 Task: Look for space in Geilenkirchen, Germany from 12th July, 2023 to 16th July, 2023 for 8 adults in price range Rs.10000 to Rs.16000. Place can be private room with 8 bedrooms having 8 beds and 8 bathrooms. Property type can be house, flat, guest house, hotel. Amenities needed are: wifi, TV, free parkinig on premises, gym, breakfast. Booking option can be shelf check-in. Required host language is English.
Action: Mouse pressed left at (465, 108)
Screenshot: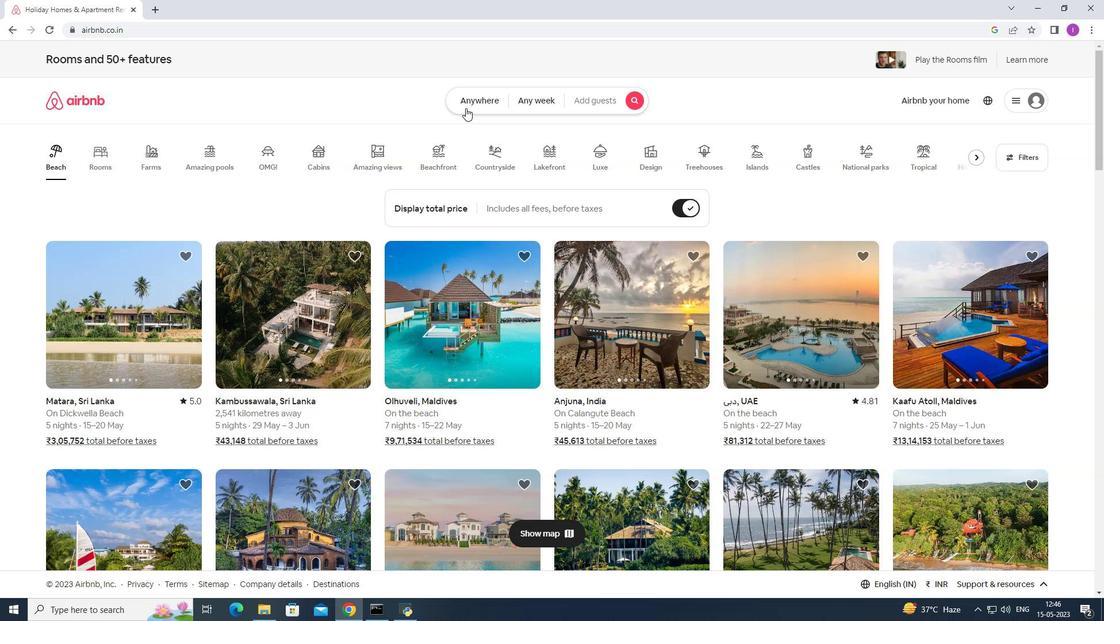 
Action: Mouse moved to (411, 142)
Screenshot: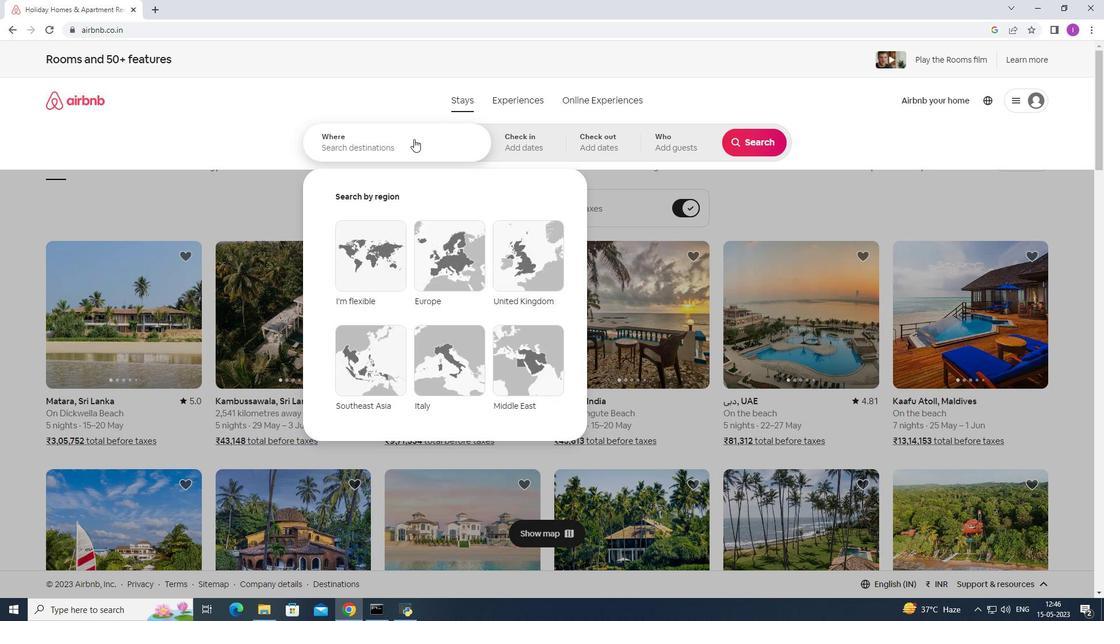
Action: Mouse pressed left at (411, 142)
Screenshot: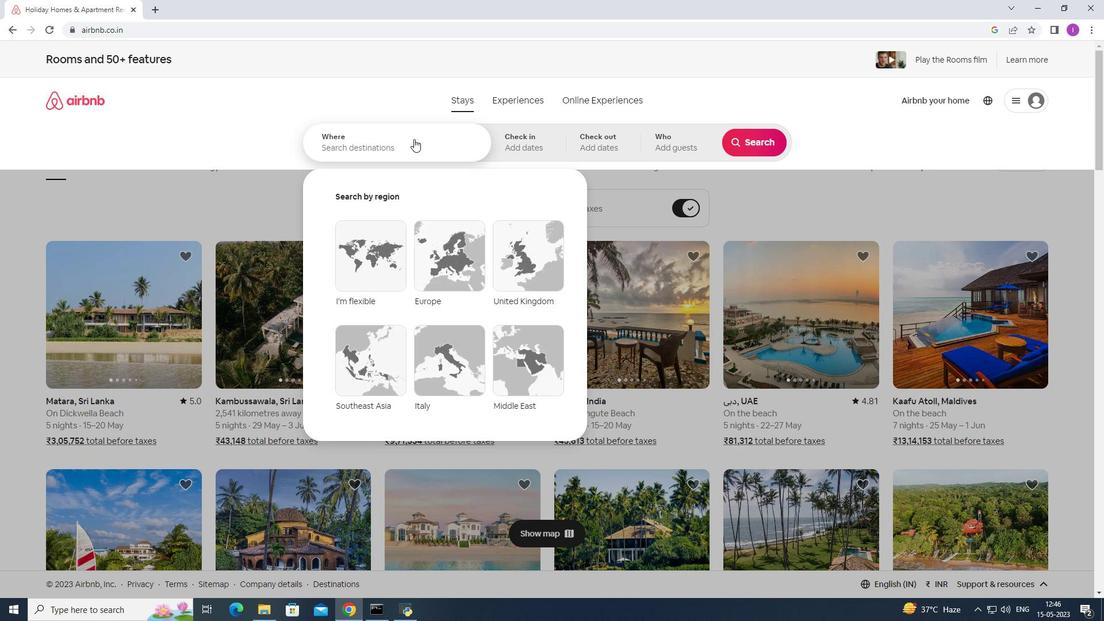 
Action: Mouse moved to (411, 146)
Screenshot: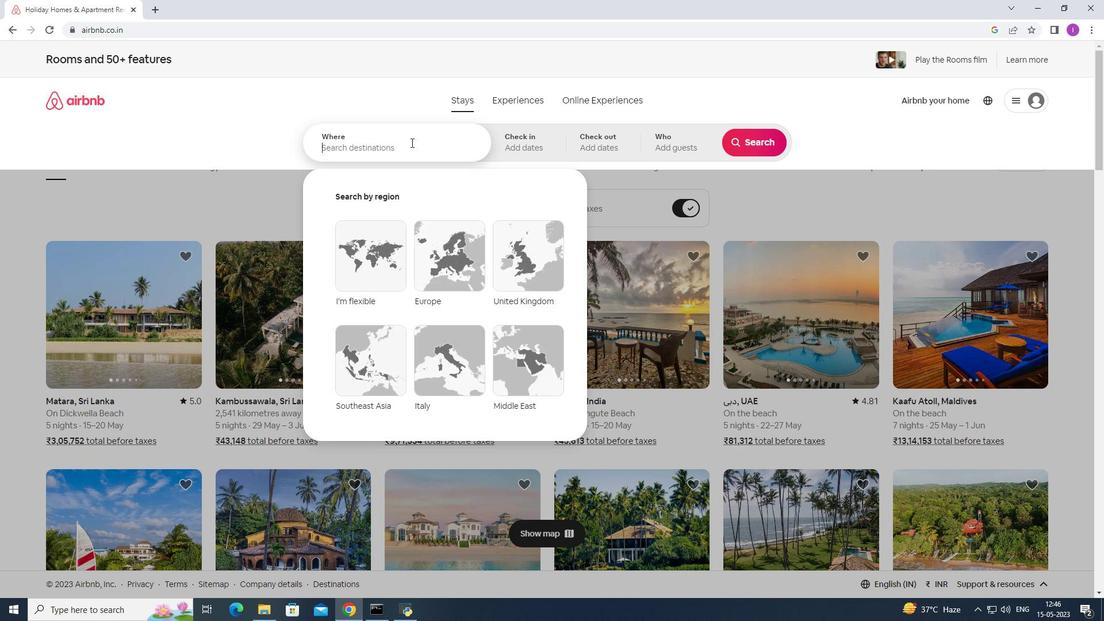 
Action: Key pressed <Key.shift><Key.shift><Key.shift><Key.shift><Key.shift><Key.shift><Key.shift><Key.shift>Geilk<Key.backspace>enkirchen,<Key.shift>Germany
Screenshot: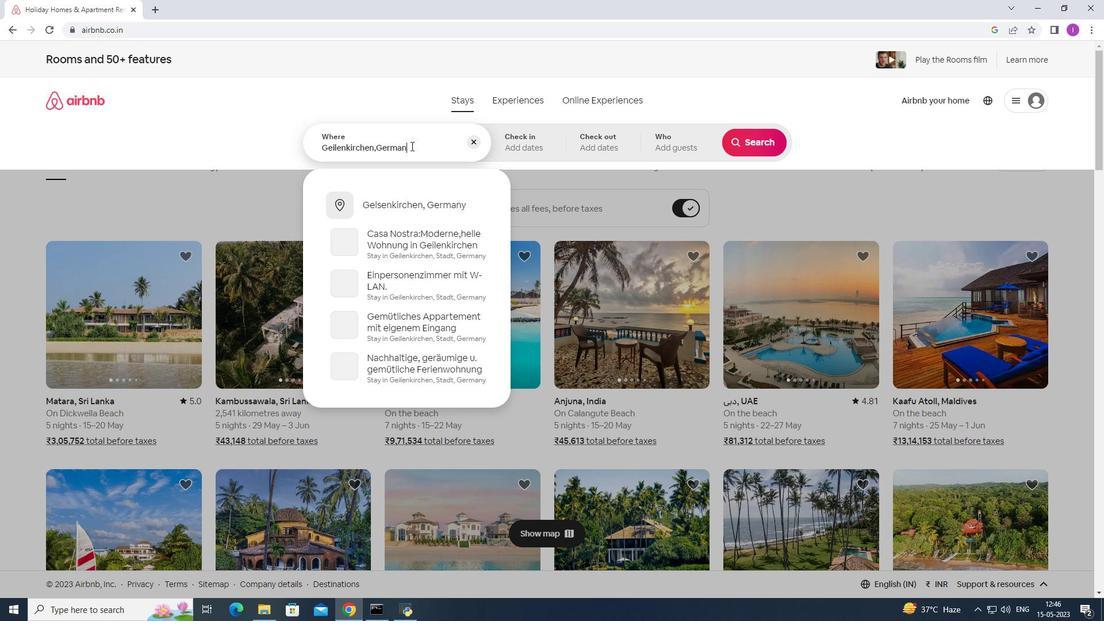 
Action: Mouse moved to (538, 140)
Screenshot: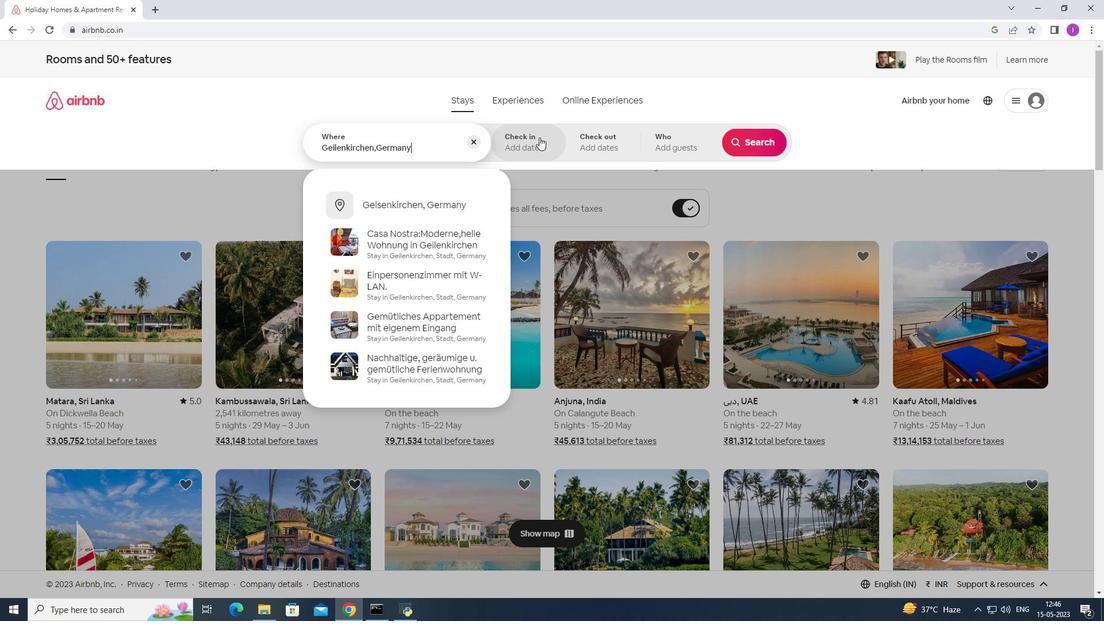 
Action: Mouse pressed left at (538, 140)
Screenshot: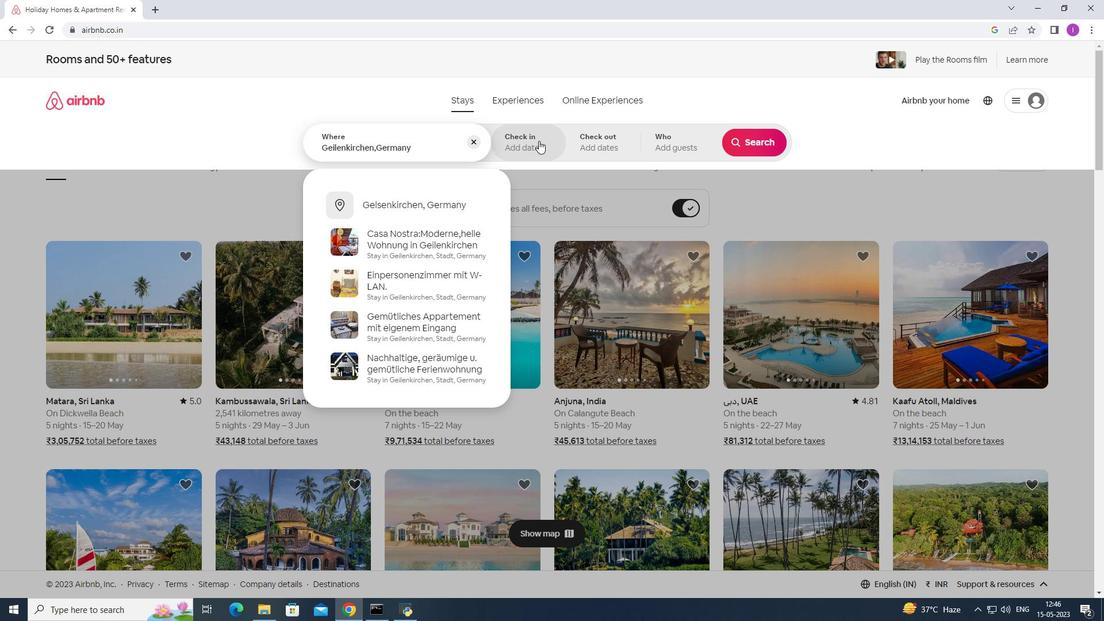
Action: Mouse moved to (756, 233)
Screenshot: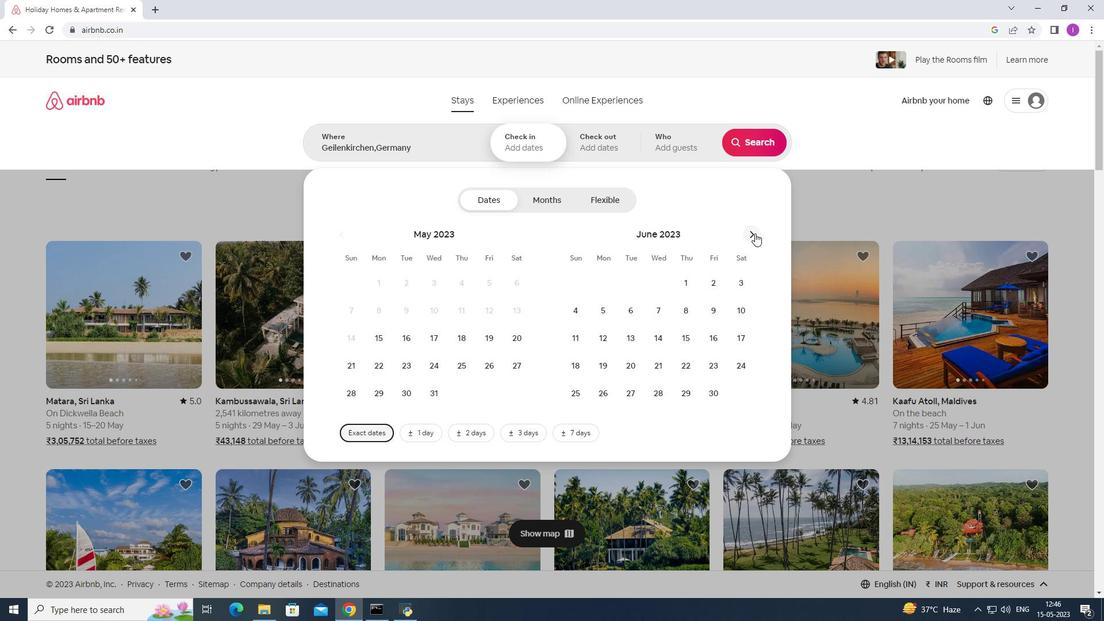 
Action: Mouse pressed left at (756, 233)
Screenshot: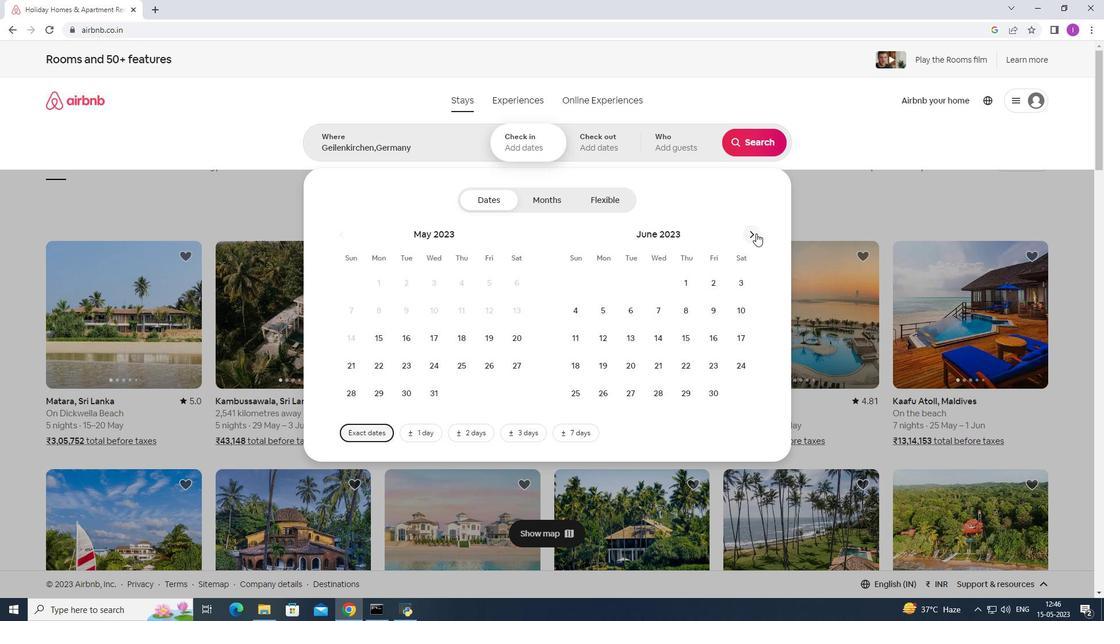 
Action: Mouse moved to (660, 342)
Screenshot: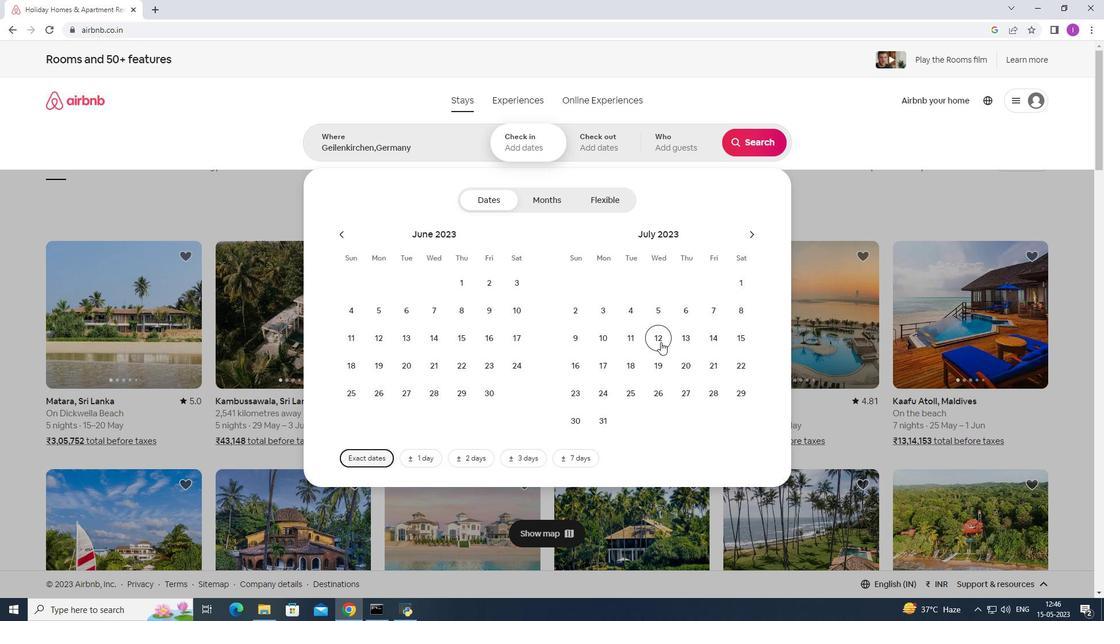 
Action: Mouse pressed left at (660, 342)
Screenshot: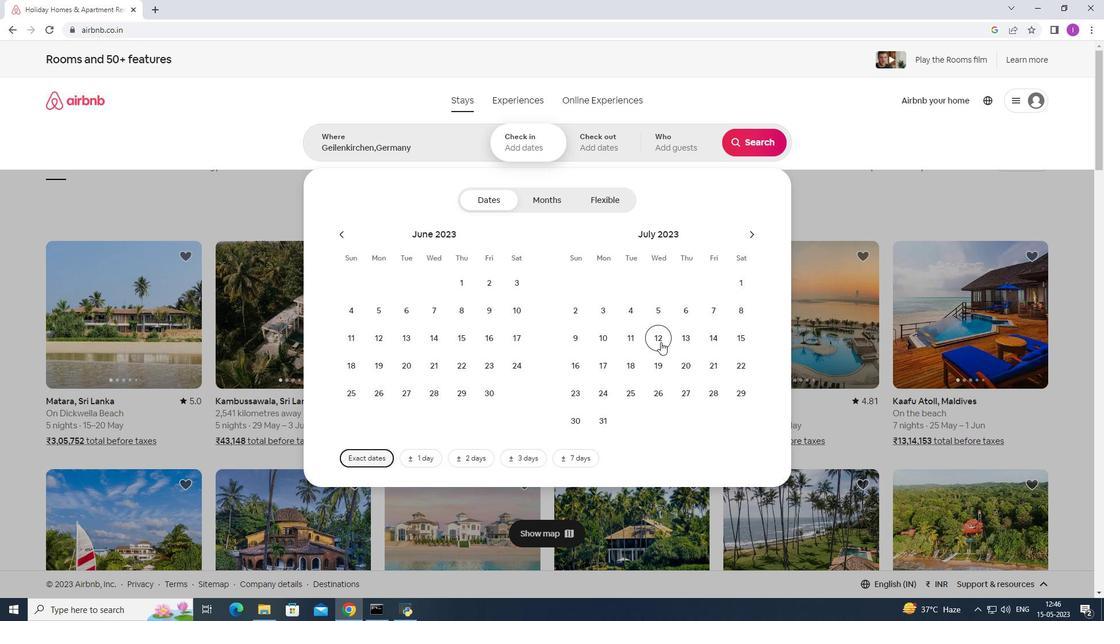 
Action: Mouse moved to (571, 366)
Screenshot: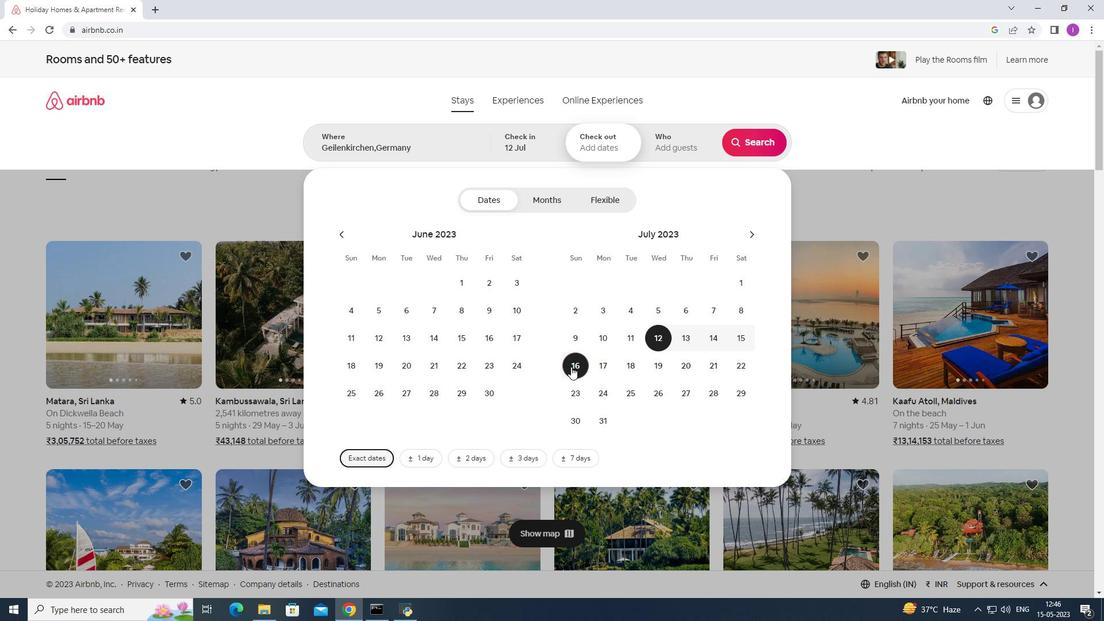 
Action: Mouse pressed left at (571, 366)
Screenshot: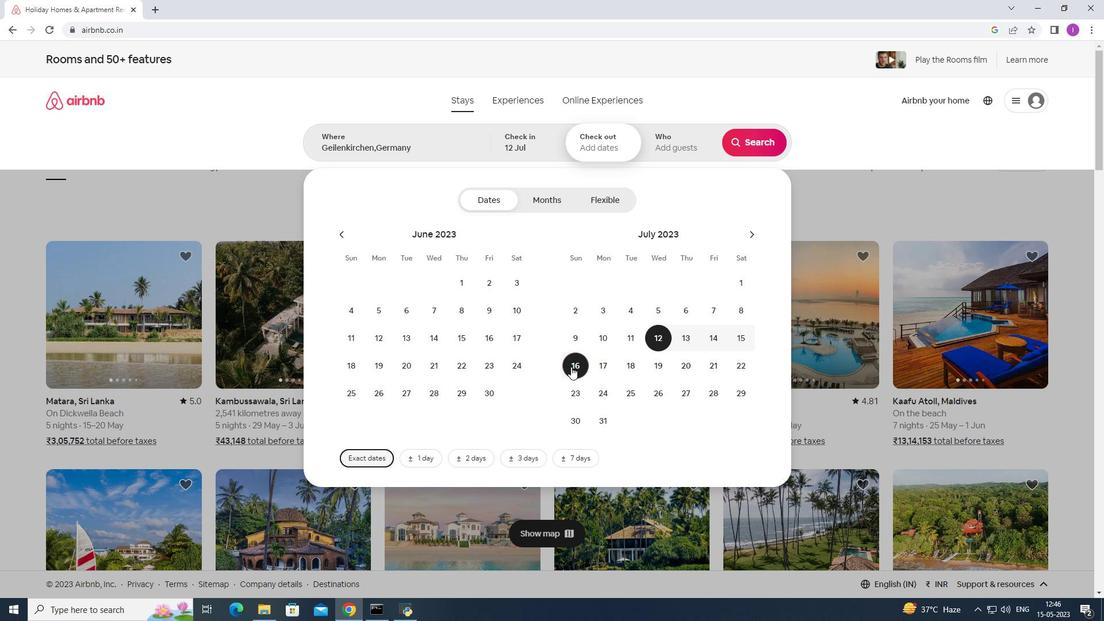
Action: Mouse moved to (685, 151)
Screenshot: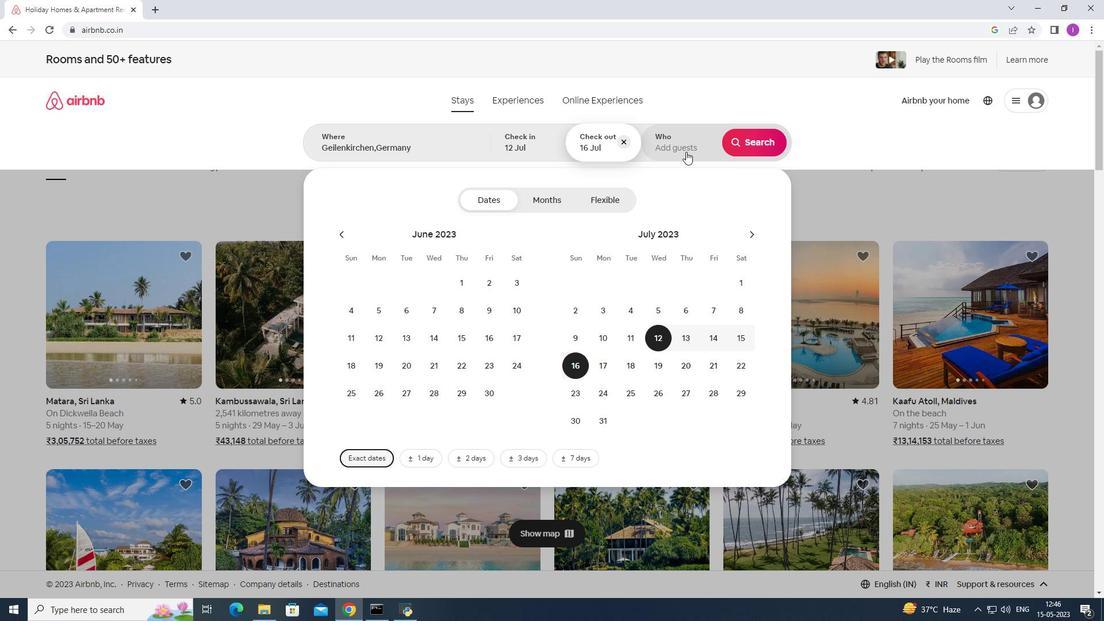 
Action: Mouse pressed left at (685, 151)
Screenshot: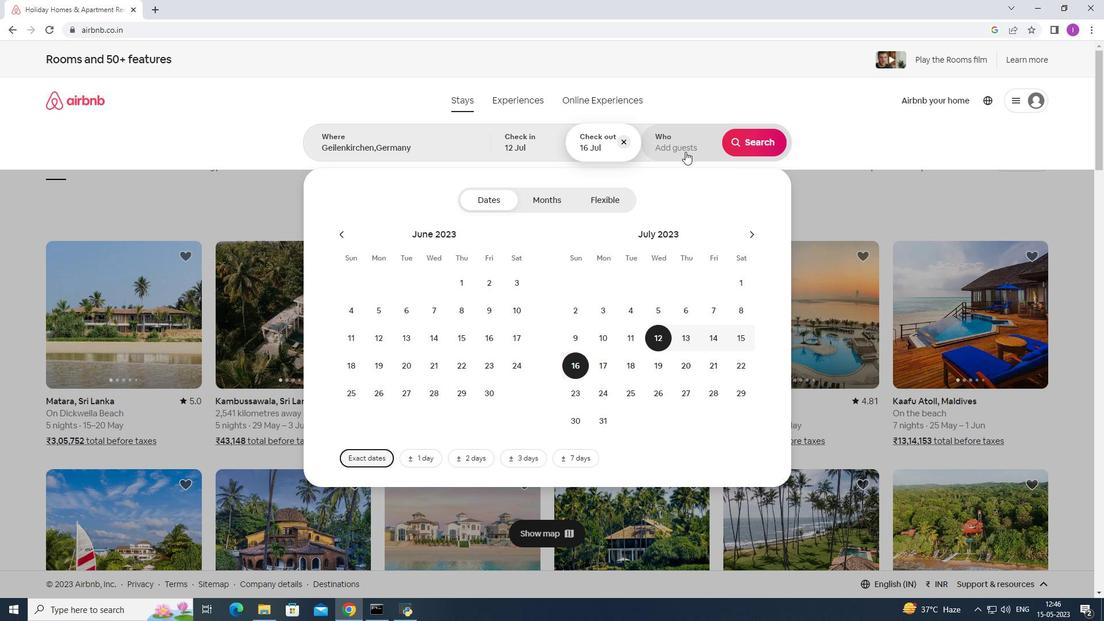 
Action: Mouse moved to (756, 200)
Screenshot: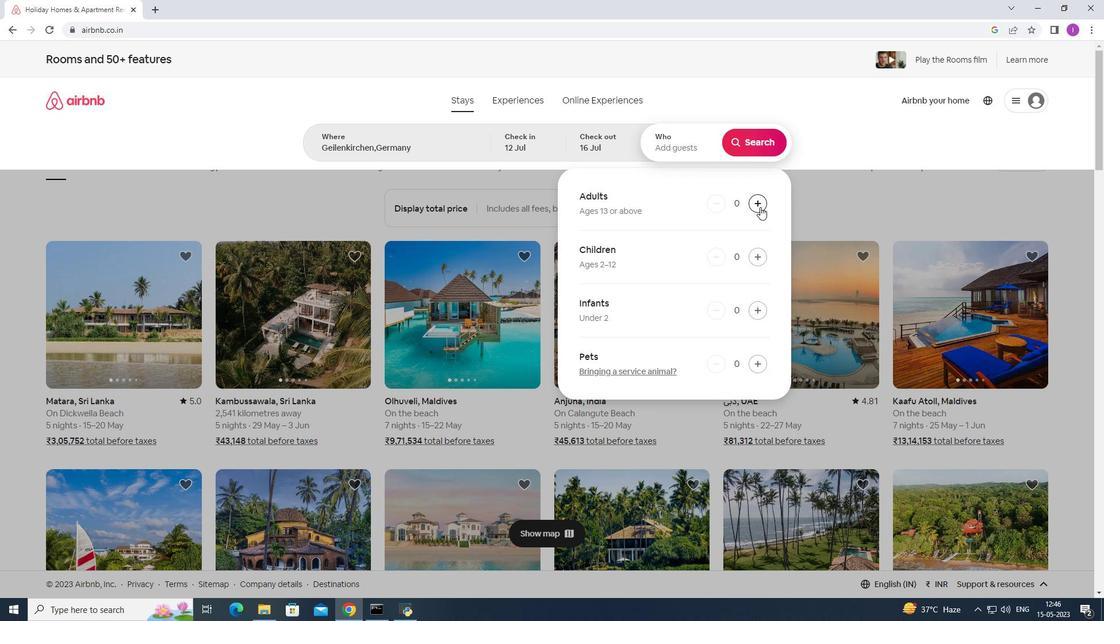 
Action: Mouse pressed left at (756, 200)
Screenshot: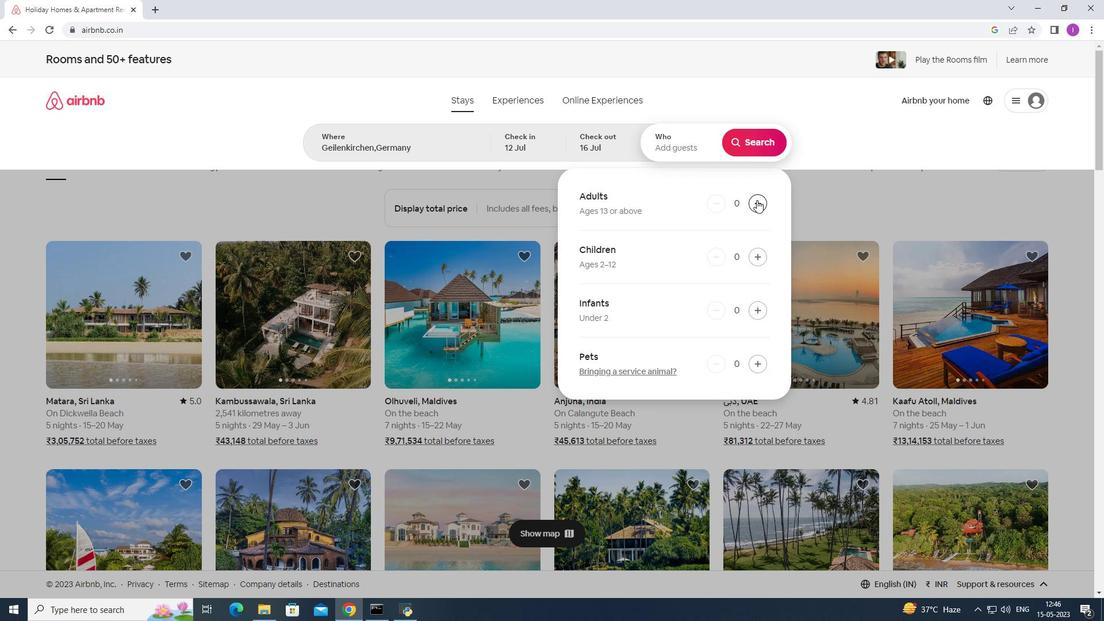 
Action: Mouse pressed left at (756, 200)
Screenshot: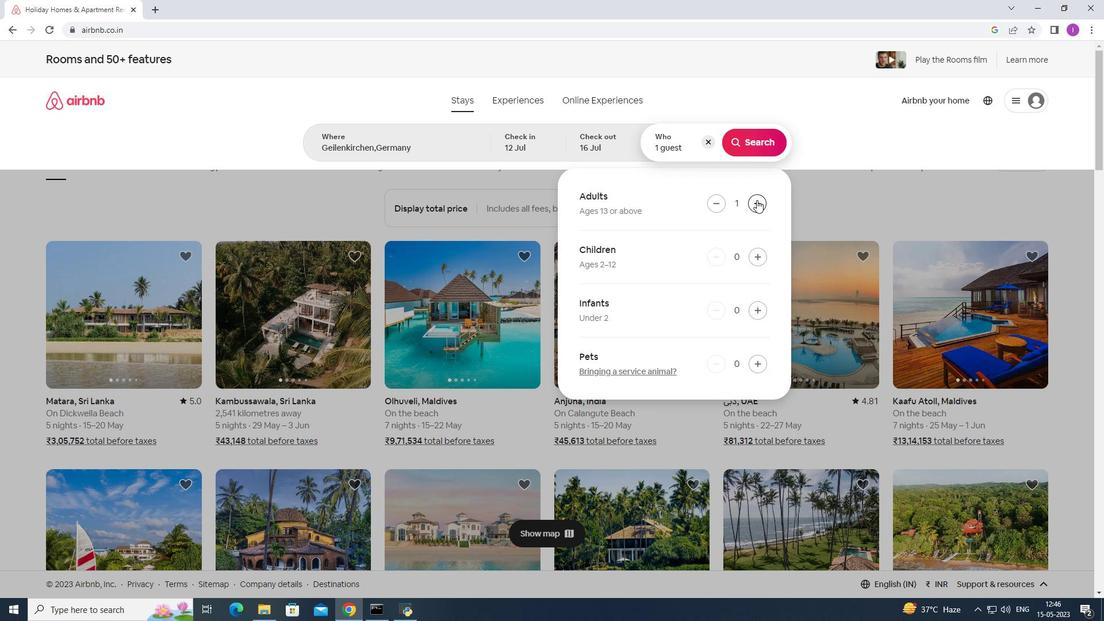 
Action: Mouse moved to (756, 200)
Screenshot: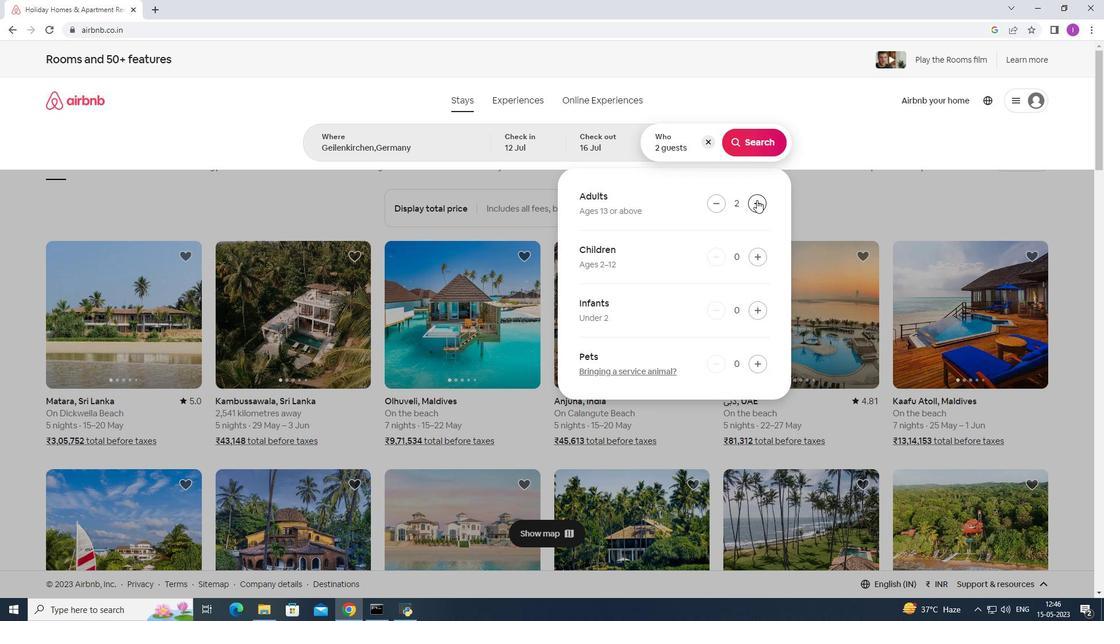 
Action: Mouse pressed left at (756, 200)
Screenshot: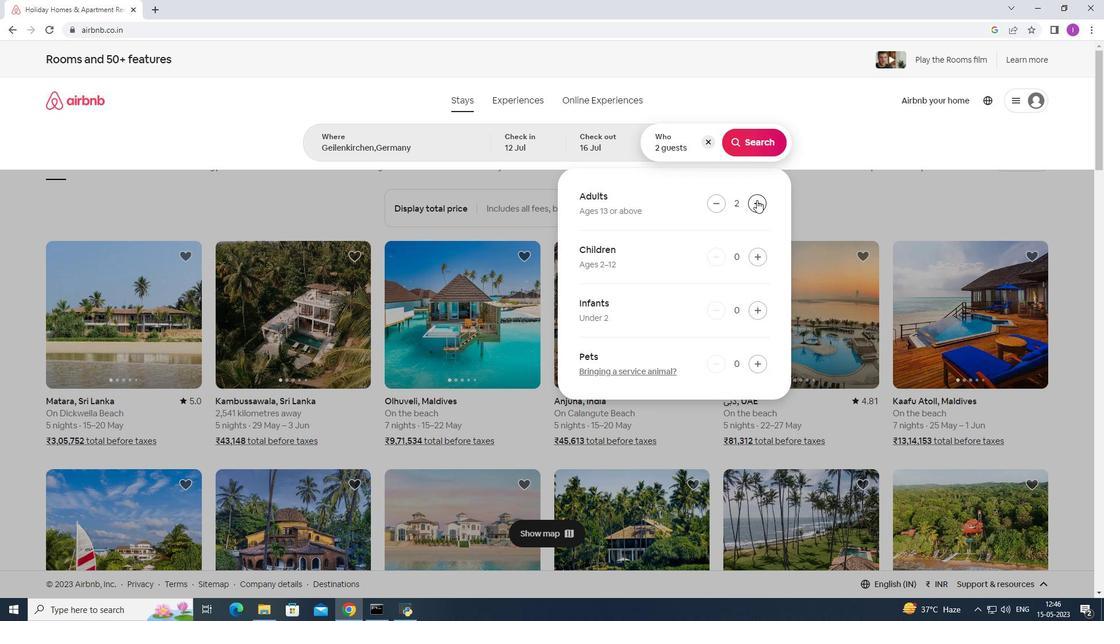 
Action: Mouse pressed left at (756, 200)
Screenshot: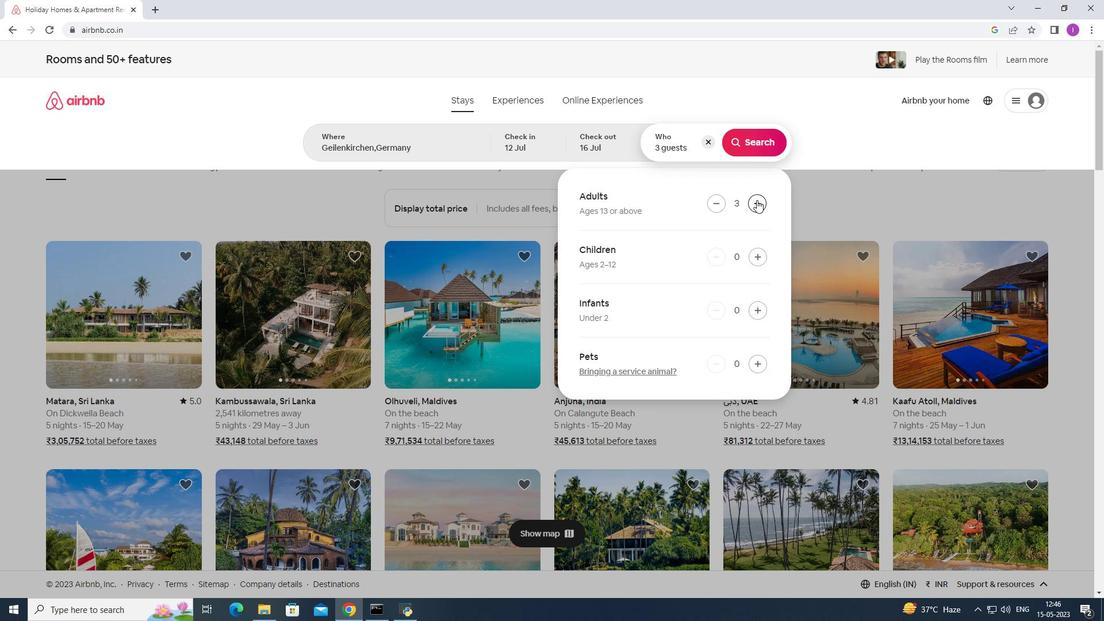 
Action: Mouse moved to (756, 200)
Screenshot: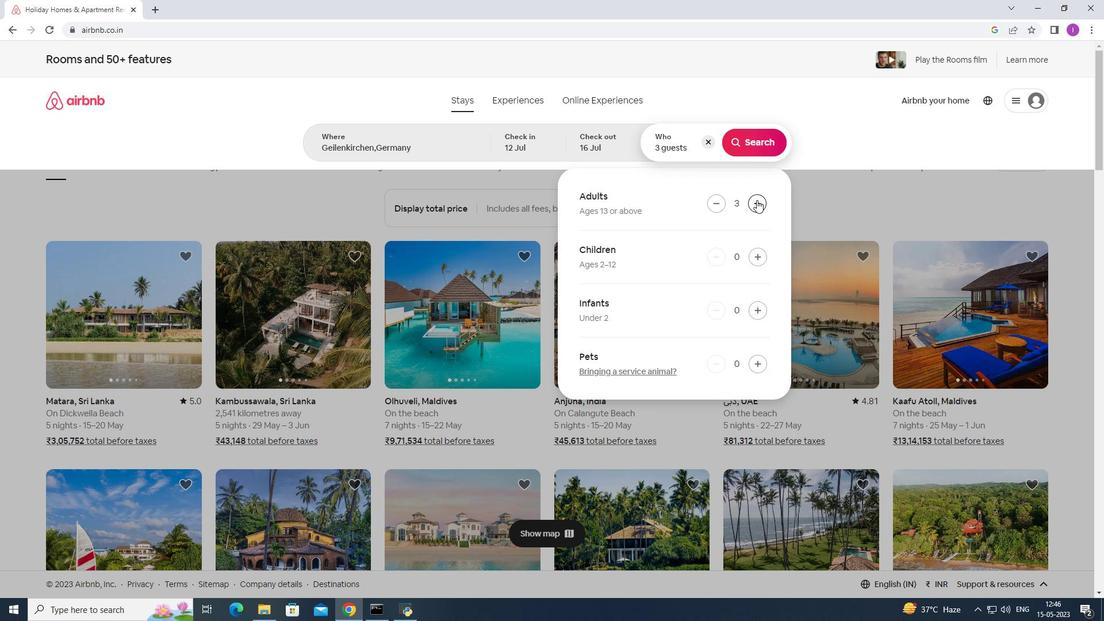 
Action: Mouse pressed left at (756, 200)
Screenshot: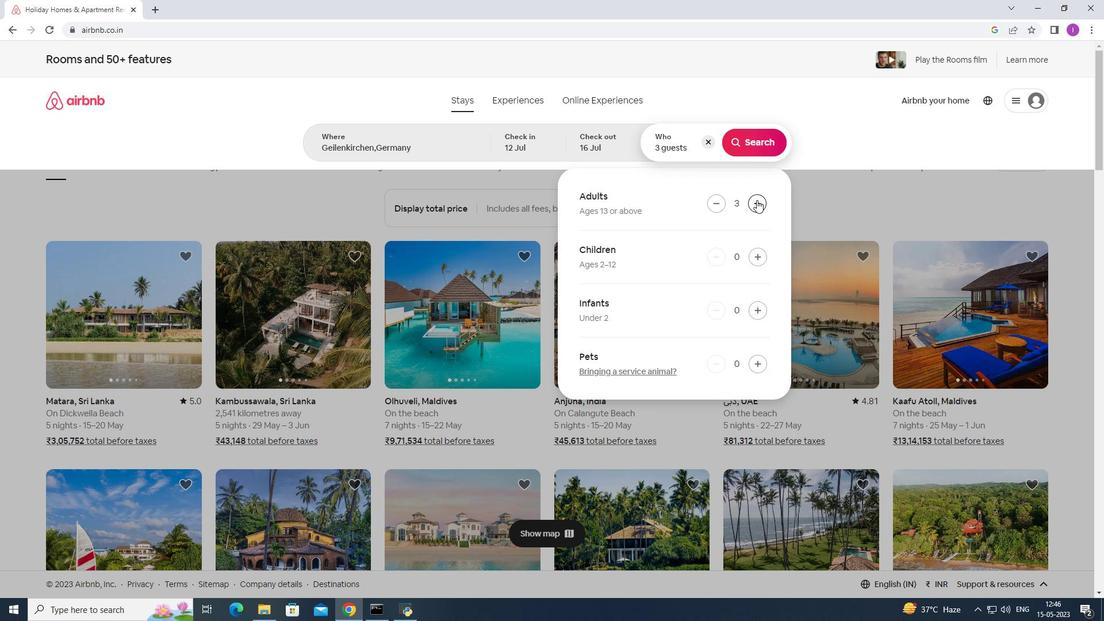 
Action: Mouse moved to (757, 201)
Screenshot: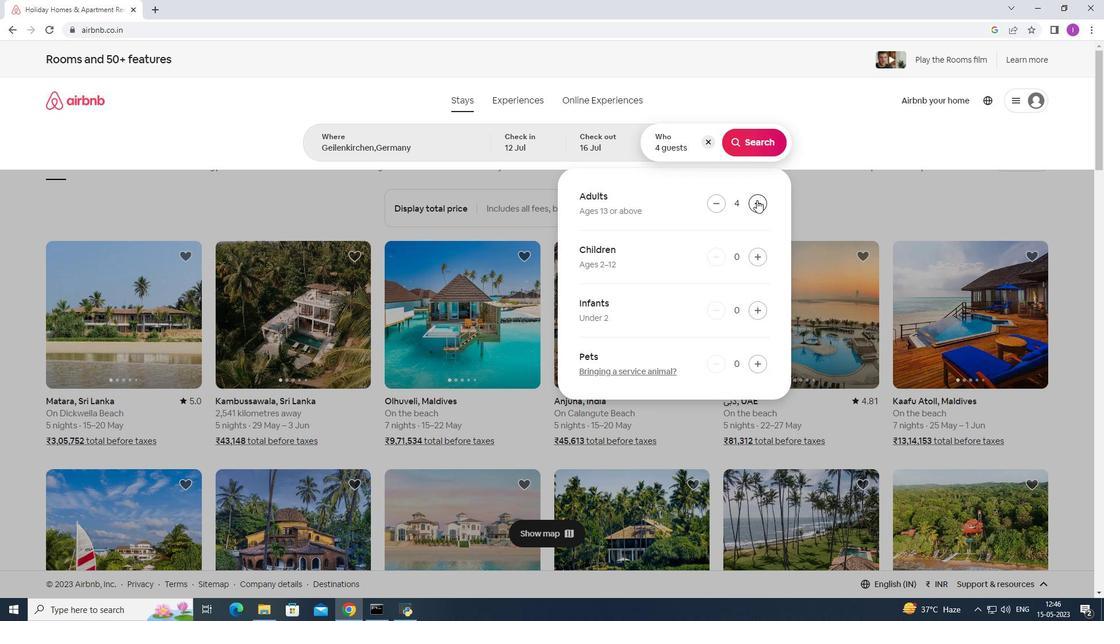 
Action: Mouse pressed left at (757, 201)
Screenshot: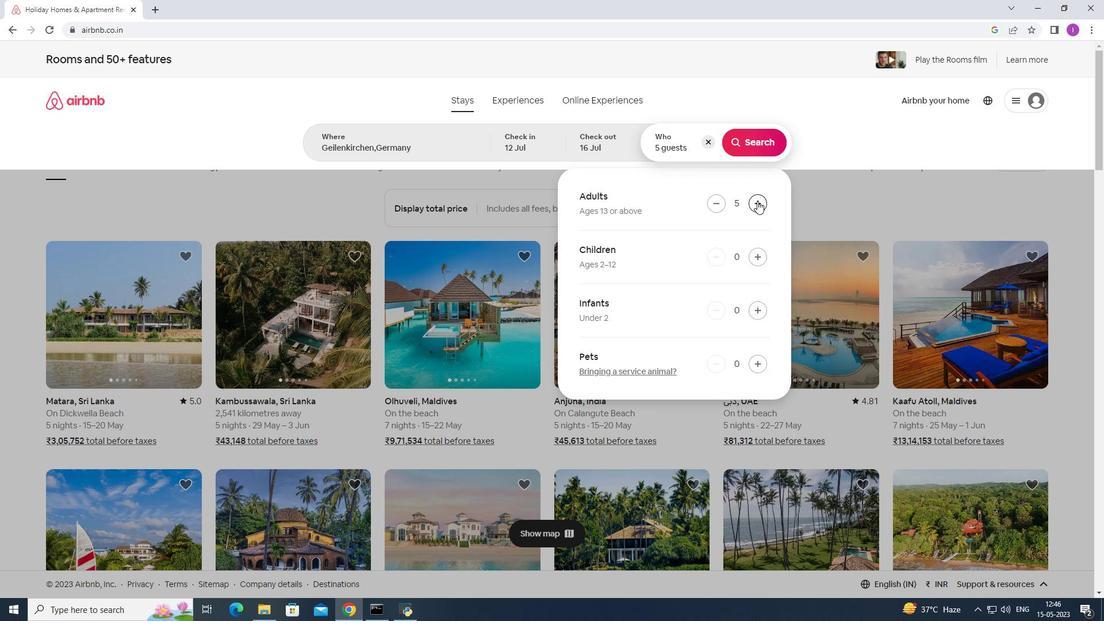 
Action: Mouse pressed left at (757, 201)
Screenshot: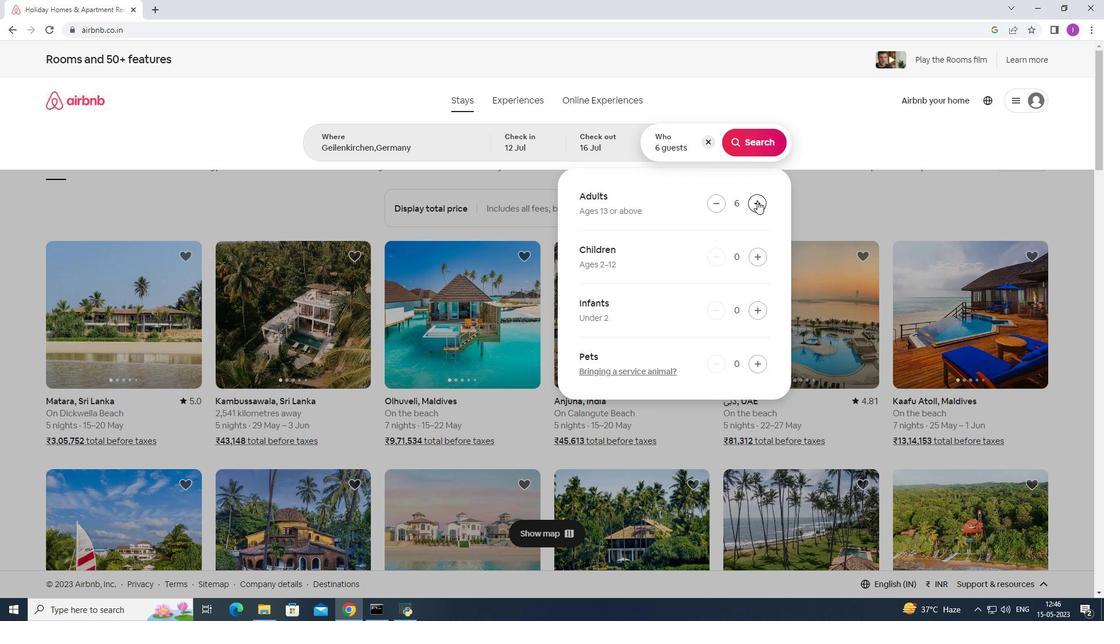 
Action: Mouse moved to (757, 200)
Screenshot: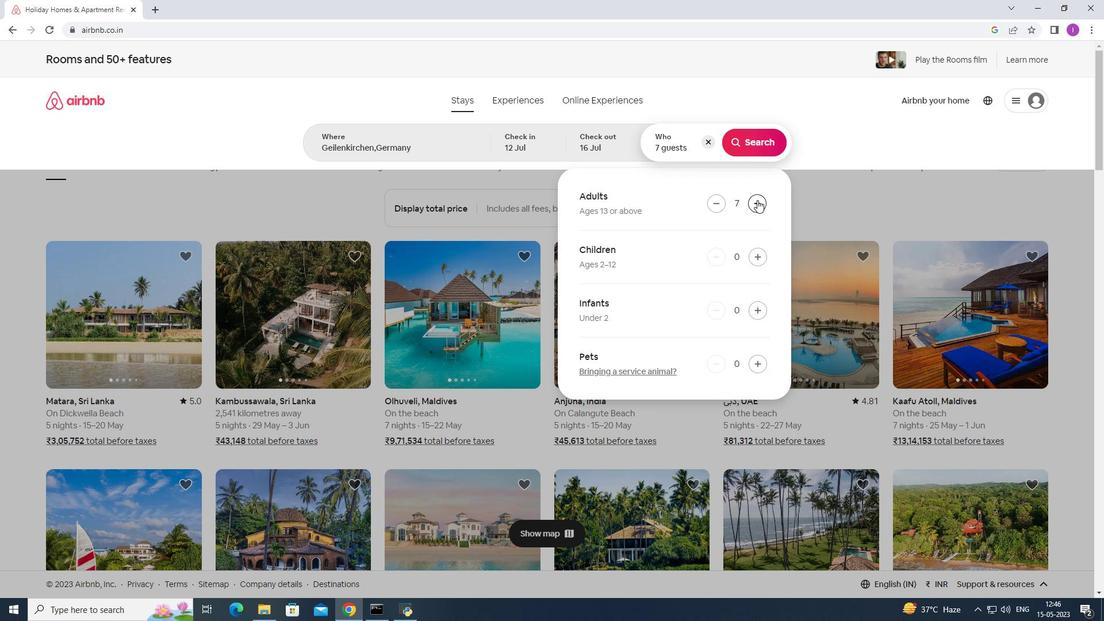 
Action: Mouse pressed left at (757, 200)
Screenshot: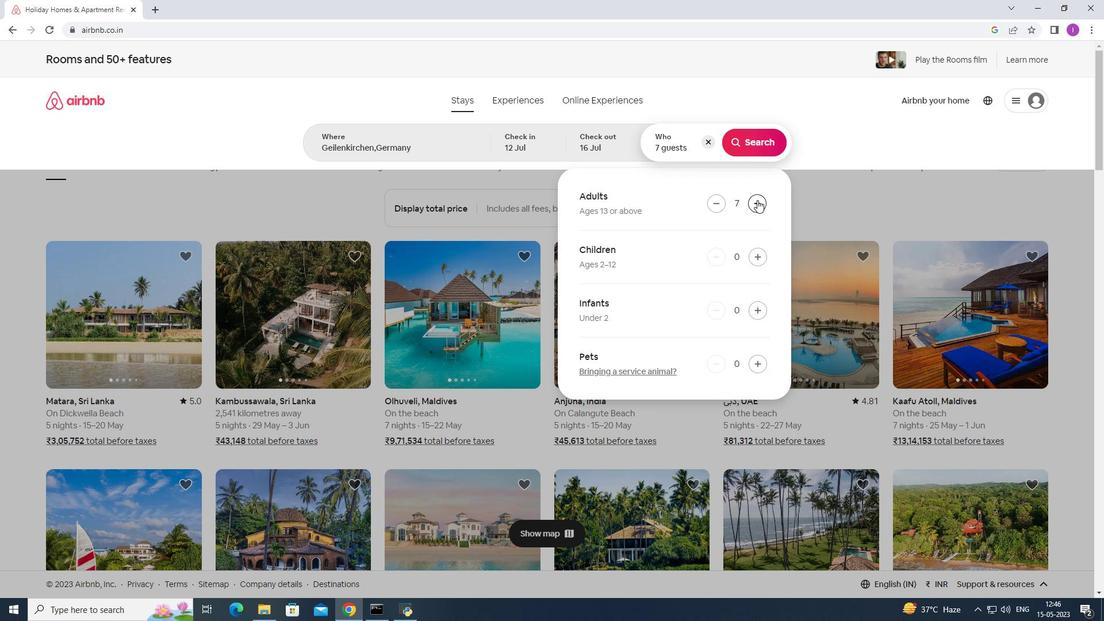 
Action: Mouse moved to (751, 149)
Screenshot: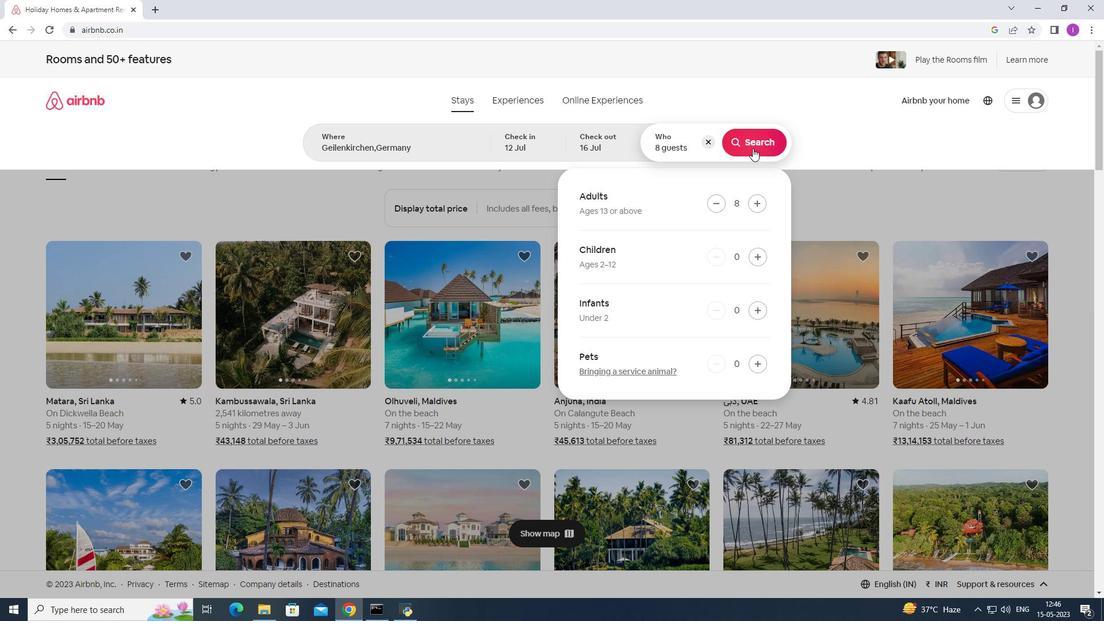 
Action: Mouse pressed left at (751, 149)
Screenshot: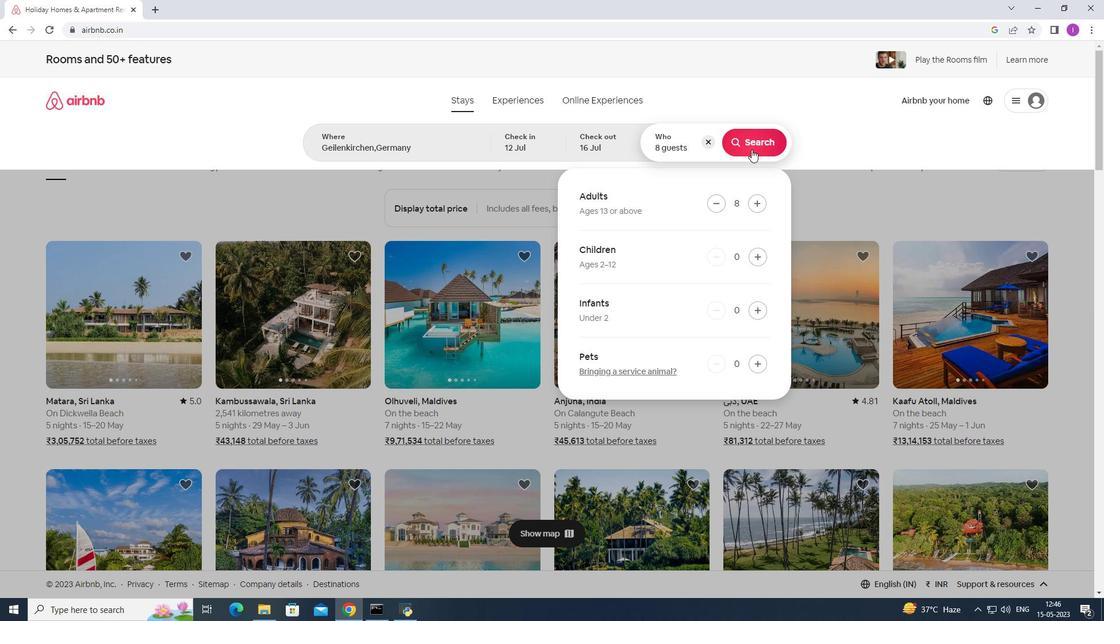 
Action: Mouse moved to (1063, 110)
Screenshot: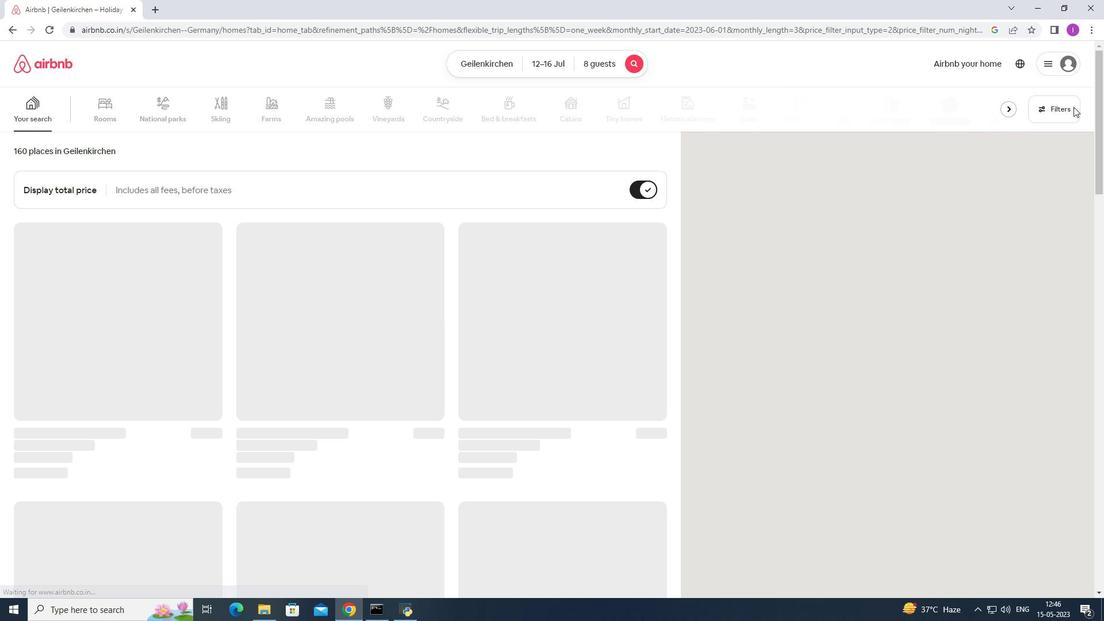 
Action: Mouse pressed left at (1063, 110)
Screenshot: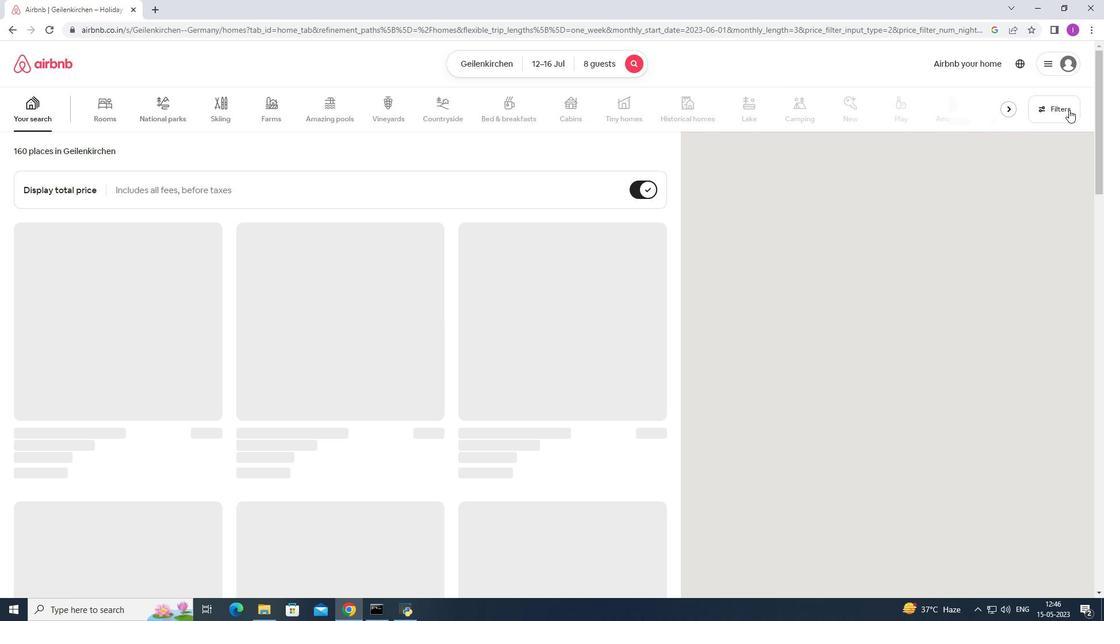 
Action: Mouse moved to (625, 386)
Screenshot: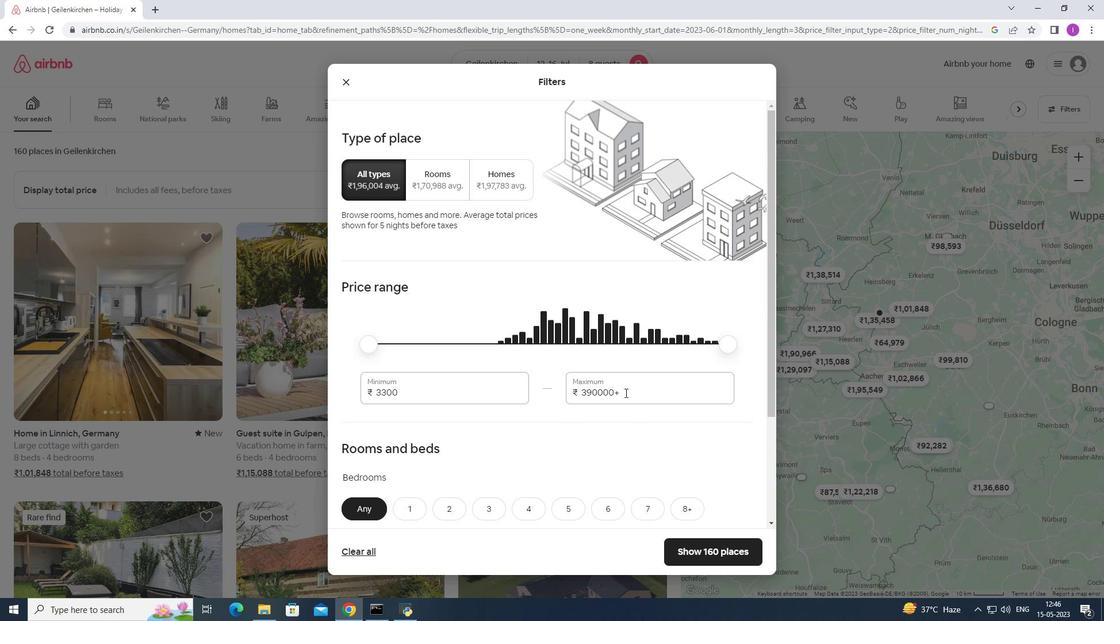 
Action: Mouse pressed left at (625, 386)
Screenshot: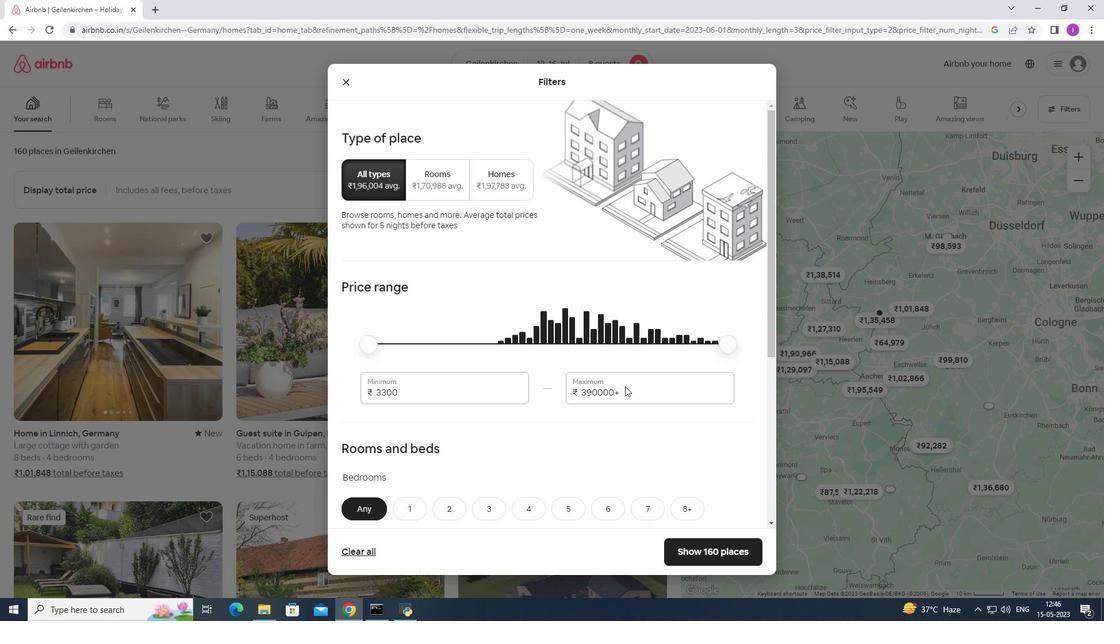 
Action: Mouse moved to (621, 391)
Screenshot: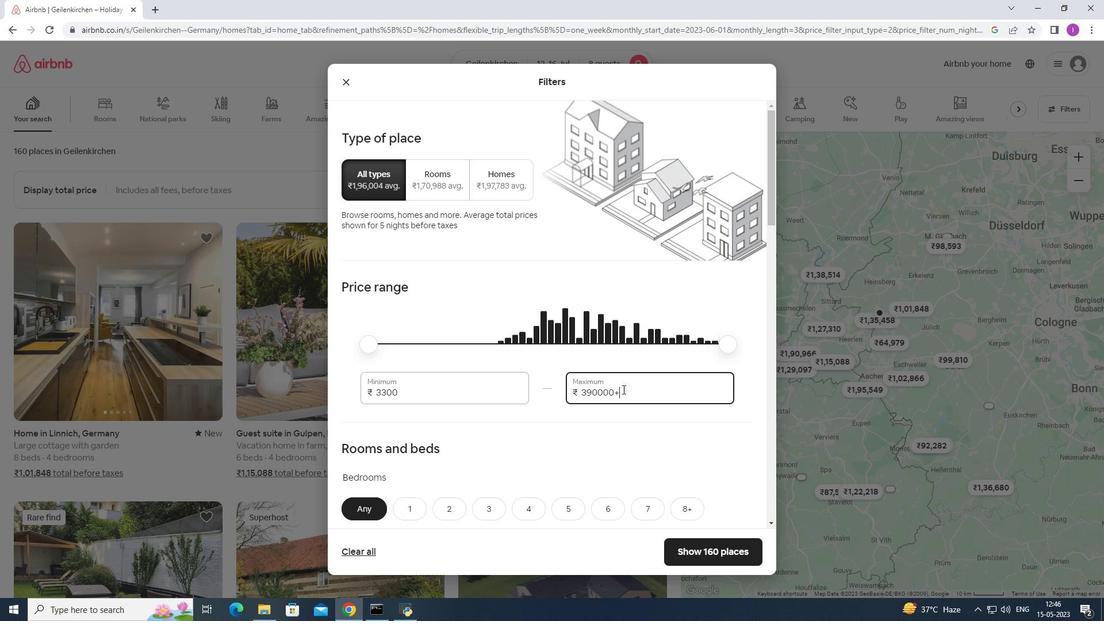 
Action: Mouse pressed left at (621, 391)
Screenshot: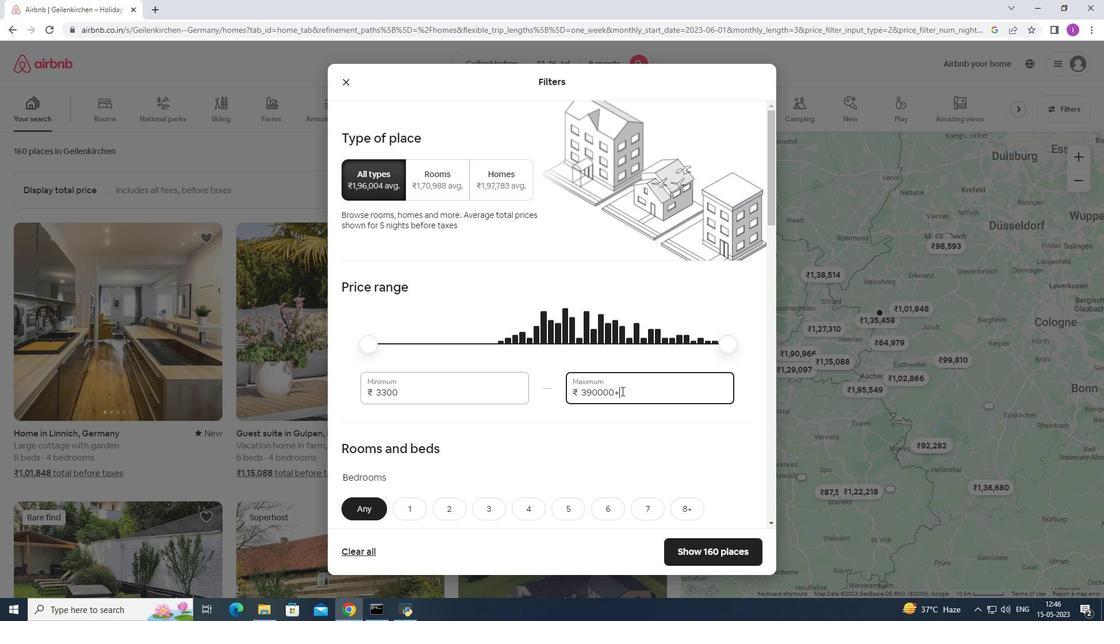 
Action: Mouse moved to (580, 396)
Screenshot: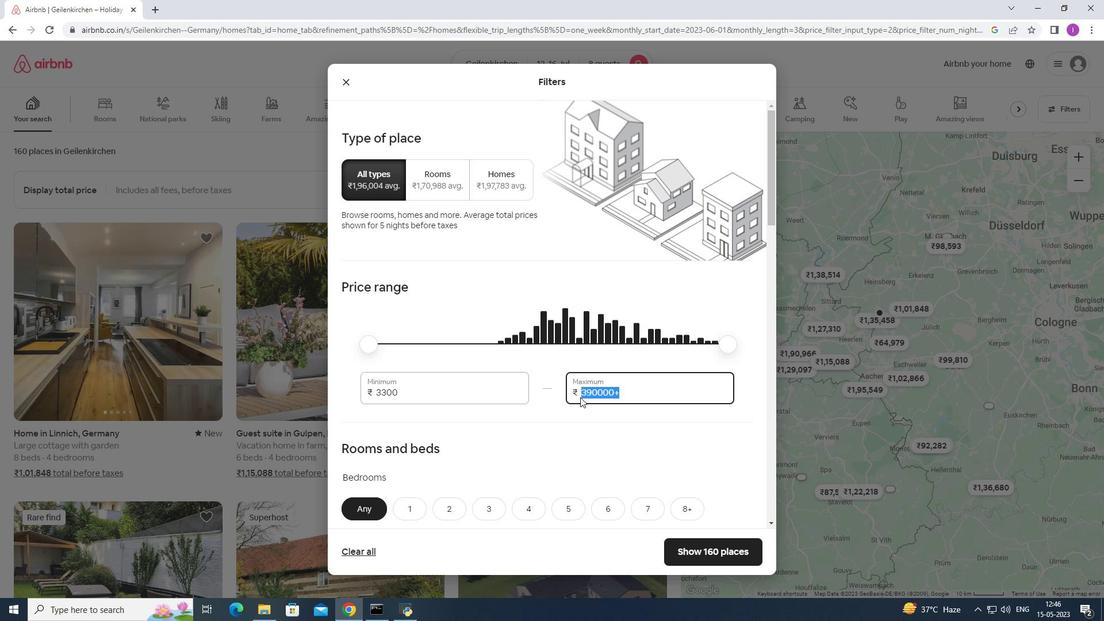 
Action: Key pressed 1
Screenshot: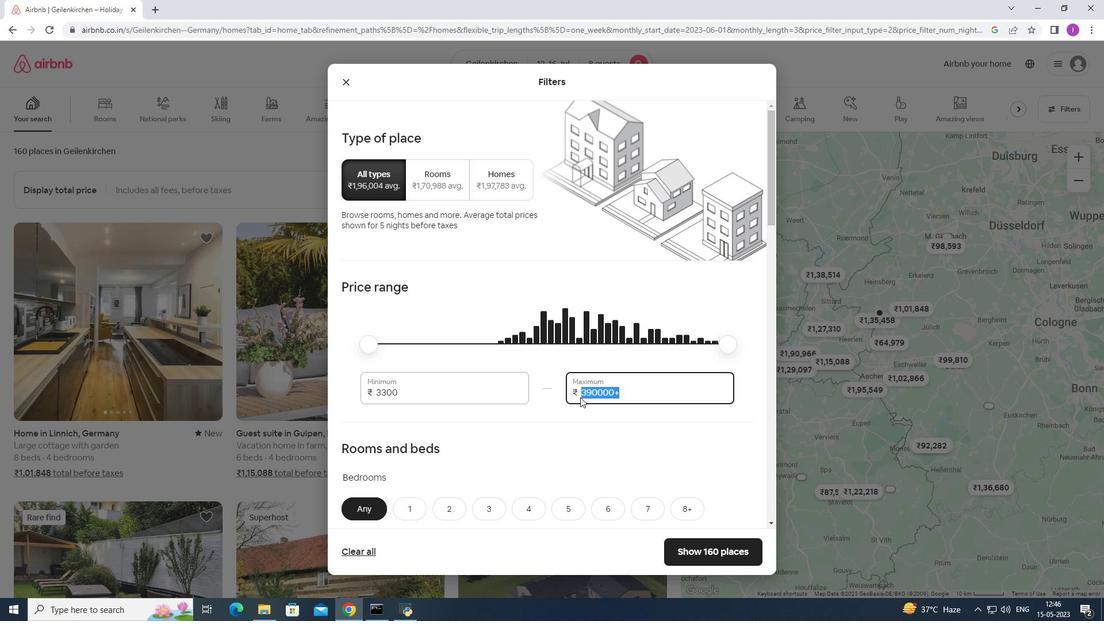 
Action: Mouse moved to (582, 395)
Screenshot: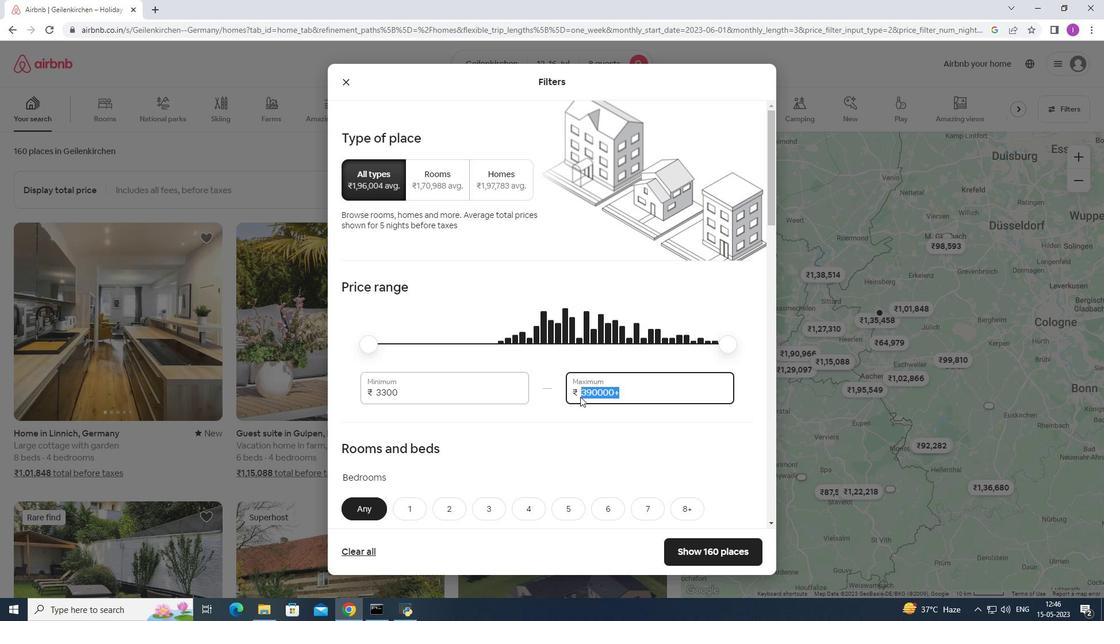 
Action: Key pressed 6
Screenshot: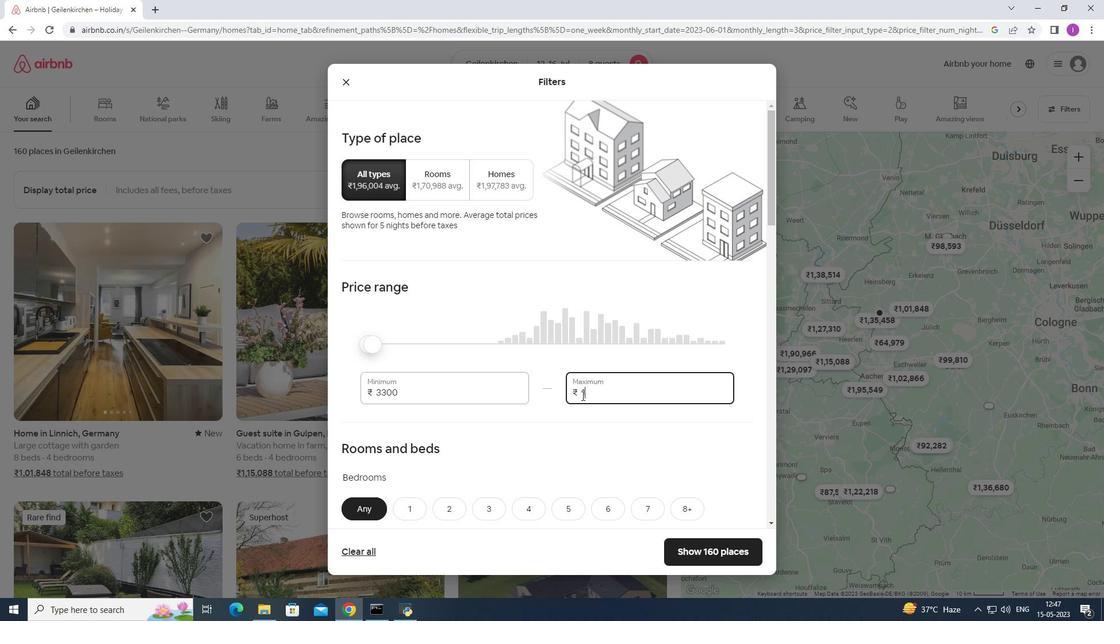 
Action: Mouse moved to (582, 394)
Screenshot: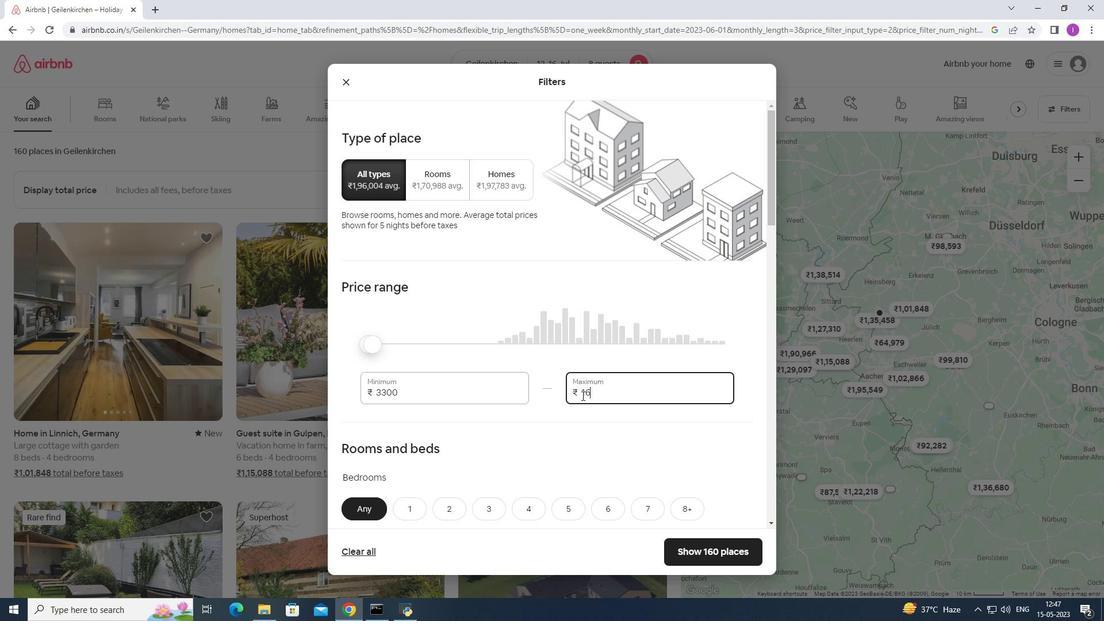 
Action: Key pressed 000
Screenshot: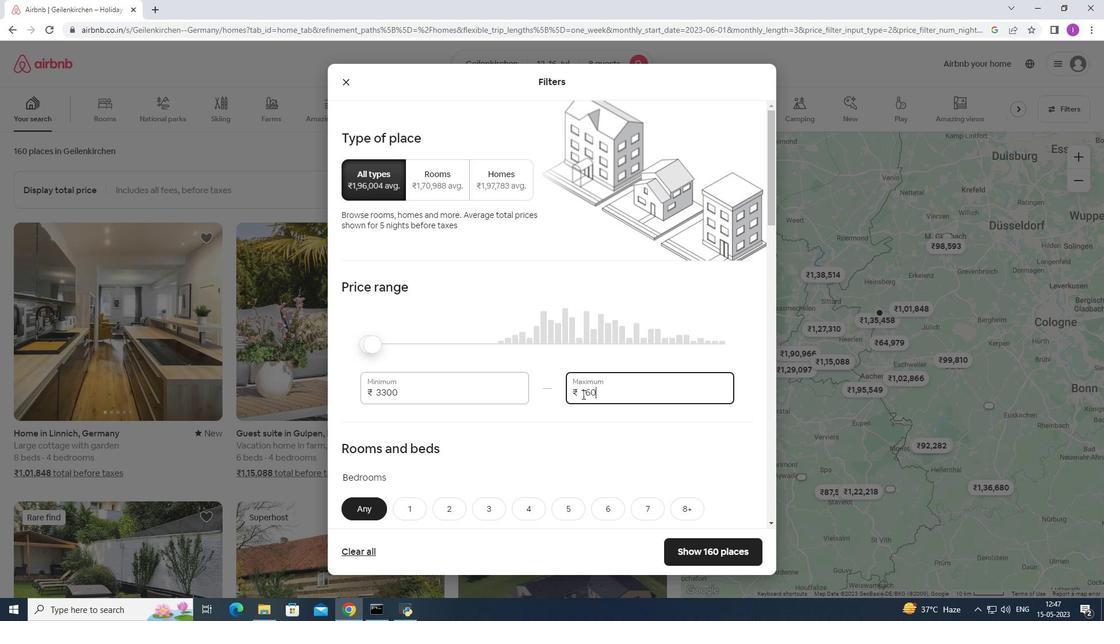 
Action: Mouse moved to (406, 389)
Screenshot: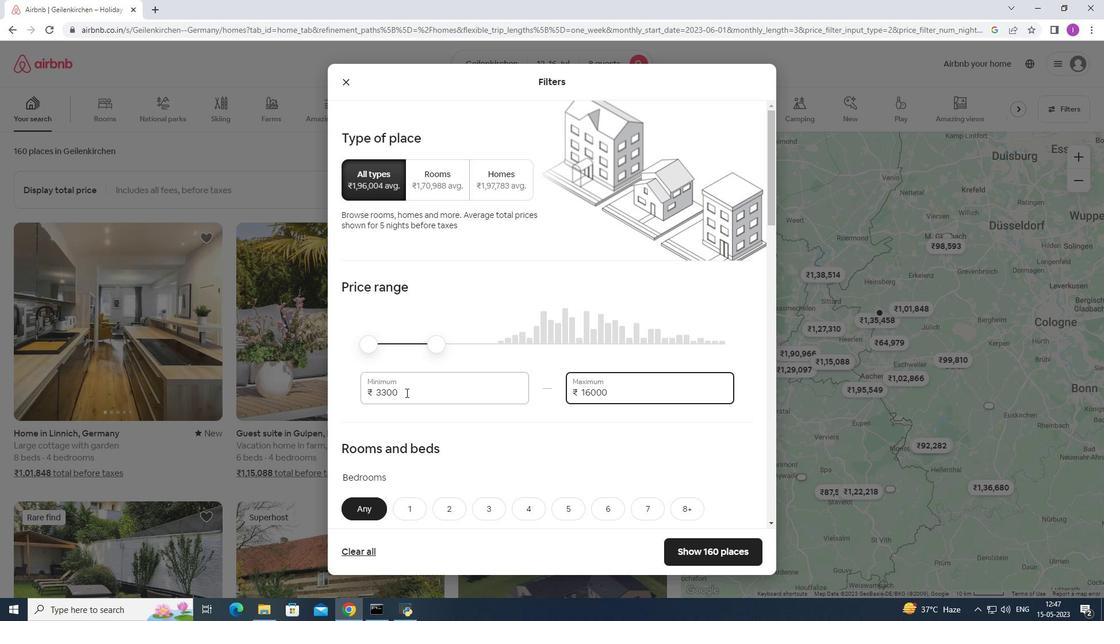
Action: Mouse pressed left at (406, 389)
Screenshot: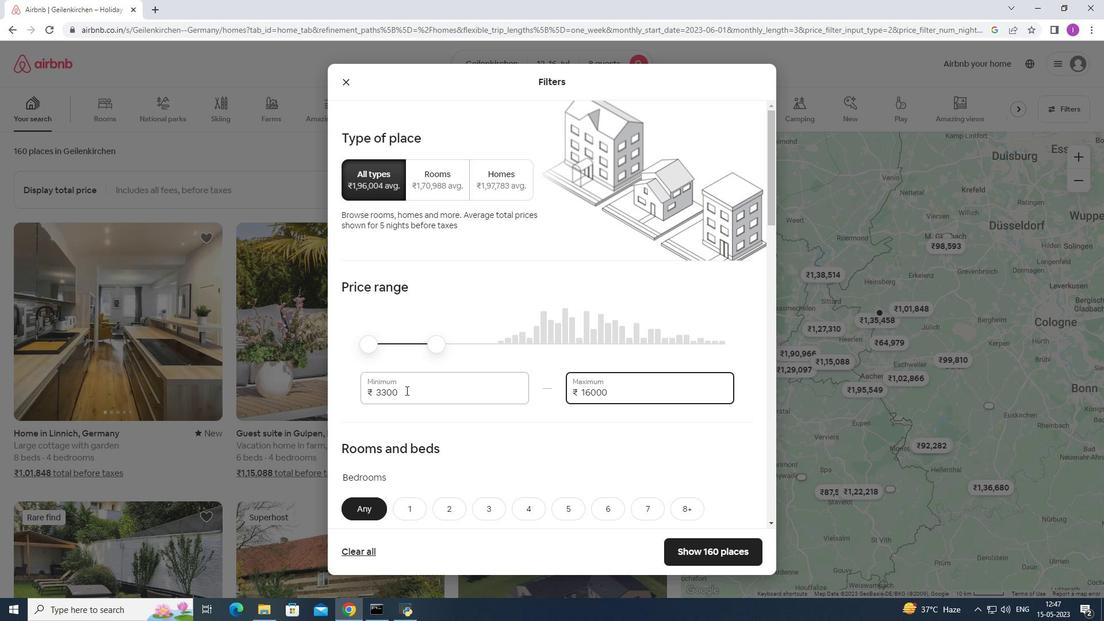 
Action: Mouse moved to (525, 414)
Screenshot: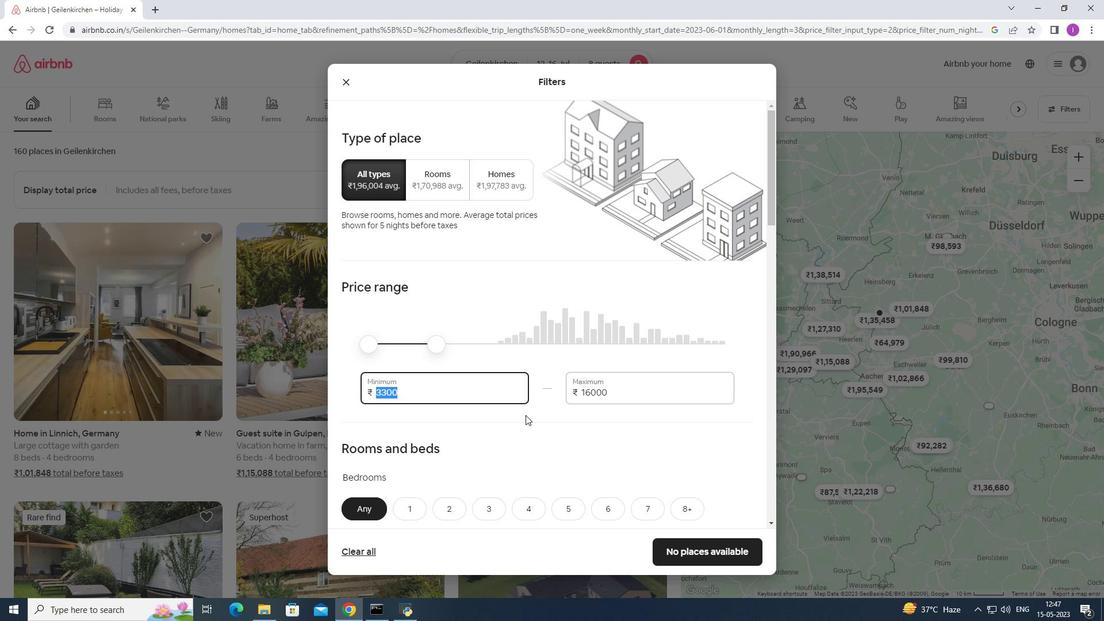 
Action: Key pressed 1
Screenshot: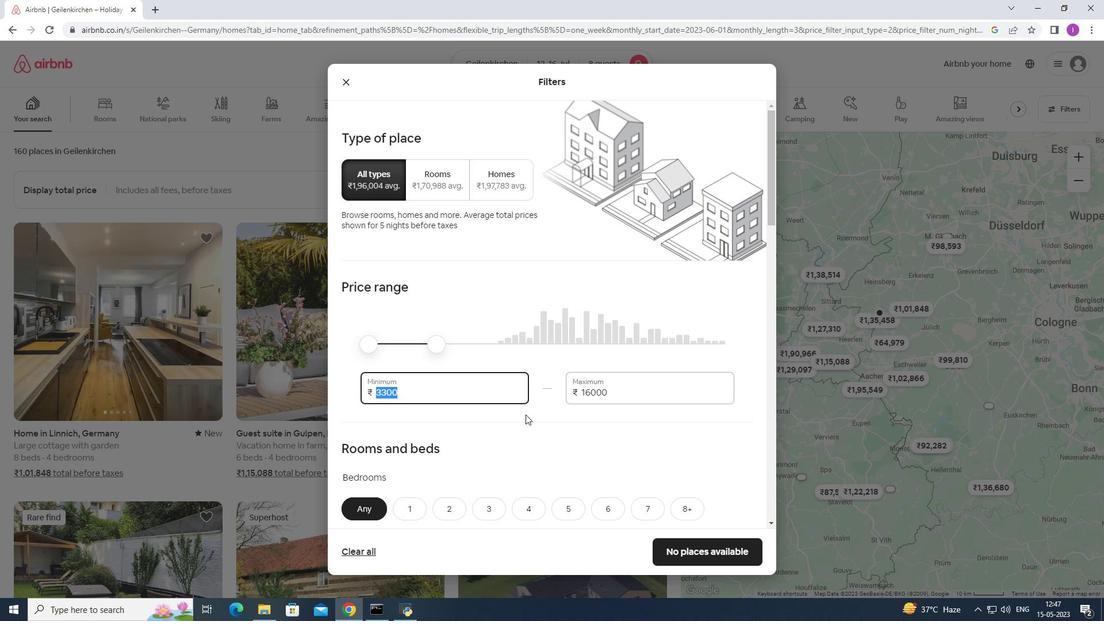 
Action: Mouse moved to (526, 413)
Screenshot: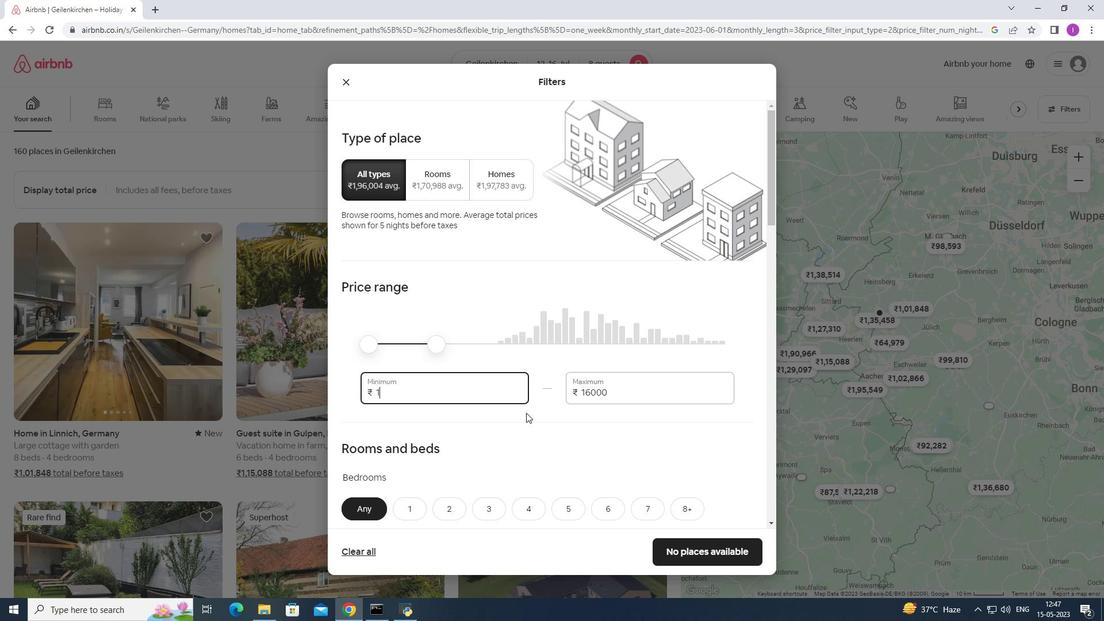 
Action: Key pressed 0
Screenshot: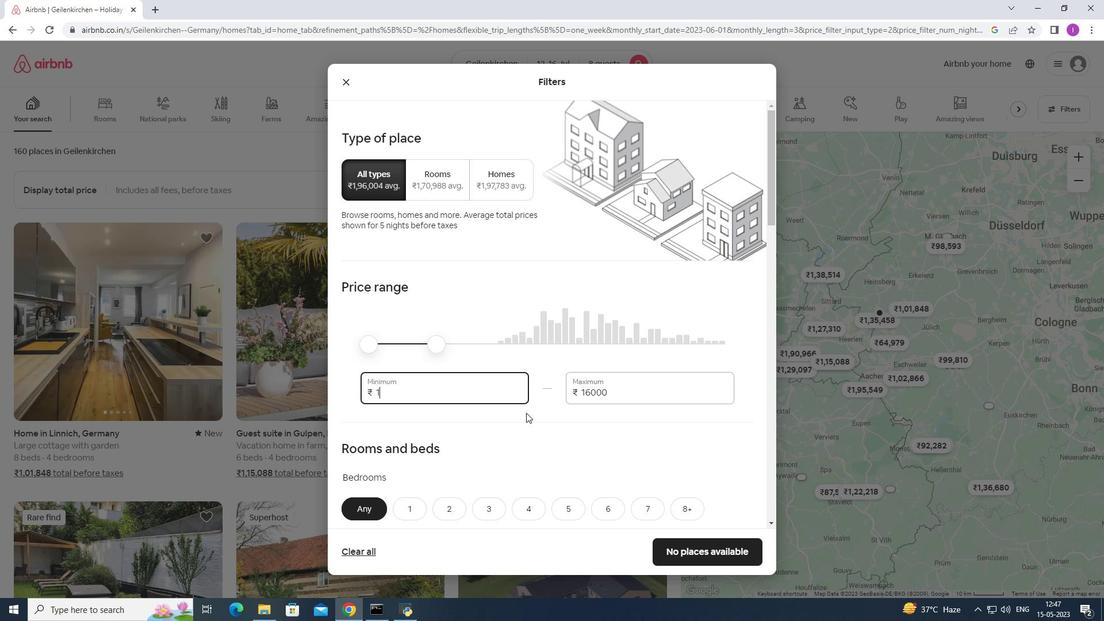 
Action: Mouse moved to (526, 412)
Screenshot: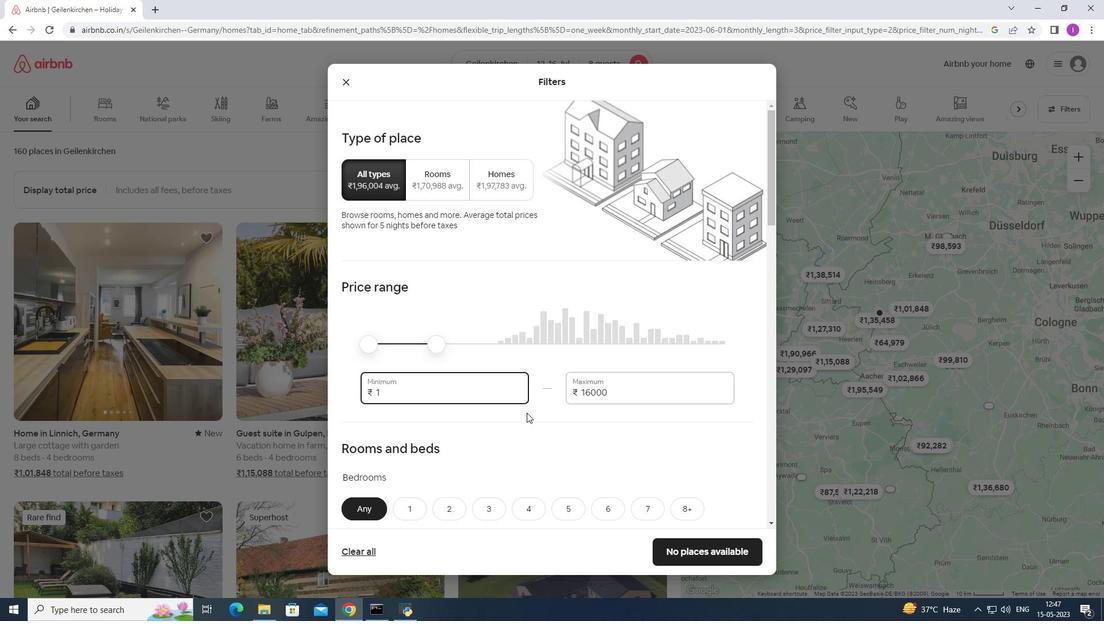 
Action: Key pressed 0
Screenshot: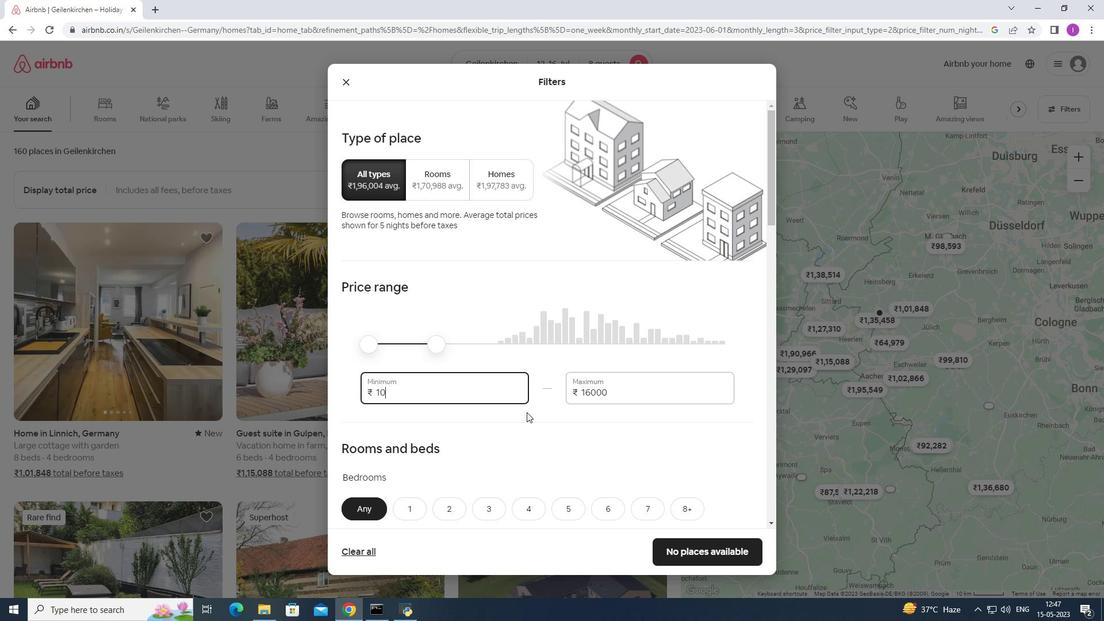 
Action: Mouse moved to (526, 411)
Screenshot: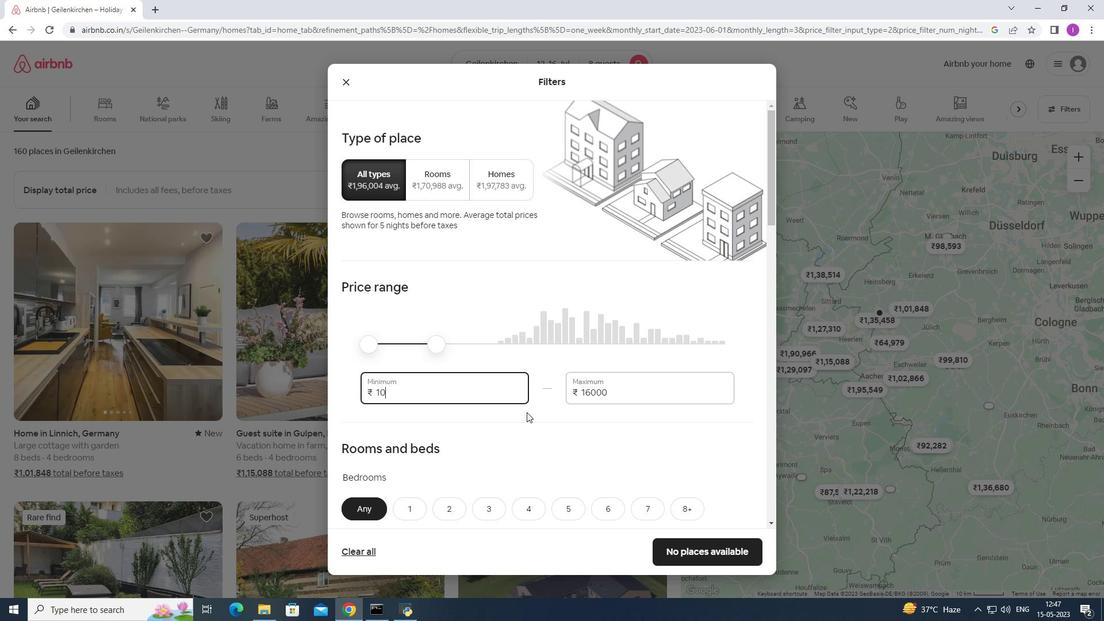 
Action: Key pressed 0
Screenshot: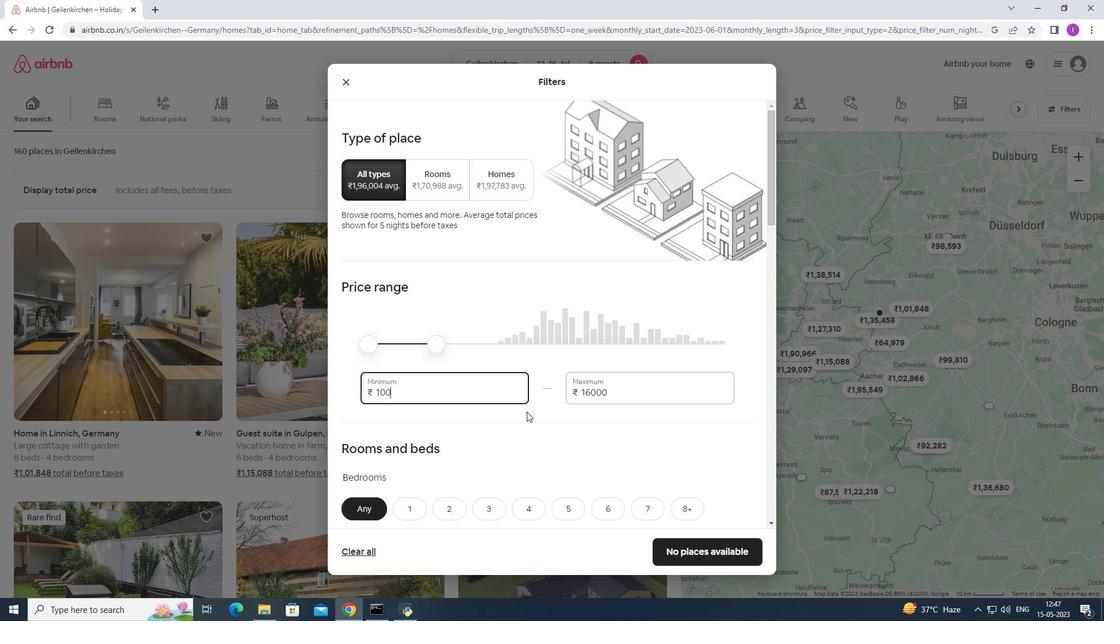 
Action: Mouse moved to (526, 410)
Screenshot: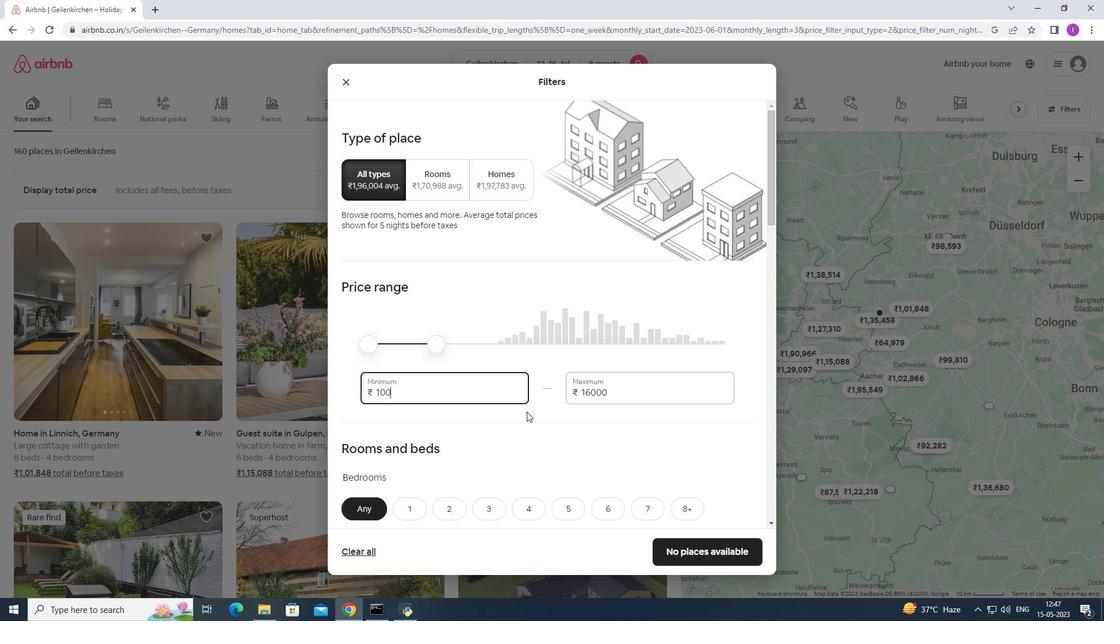 
Action: Key pressed 0
Screenshot: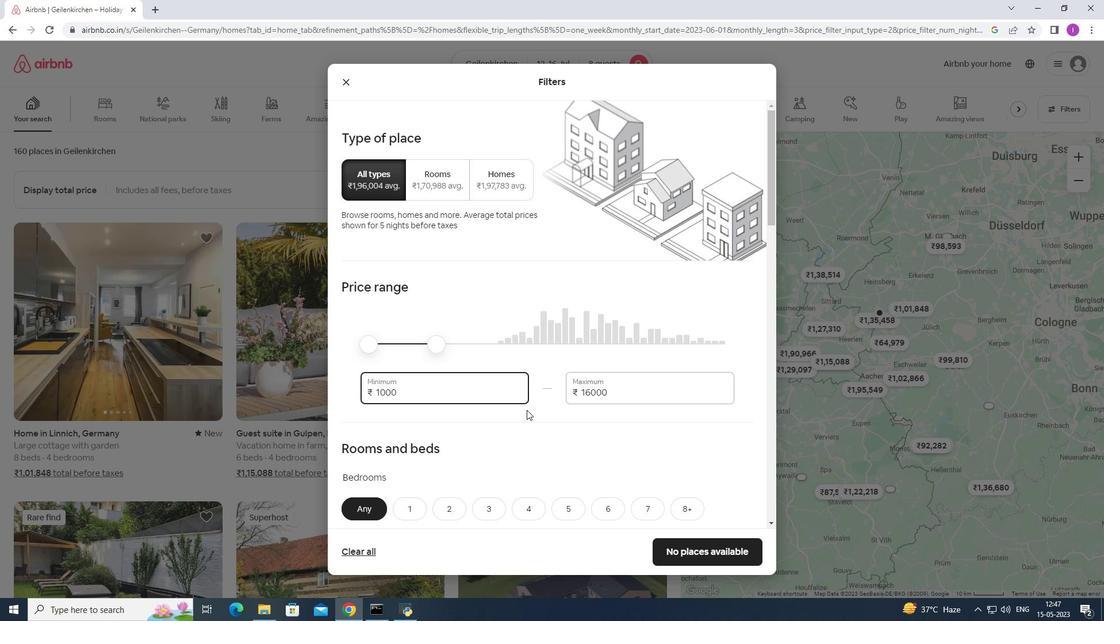 
Action: Mouse moved to (496, 414)
Screenshot: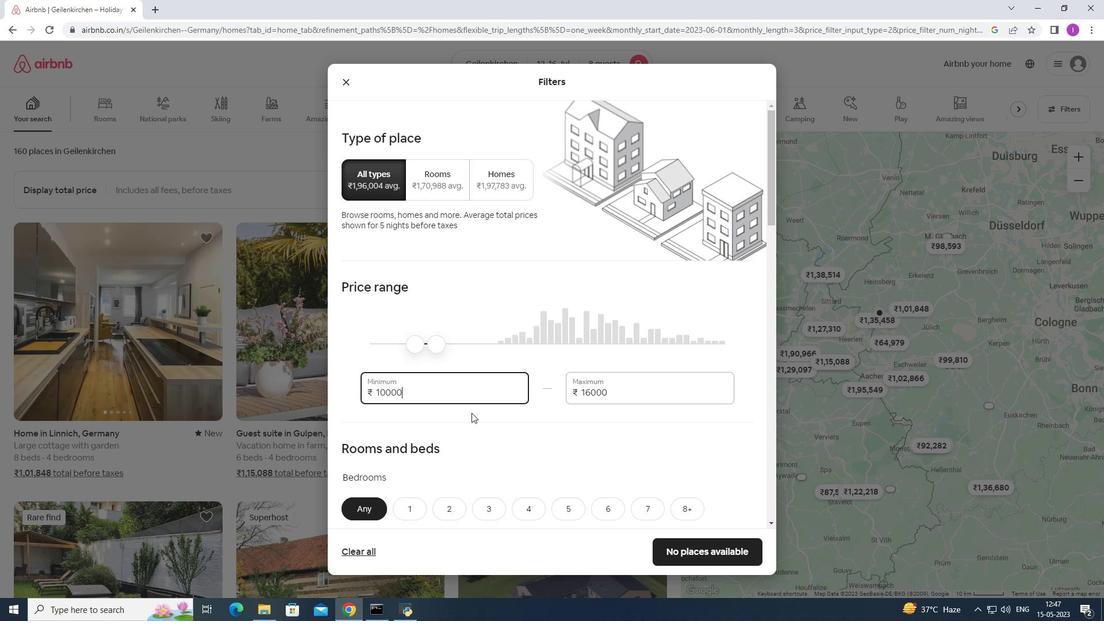 
Action: Mouse scrolled (496, 414) with delta (0, 0)
Screenshot: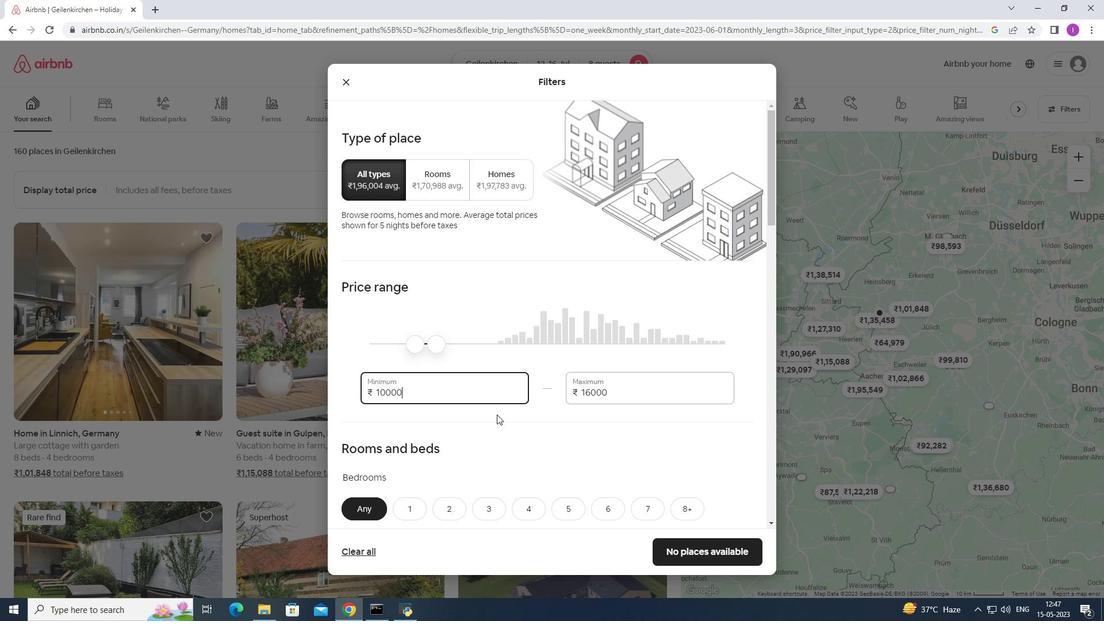 
Action: Mouse moved to (501, 407)
Screenshot: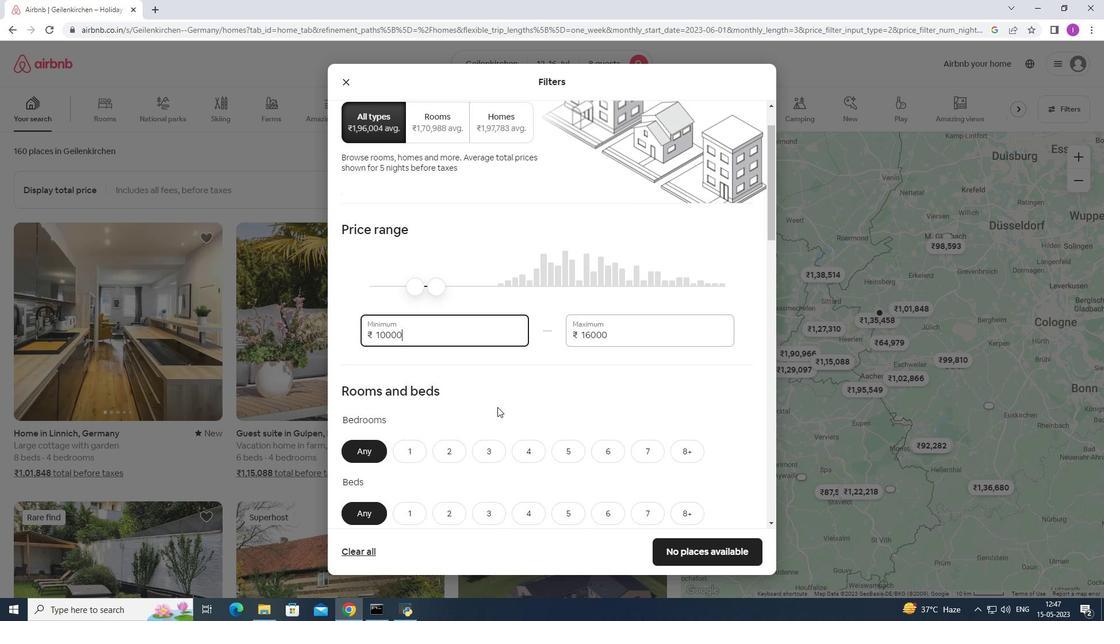 
Action: Mouse scrolled (501, 406) with delta (0, 0)
Screenshot: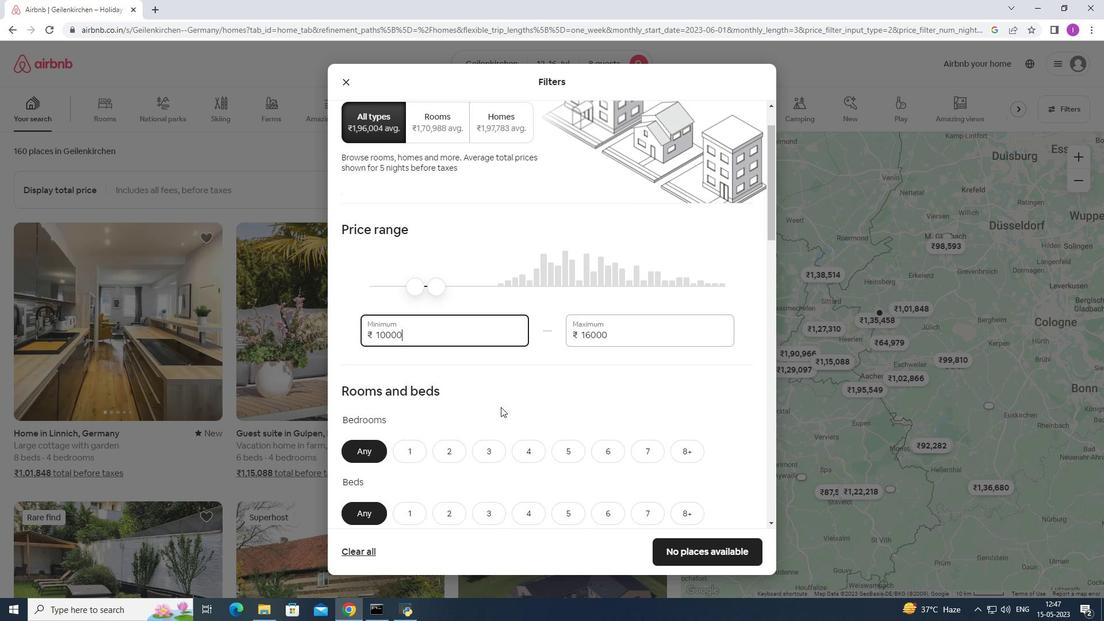
Action: Mouse scrolled (501, 406) with delta (0, 0)
Screenshot: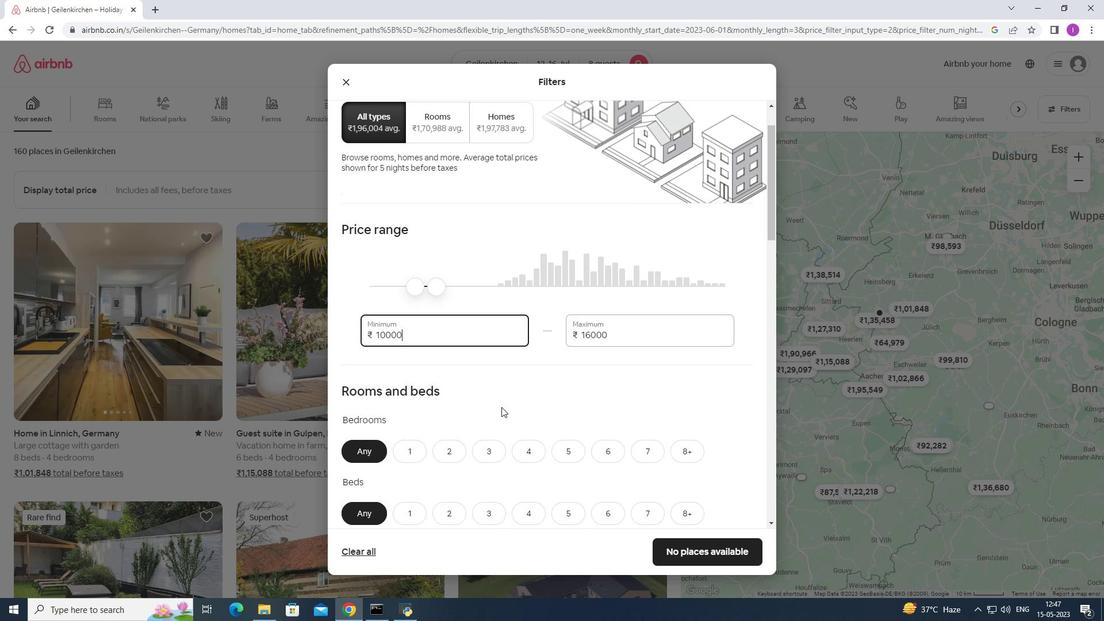 
Action: Mouse scrolled (501, 406) with delta (0, 0)
Screenshot: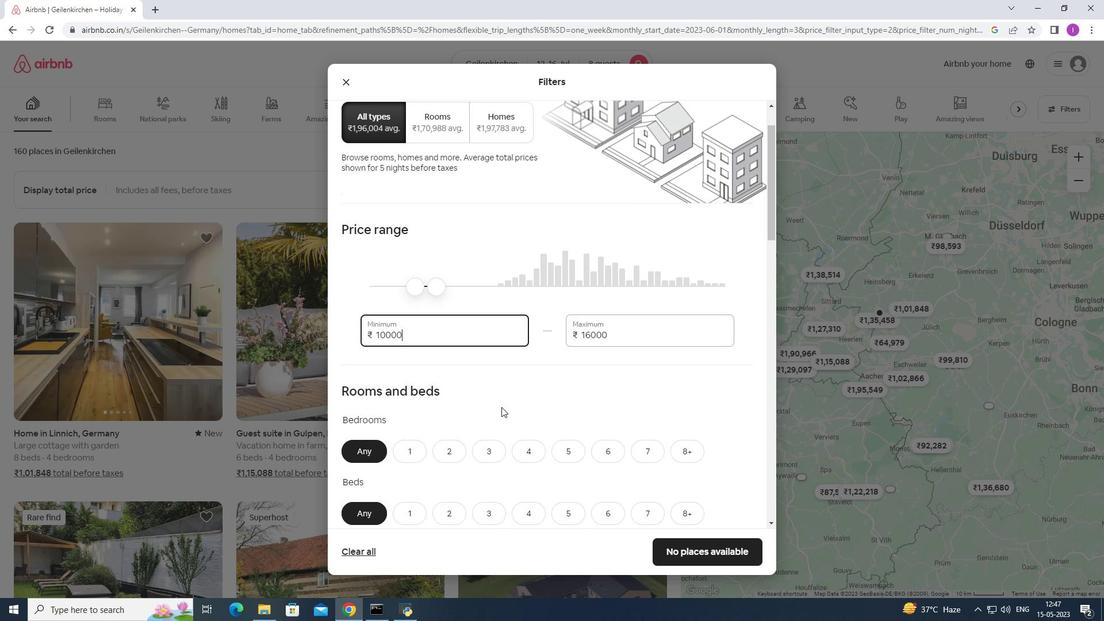 
Action: Mouse moved to (685, 276)
Screenshot: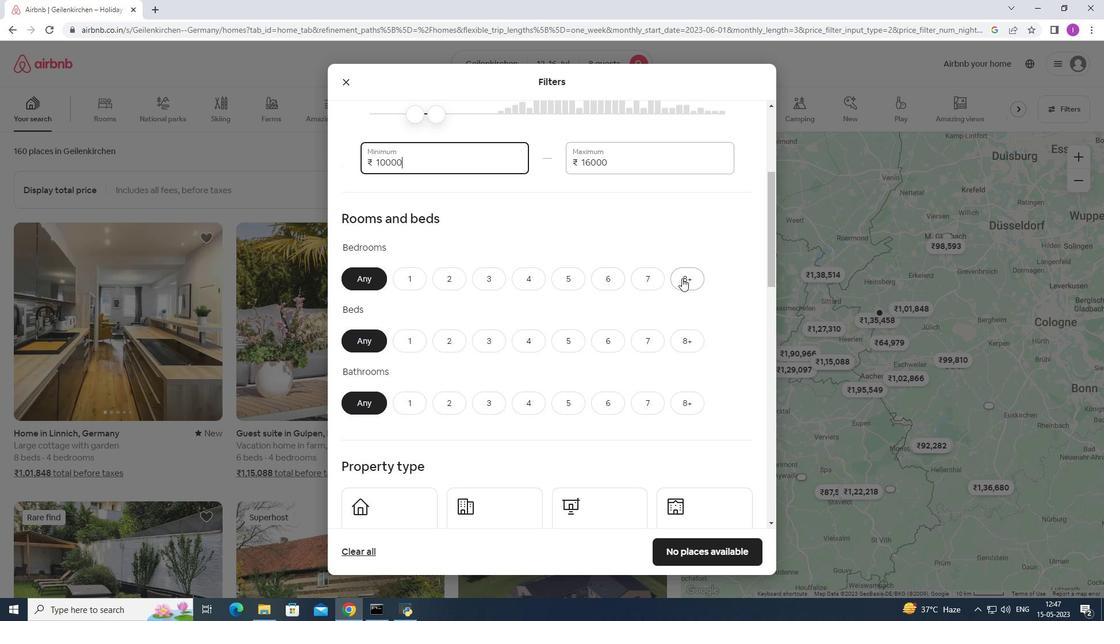 
Action: Mouse pressed left at (685, 276)
Screenshot: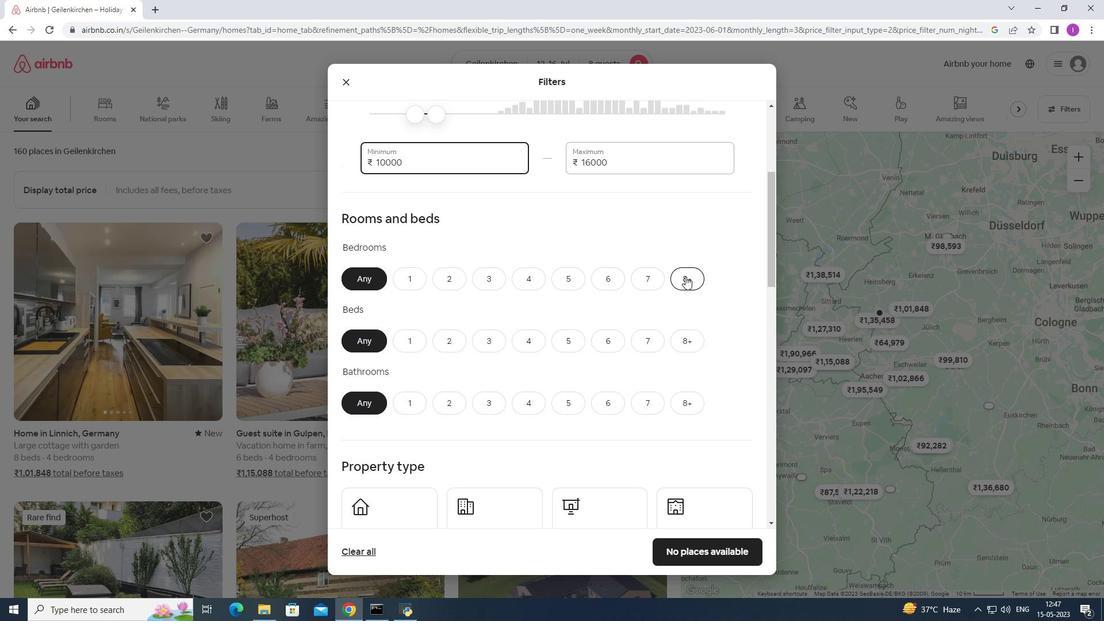
Action: Mouse moved to (682, 340)
Screenshot: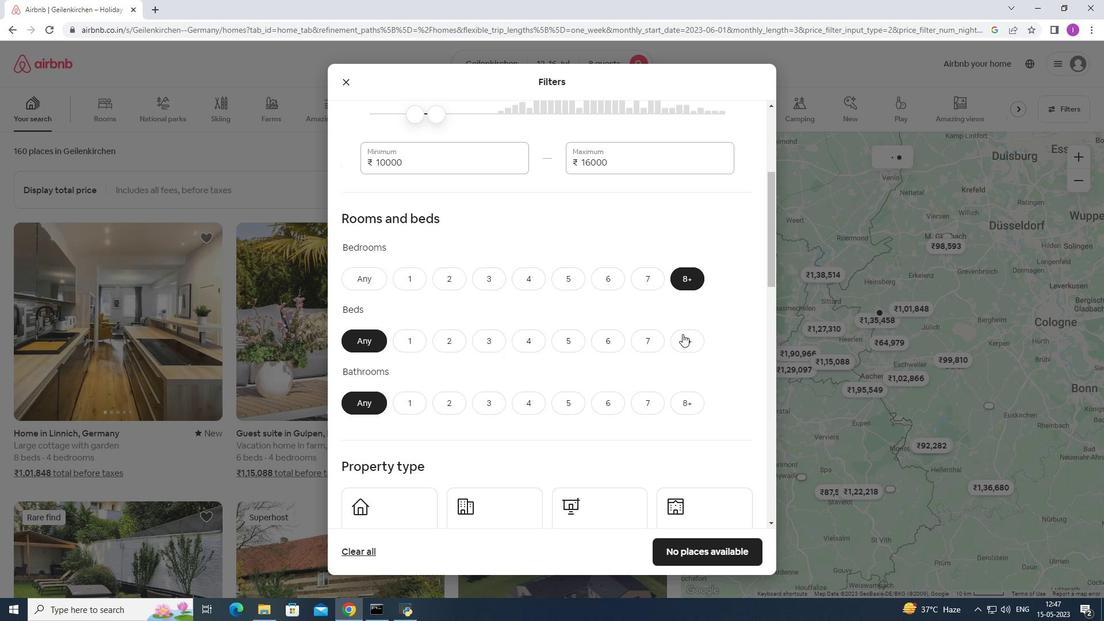 
Action: Mouse pressed left at (682, 340)
Screenshot: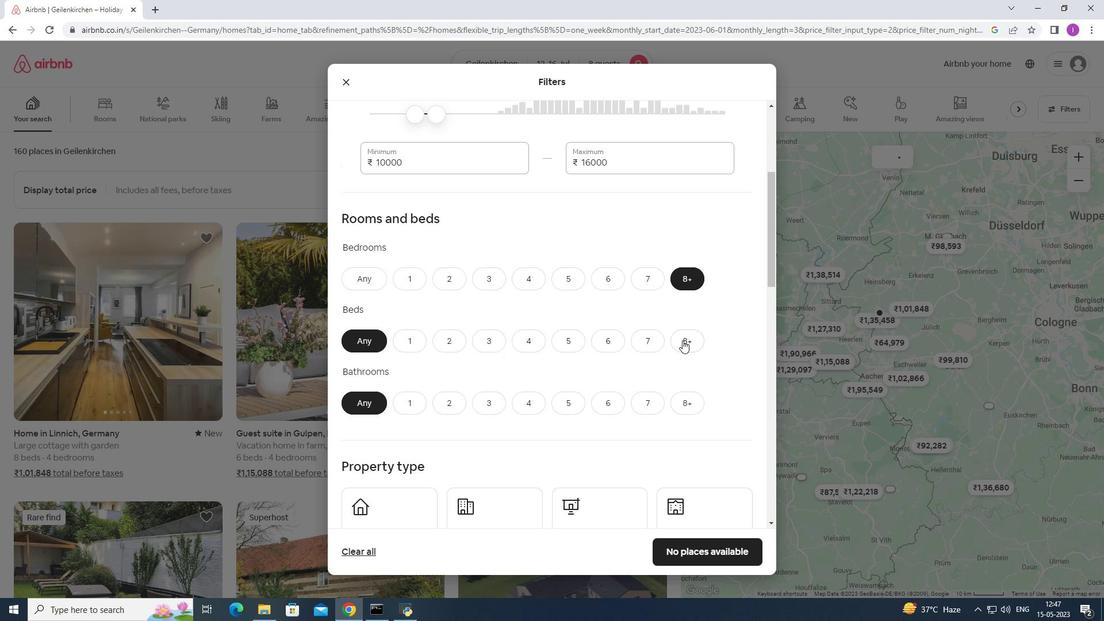 
Action: Mouse moved to (686, 400)
Screenshot: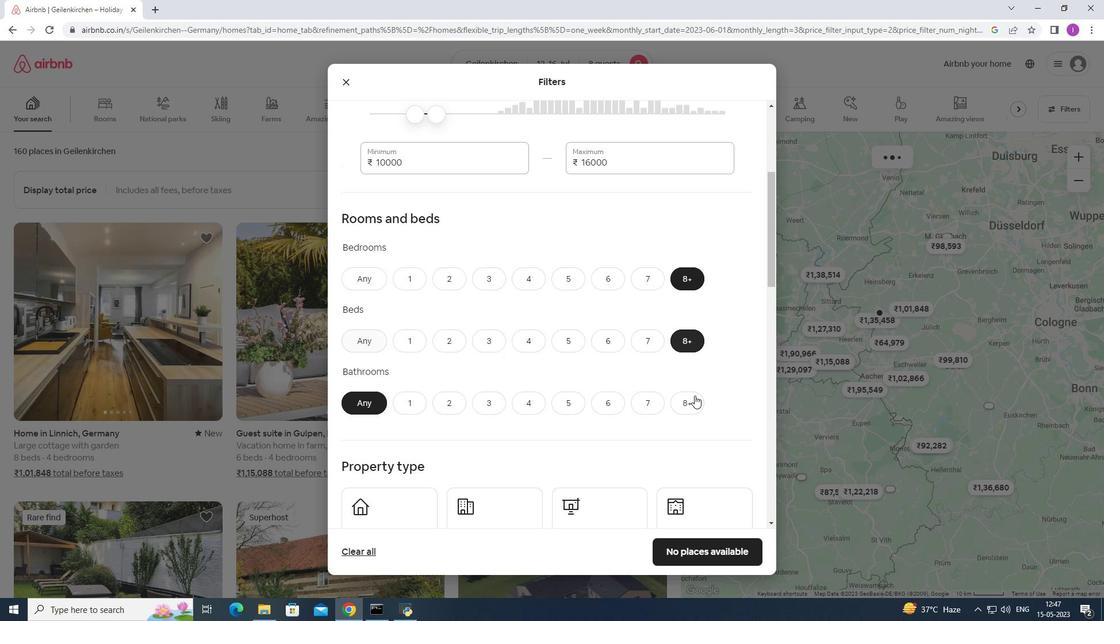
Action: Mouse pressed left at (686, 400)
Screenshot: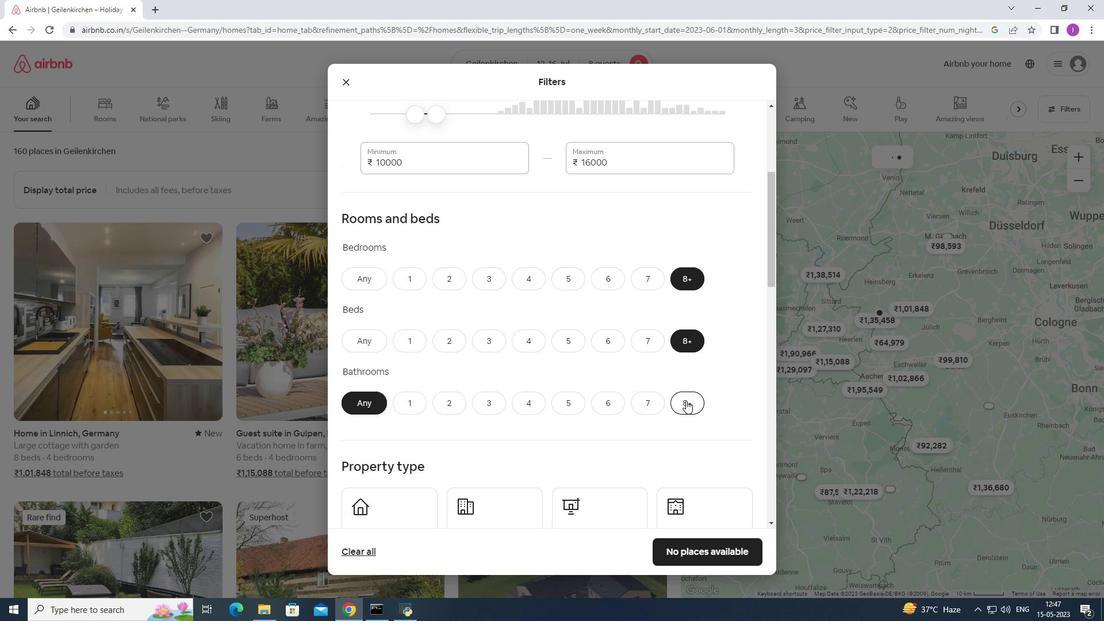
Action: Mouse moved to (515, 388)
Screenshot: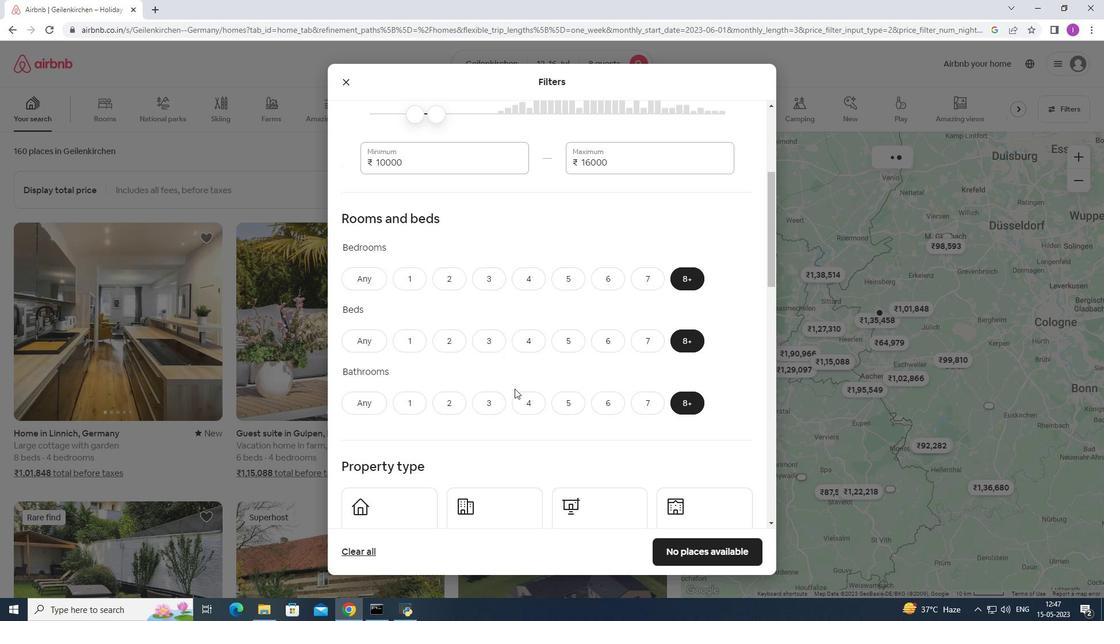 
Action: Mouse scrolled (515, 387) with delta (0, 0)
Screenshot: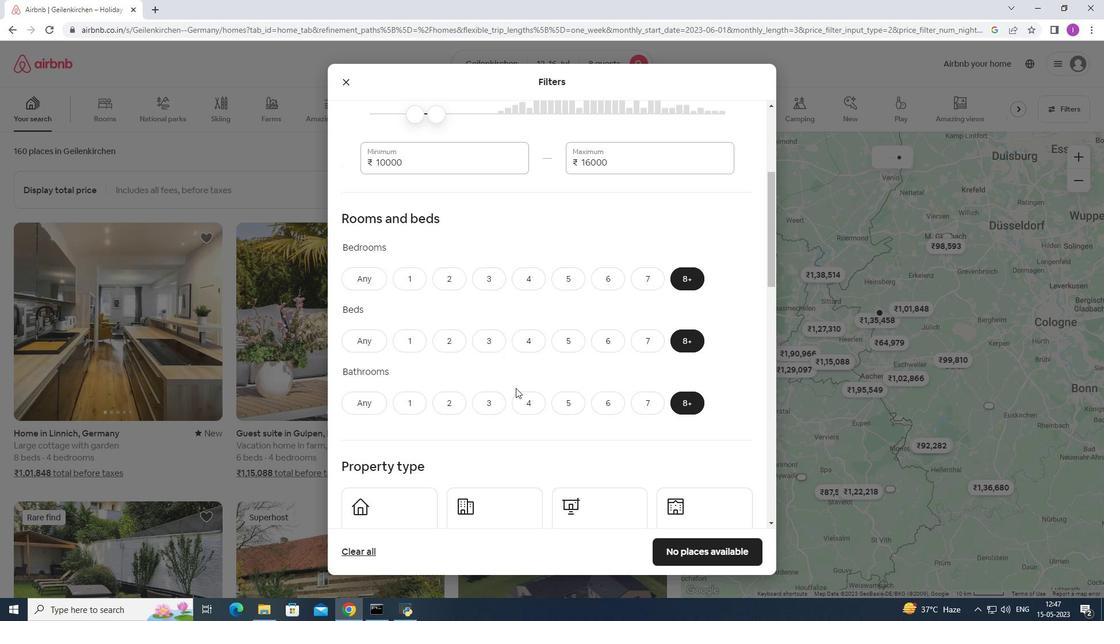 
Action: Mouse scrolled (515, 387) with delta (0, 0)
Screenshot: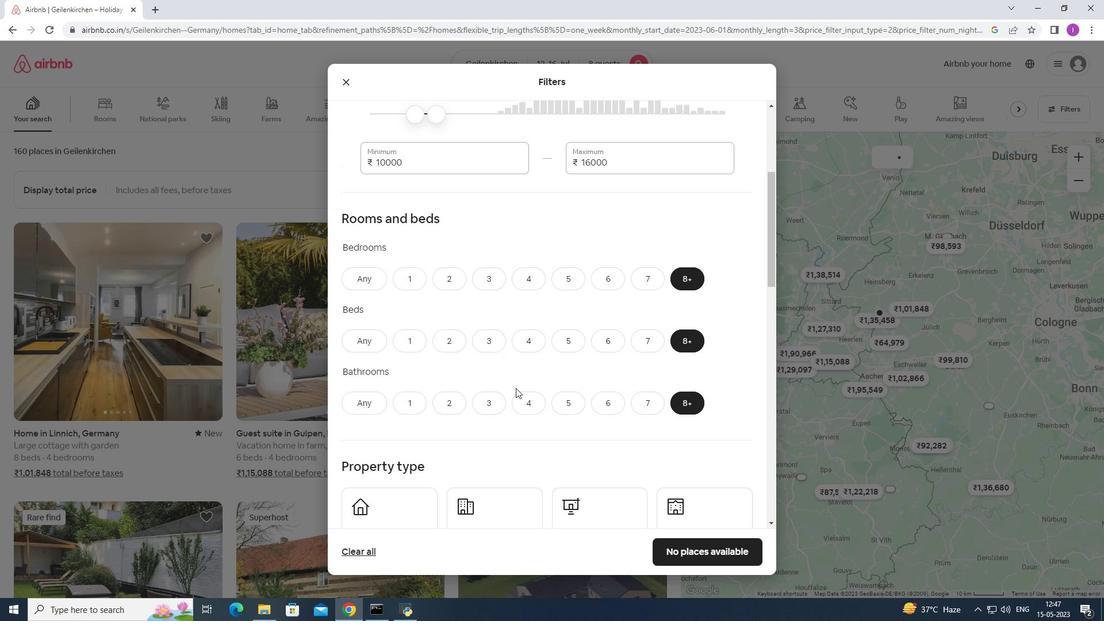 
Action: Mouse scrolled (515, 387) with delta (0, 0)
Screenshot: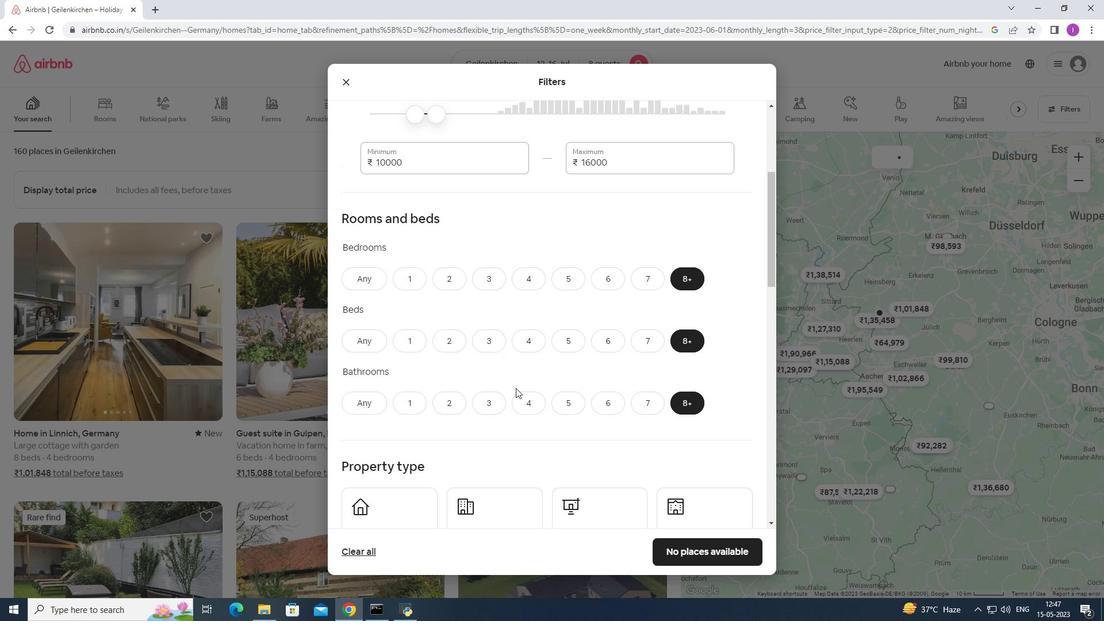 
Action: Mouse moved to (413, 375)
Screenshot: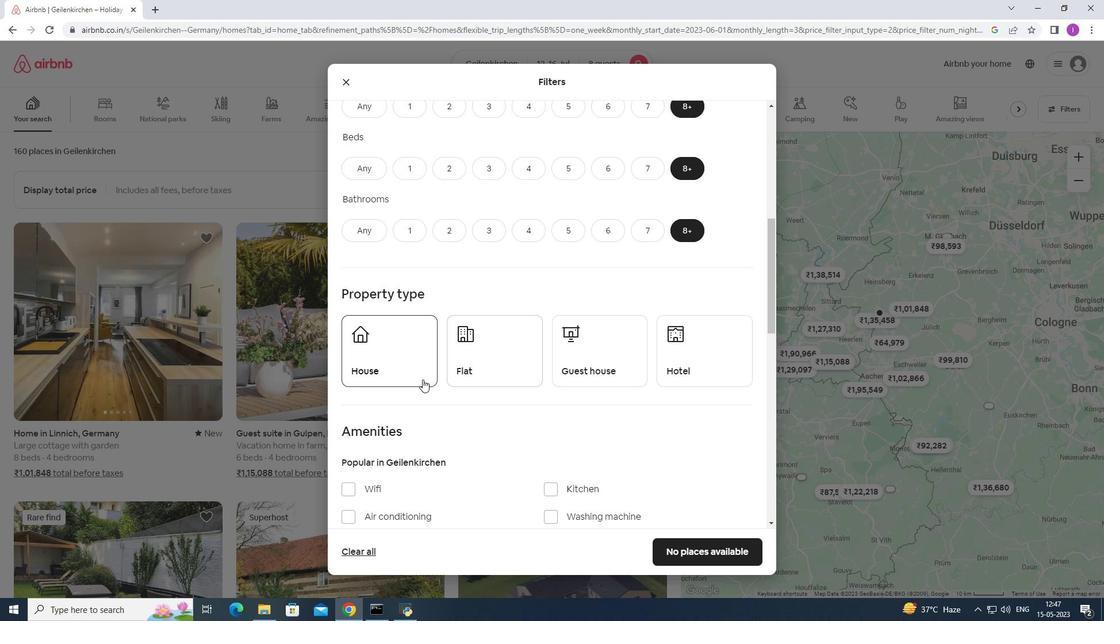 
Action: Mouse pressed left at (413, 375)
Screenshot: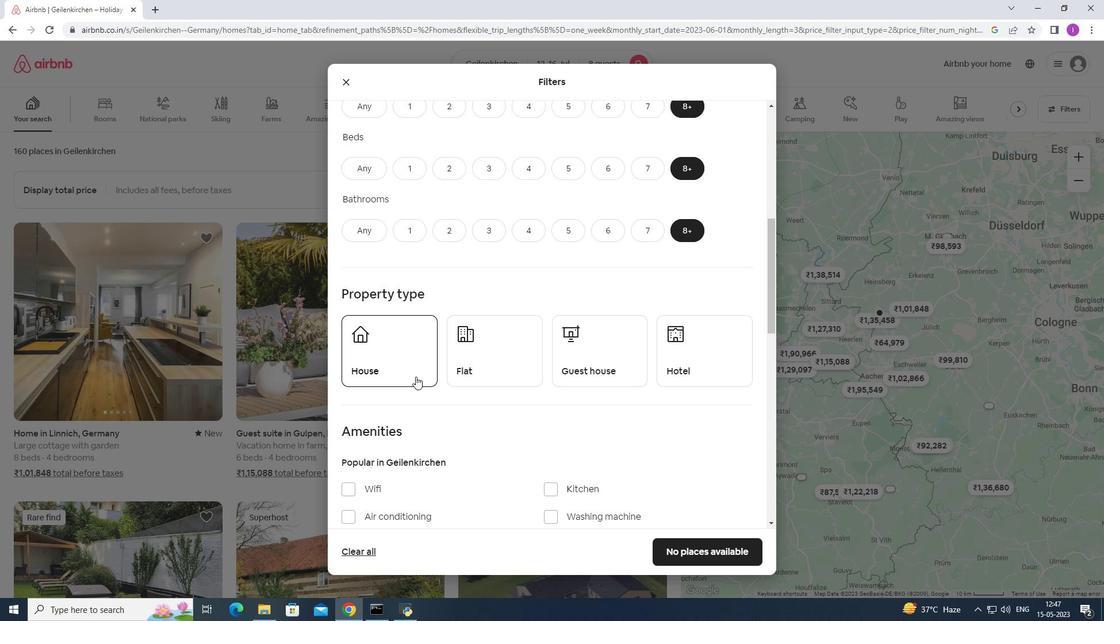 
Action: Mouse moved to (509, 374)
Screenshot: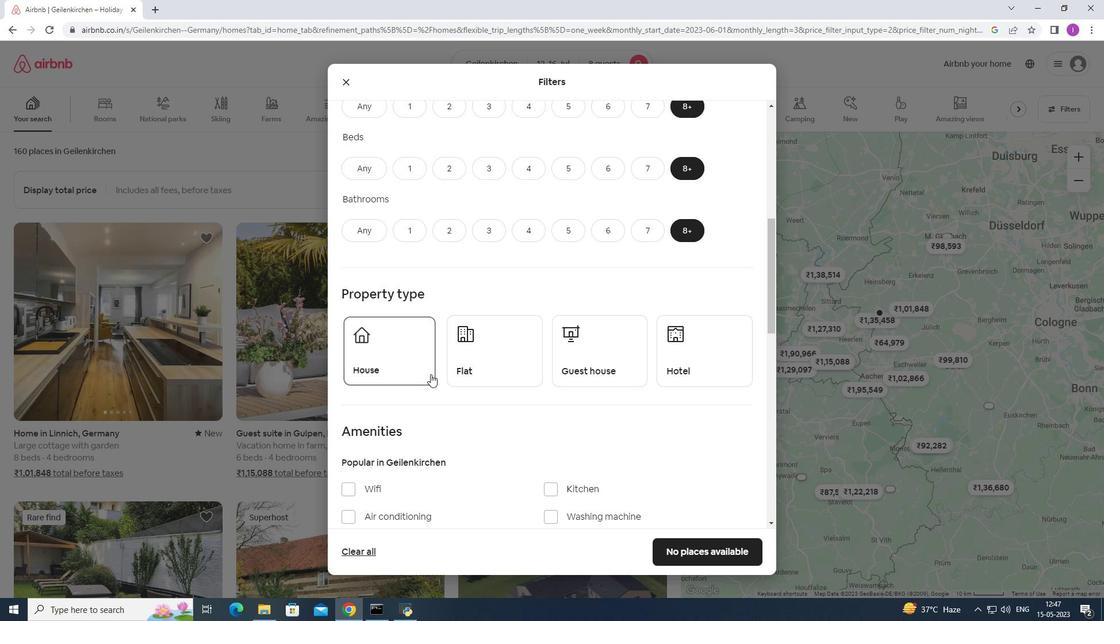 
Action: Mouse pressed left at (509, 374)
Screenshot: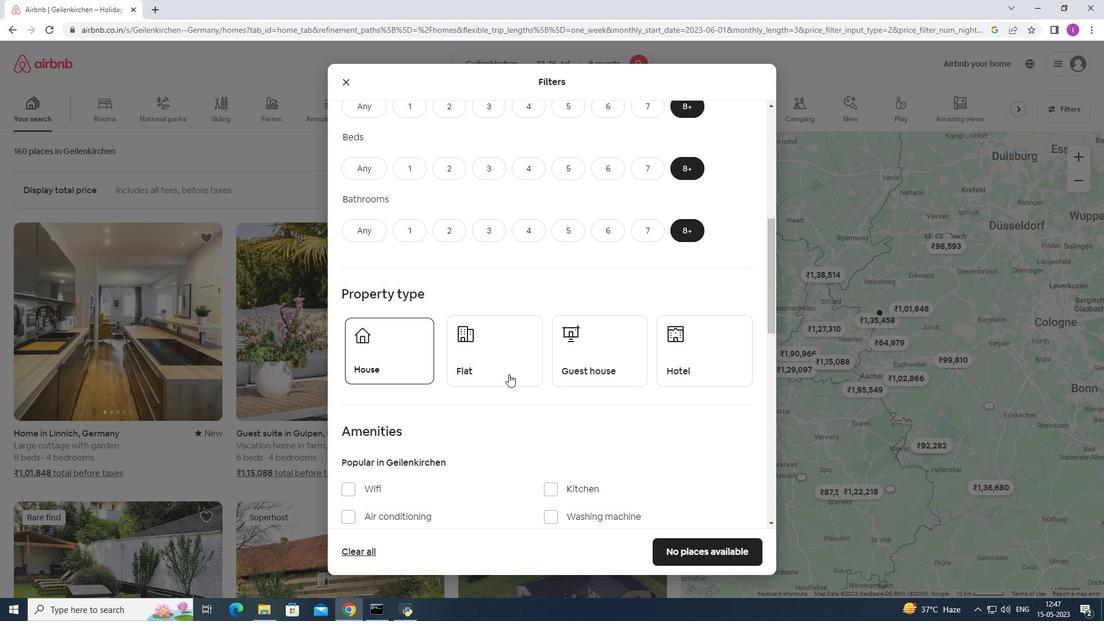 
Action: Mouse moved to (625, 366)
Screenshot: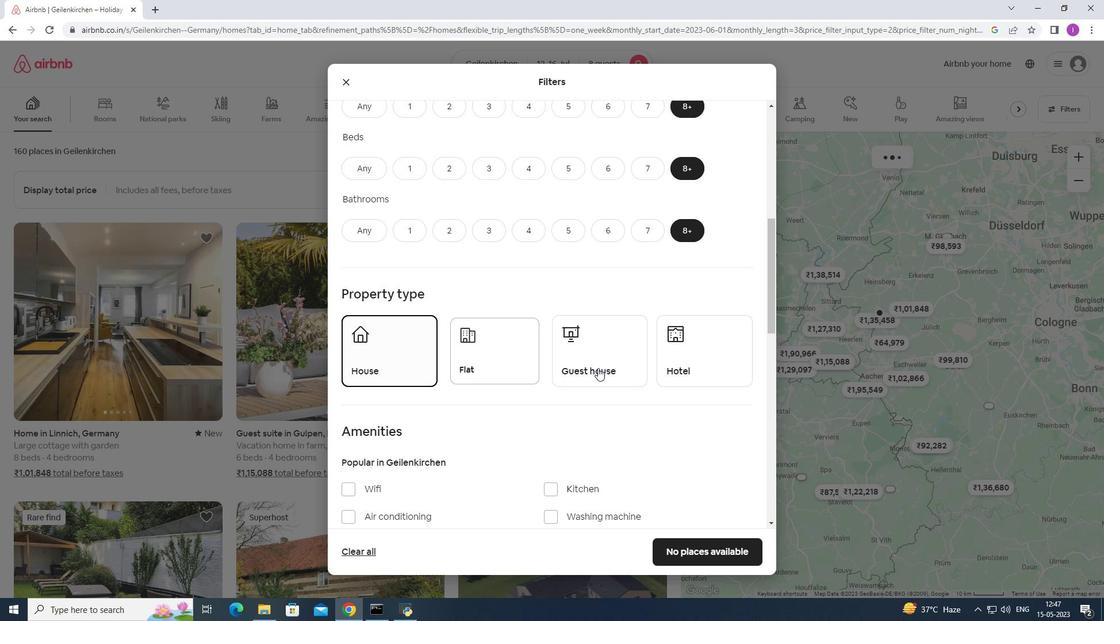 
Action: Mouse pressed left at (625, 366)
Screenshot: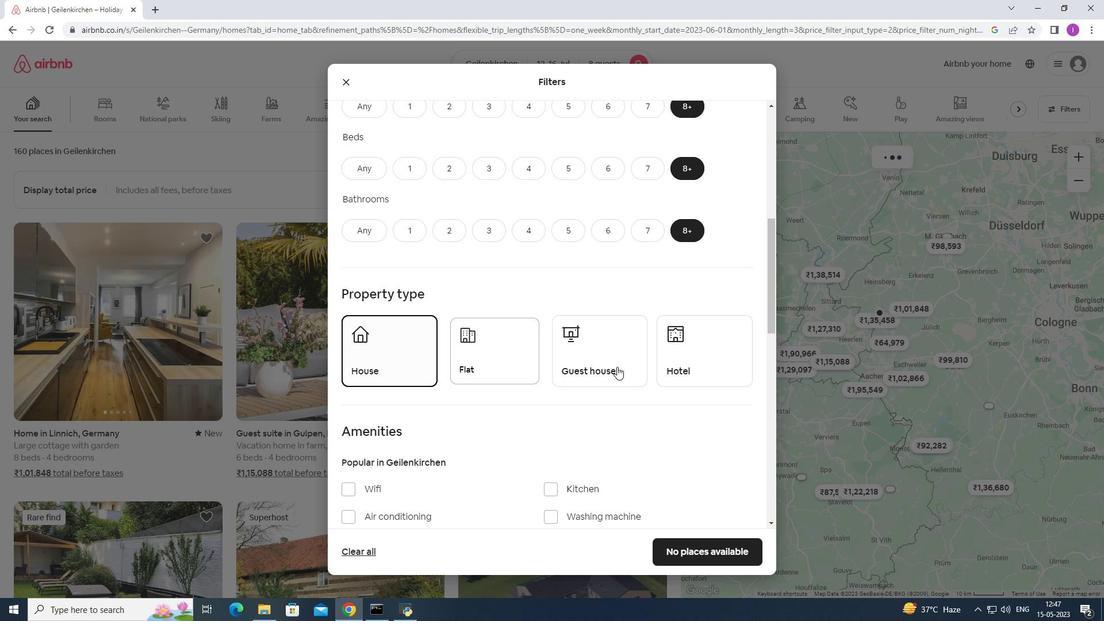 
Action: Mouse moved to (686, 366)
Screenshot: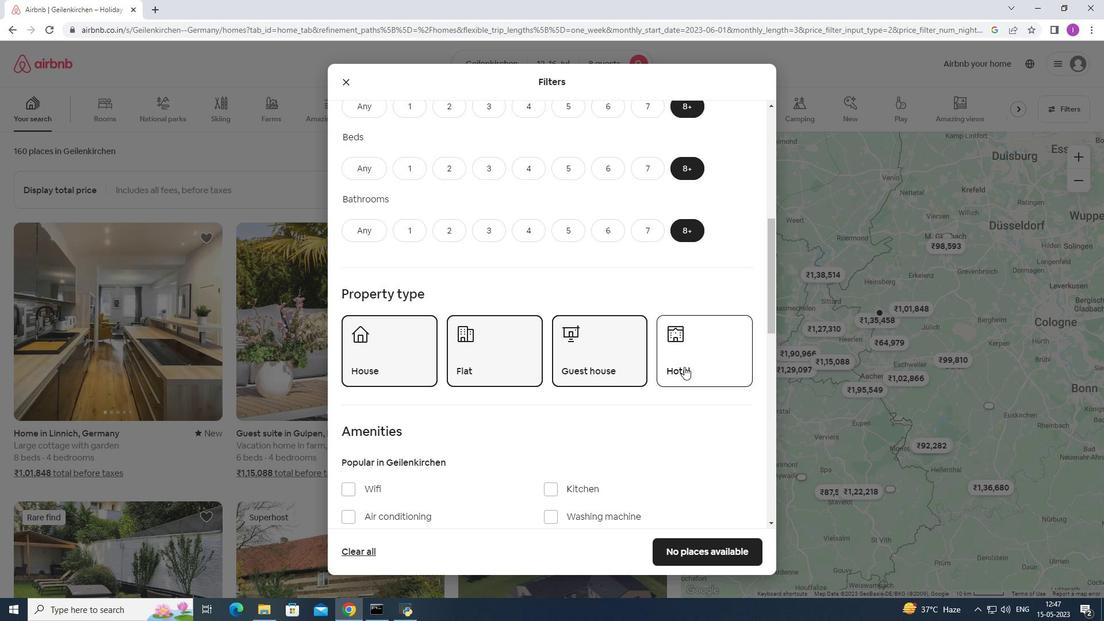 
Action: Mouse pressed left at (686, 366)
Screenshot: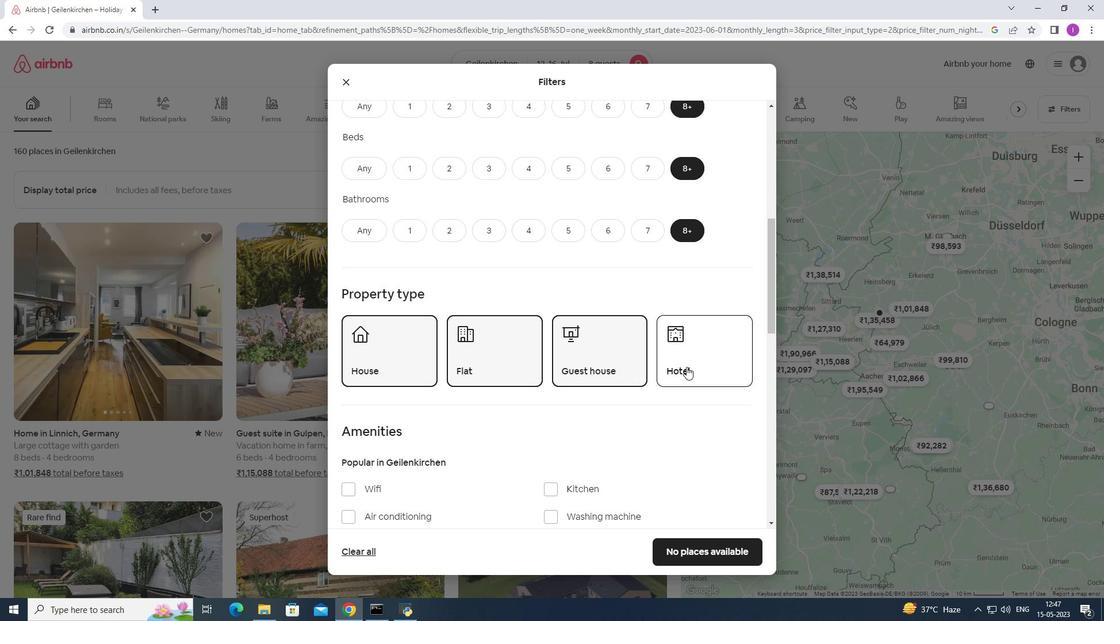 
Action: Mouse moved to (541, 390)
Screenshot: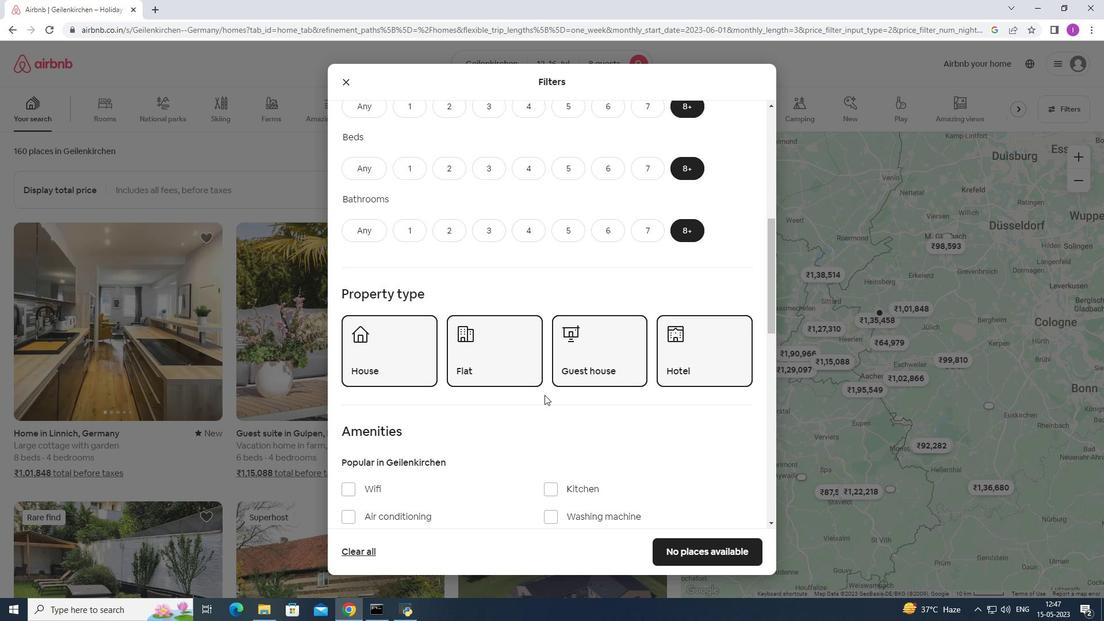 
Action: Mouse scrolled (541, 389) with delta (0, 0)
Screenshot: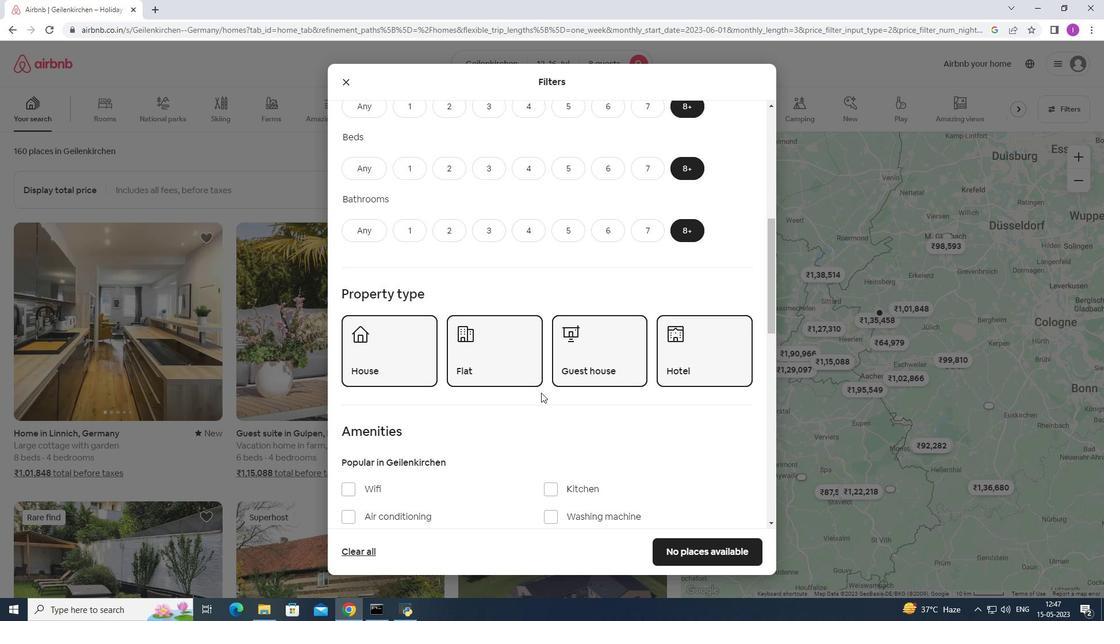 
Action: Mouse scrolled (541, 389) with delta (0, 0)
Screenshot: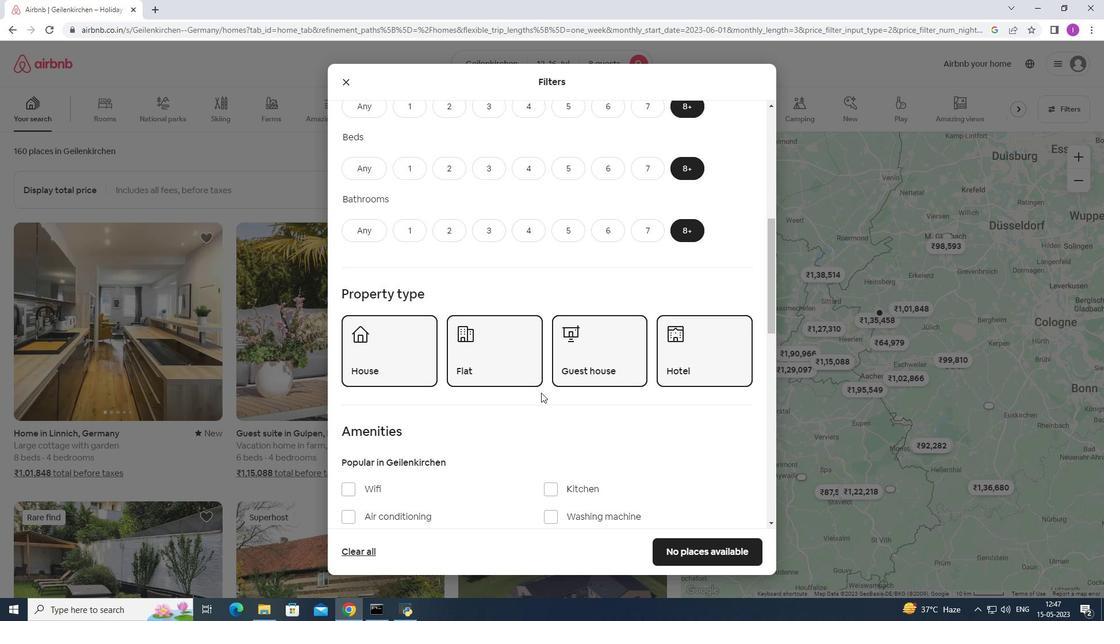 
Action: Mouse scrolled (541, 389) with delta (0, 0)
Screenshot: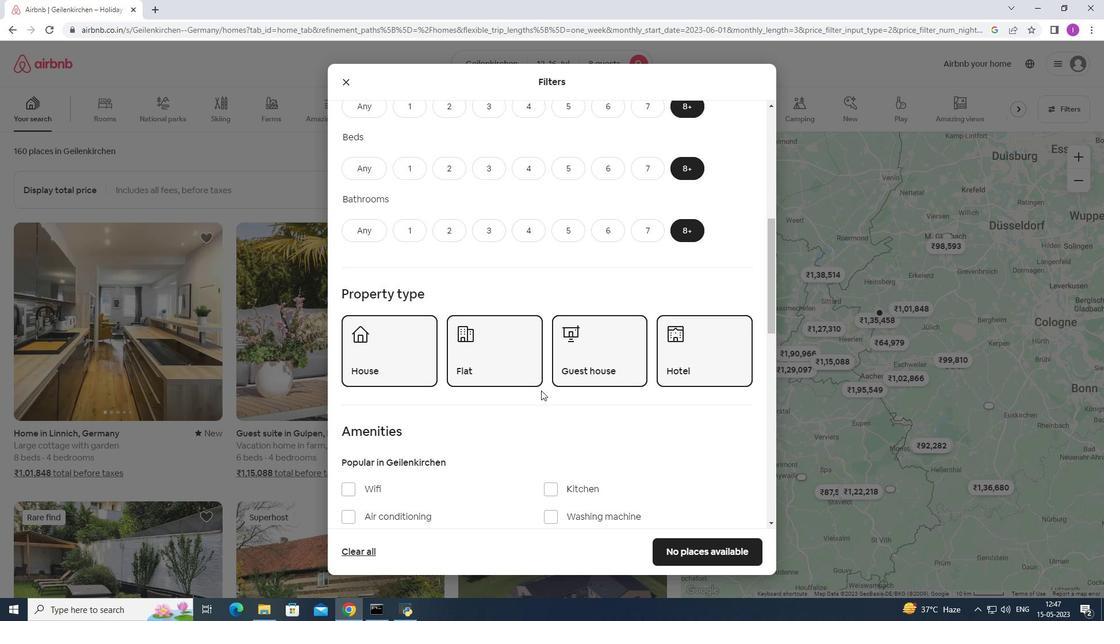 
Action: Mouse scrolled (541, 389) with delta (0, 0)
Screenshot: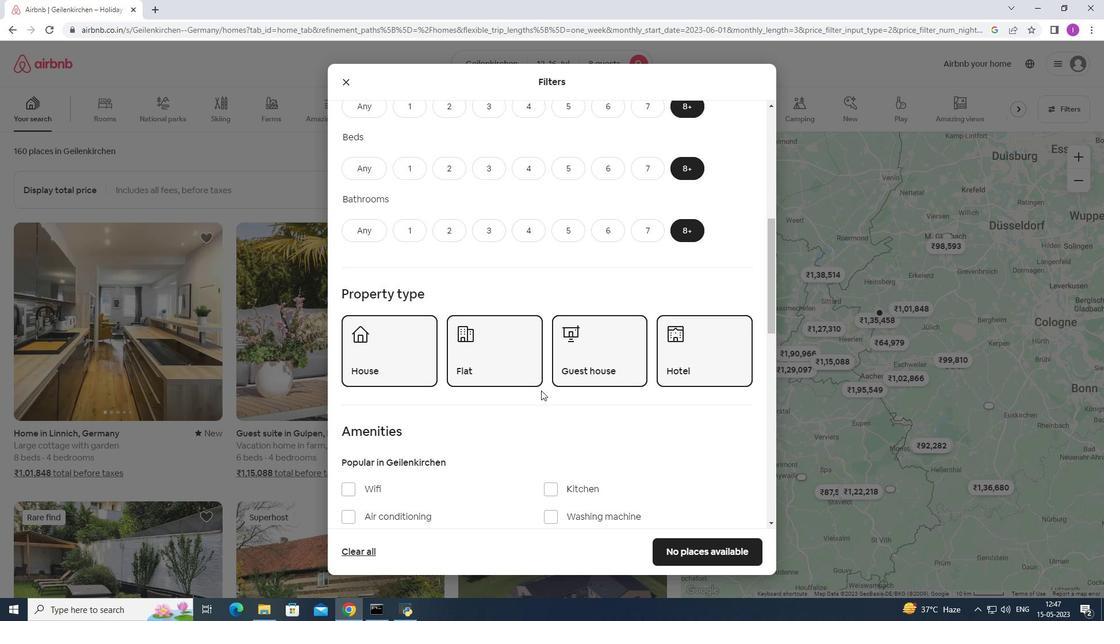 
Action: Mouse moved to (346, 262)
Screenshot: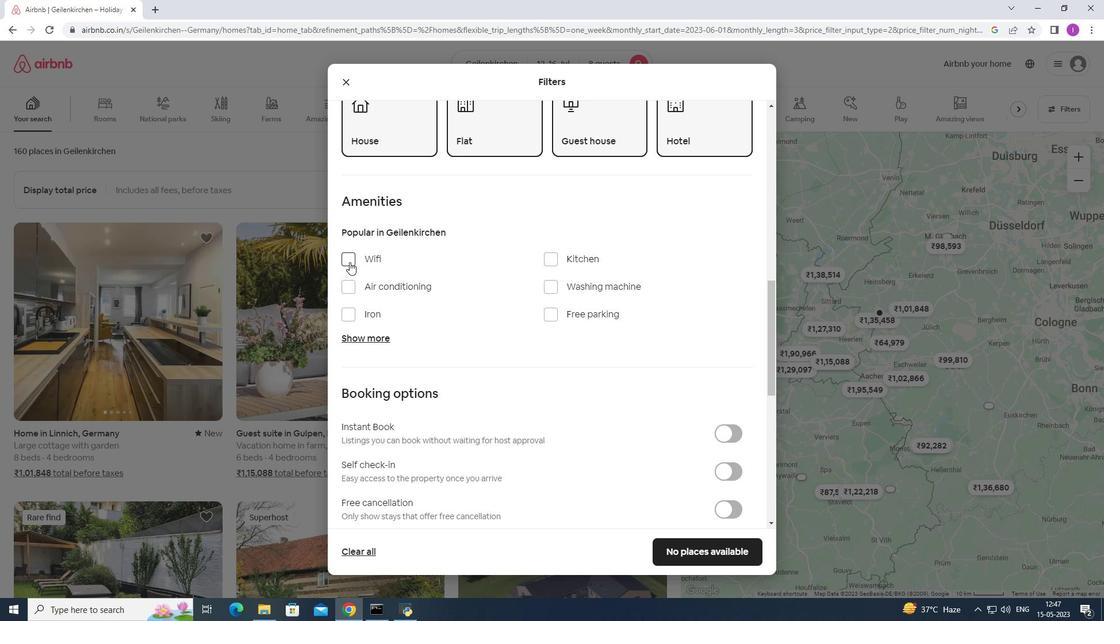 
Action: Mouse pressed left at (346, 262)
Screenshot: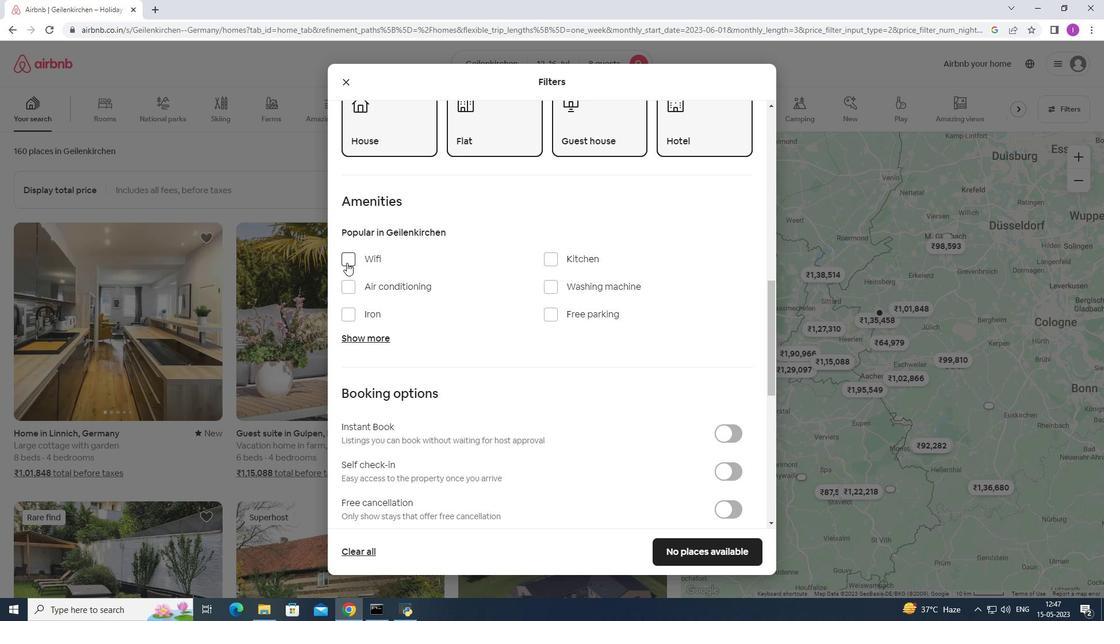 
Action: Mouse moved to (555, 319)
Screenshot: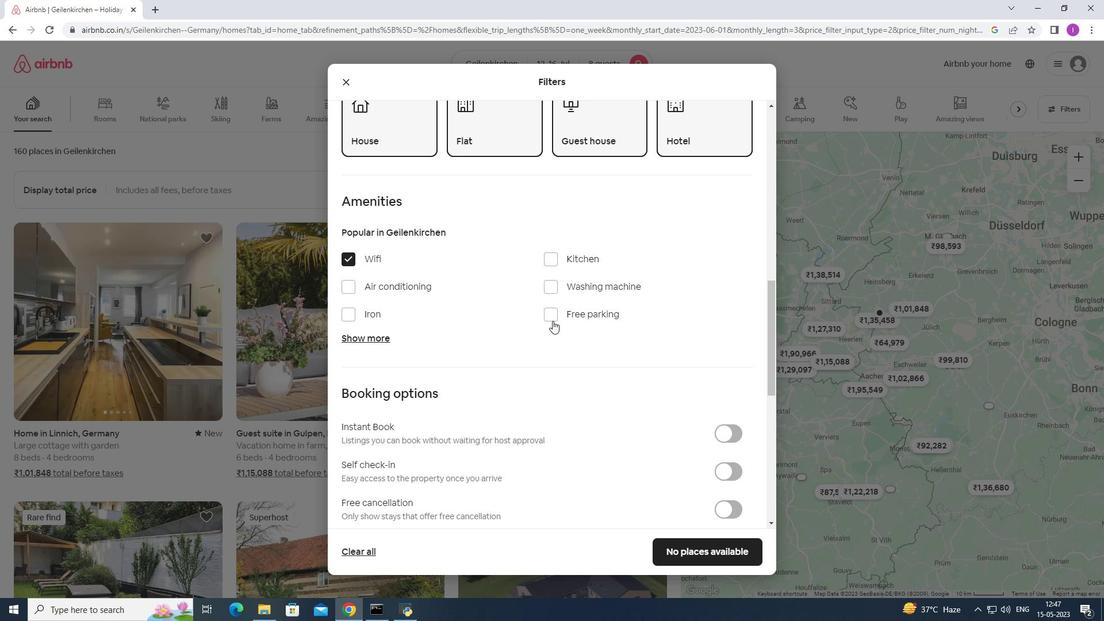 
Action: Mouse pressed left at (555, 319)
Screenshot: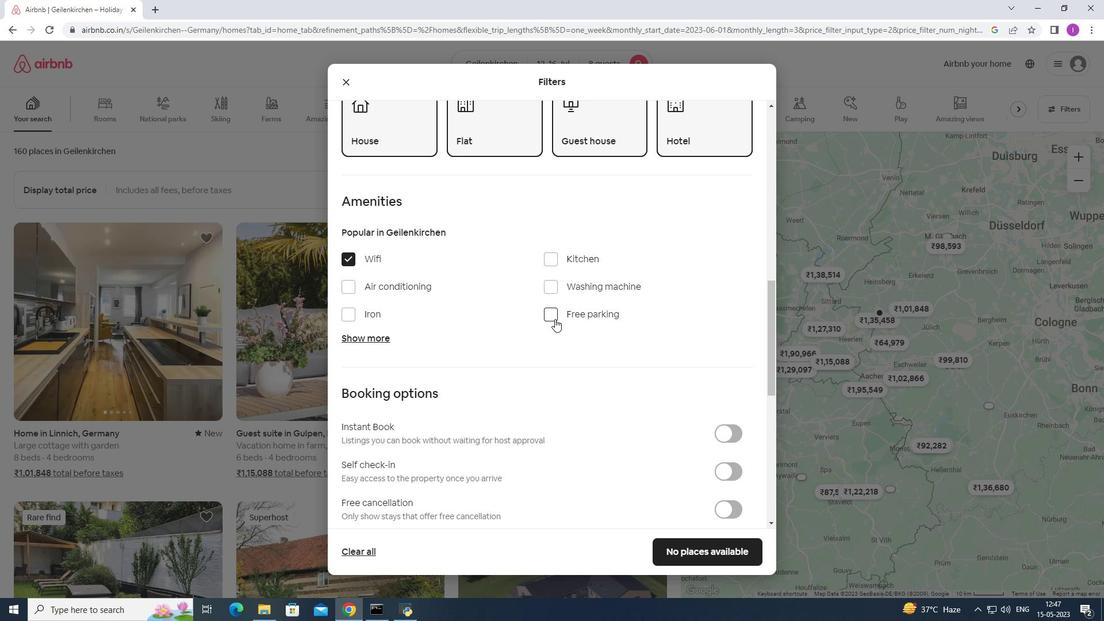 
Action: Mouse moved to (377, 337)
Screenshot: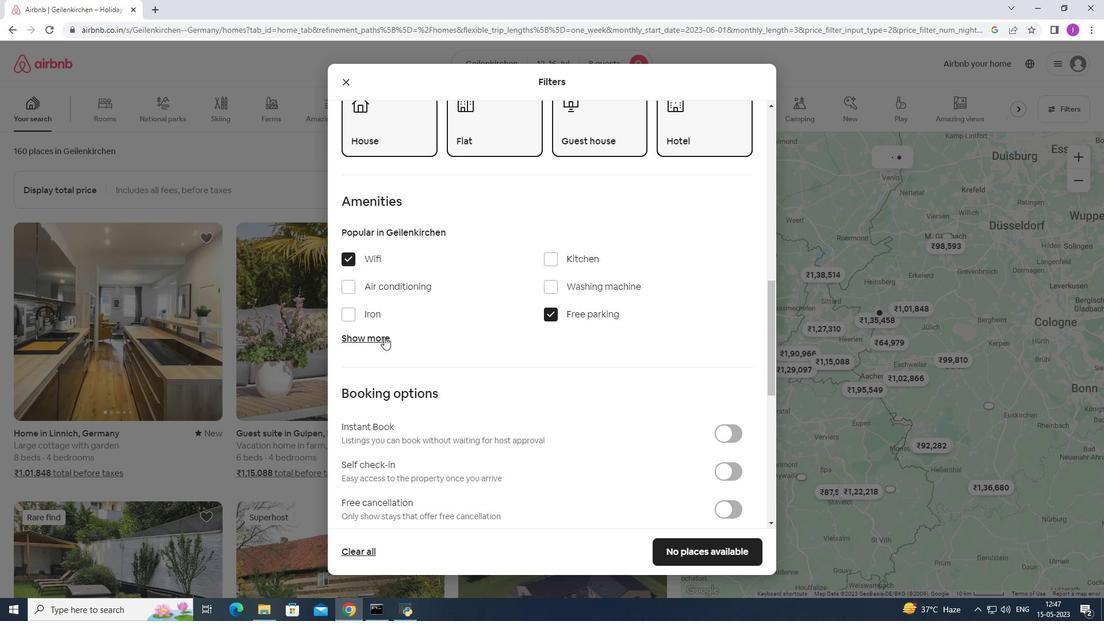 
Action: Mouse pressed left at (377, 337)
Screenshot: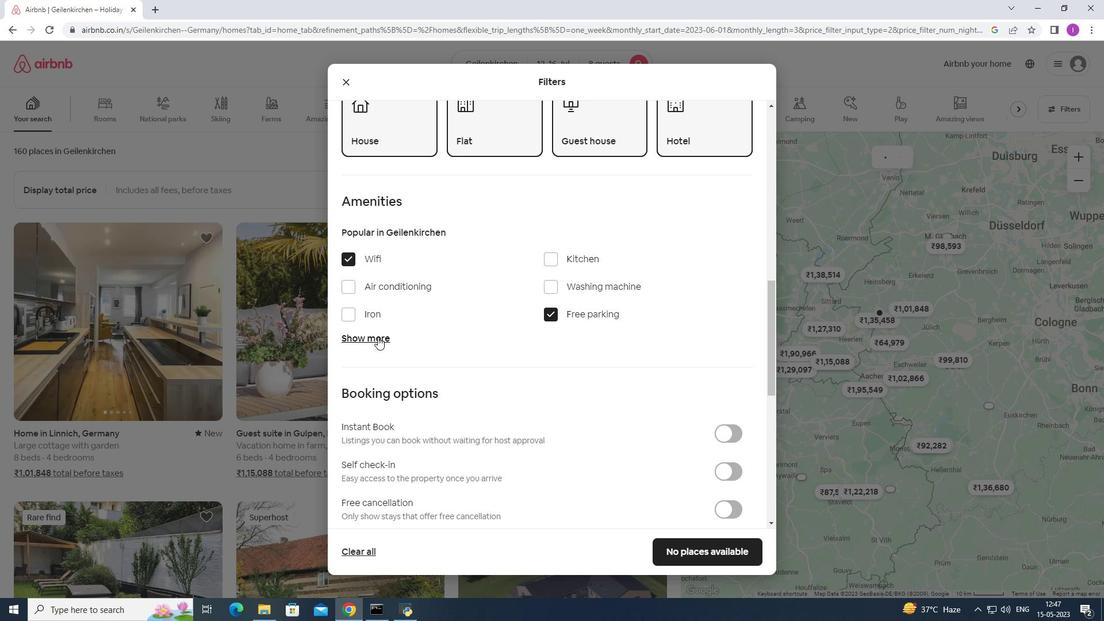
Action: Mouse moved to (464, 347)
Screenshot: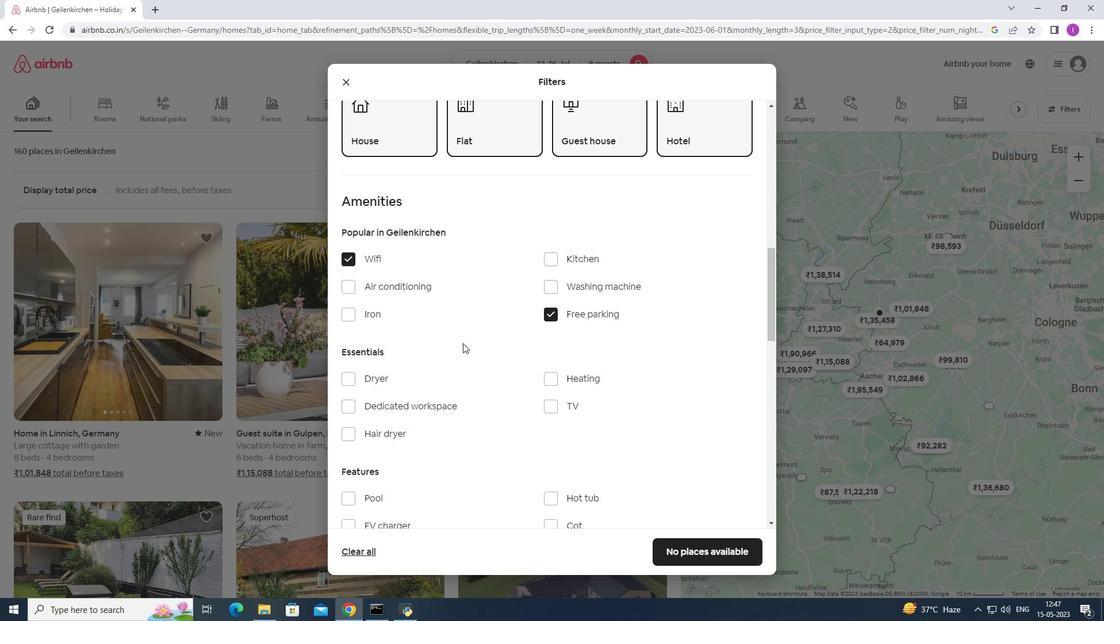 
Action: Mouse scrolled (464, 346) with delta (0, 0)
Screenshot: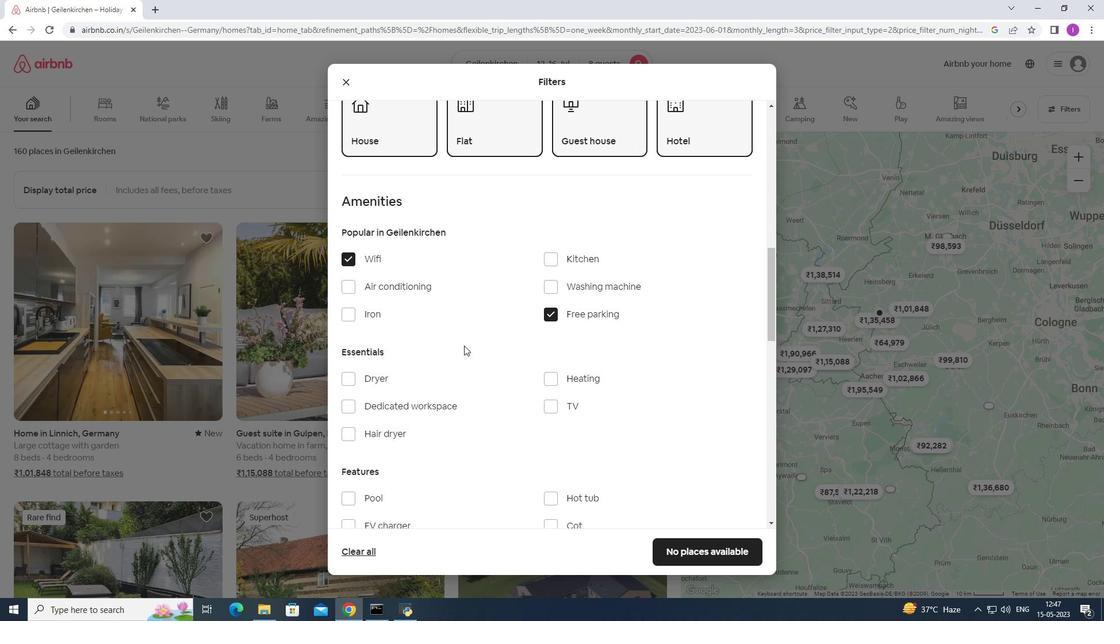 
Action: Mouse moved to (465, 348)
Screenshot: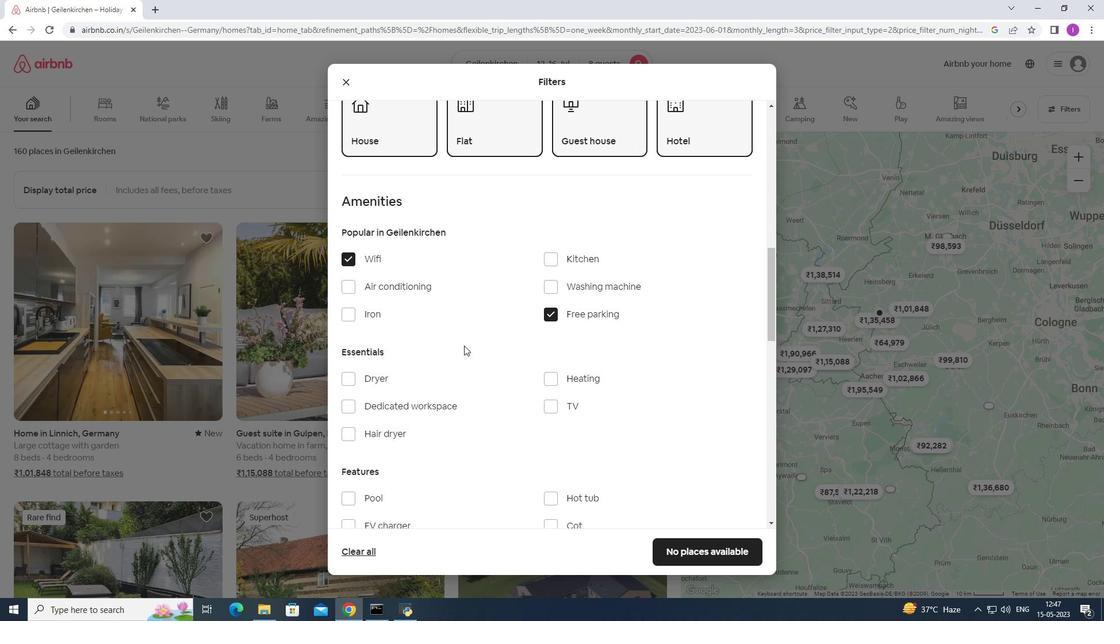
Action: Mouse scrolled (465, 348) with delta (0, 0)
Screenshot: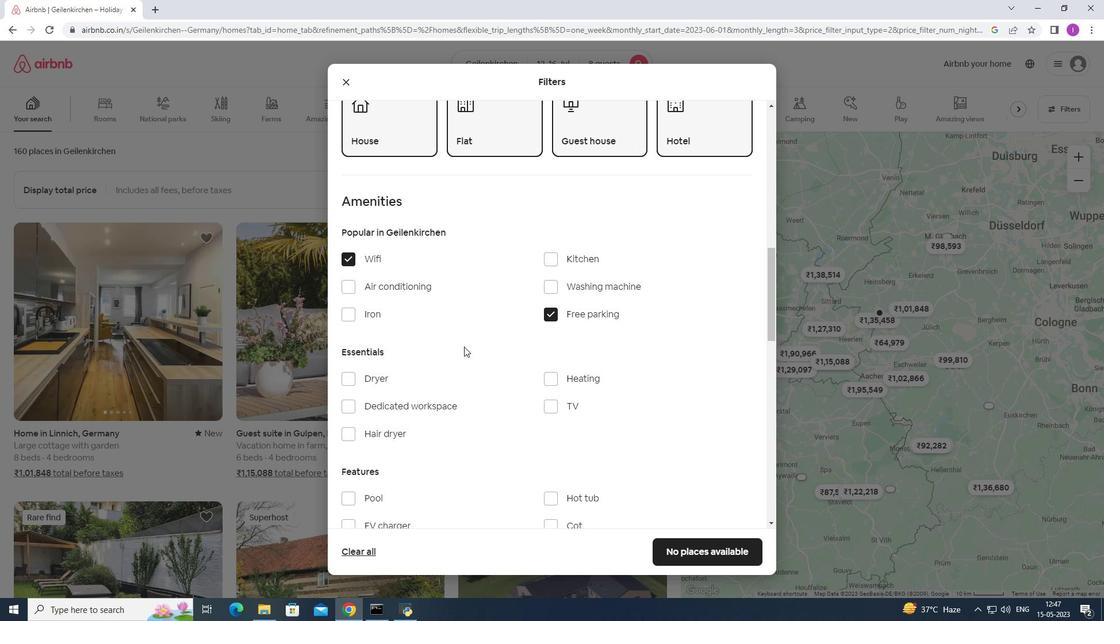 
Action: Mouse moved to (550, 295)
Screenshot: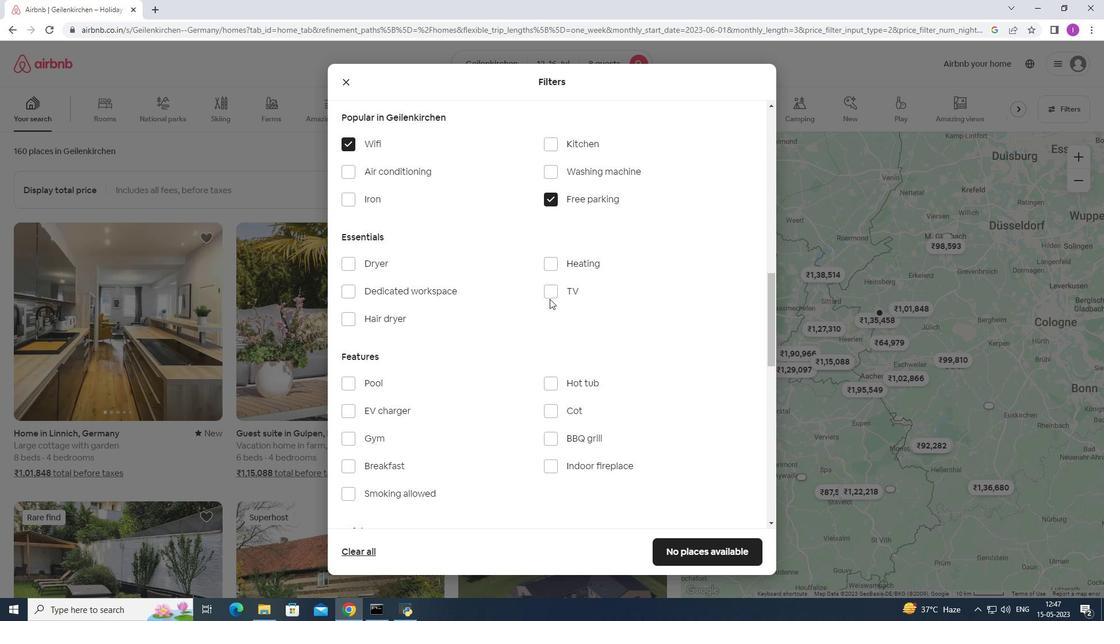 
Action: Mouse pressed left at (550, 295)
Screenshot: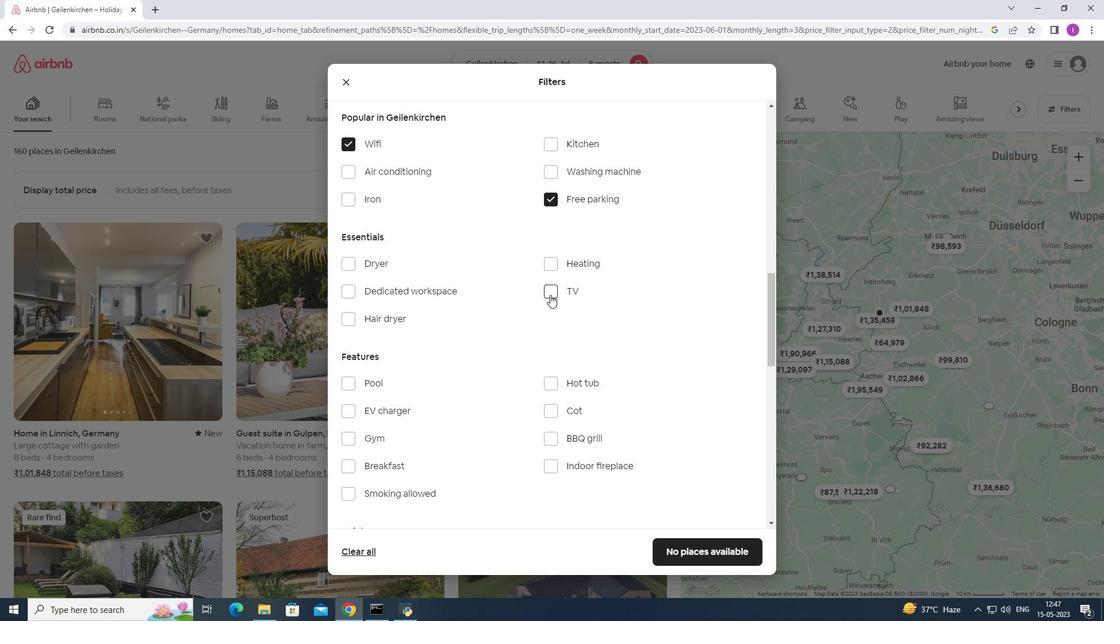 
Action: Mouse moved to (354, 436)
Screenshot: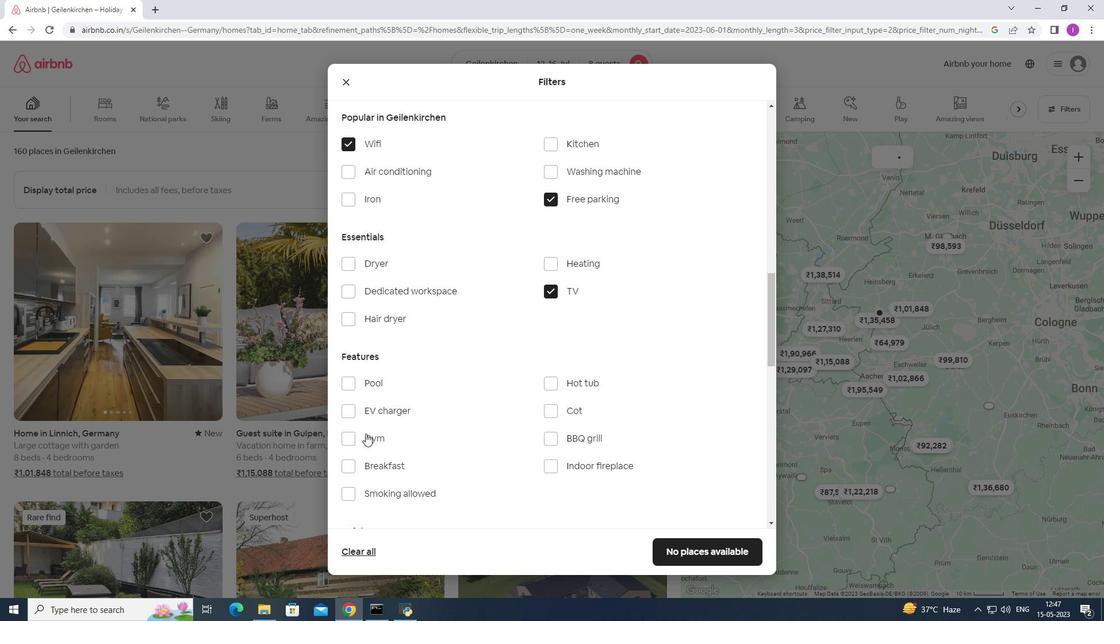 
Action: Mouse pressed left at (354, 436)
Screenshot: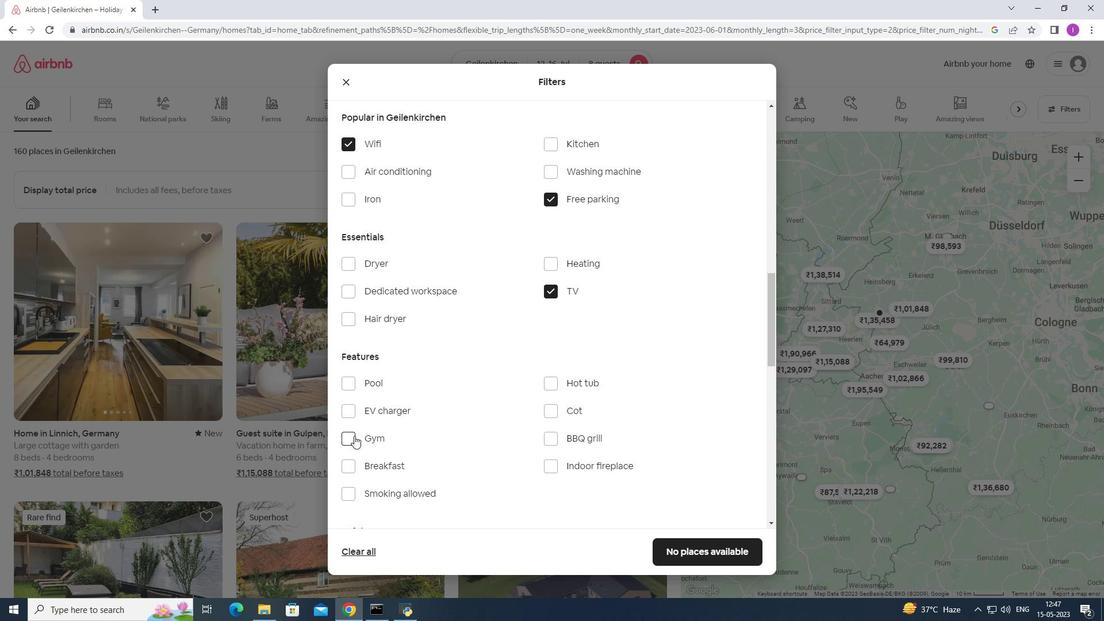 
Action: Mouse moved to (349, 466)
Screenshot: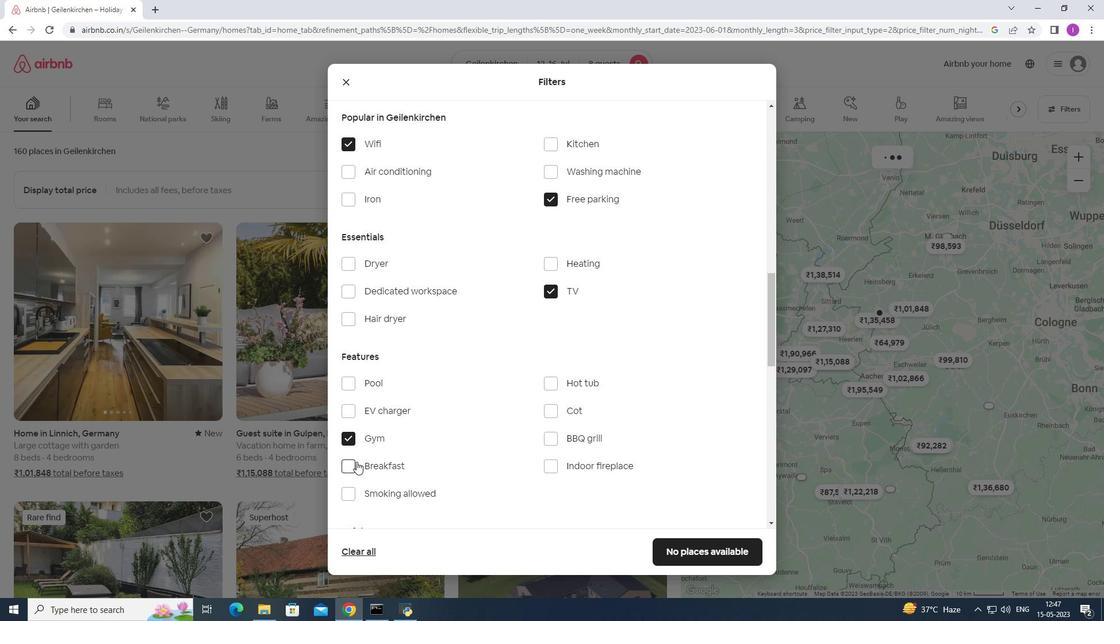 
Action: Mouse pressed left at (349, 466)
Screenshot: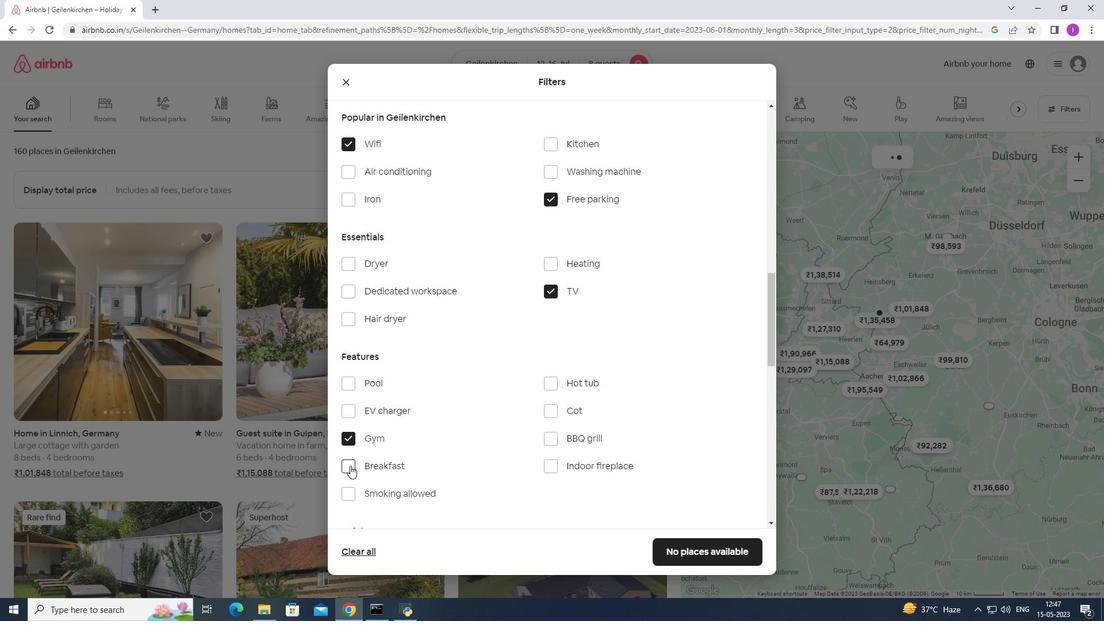 
Action: Mouse moved to (441, 421)
Screenshot: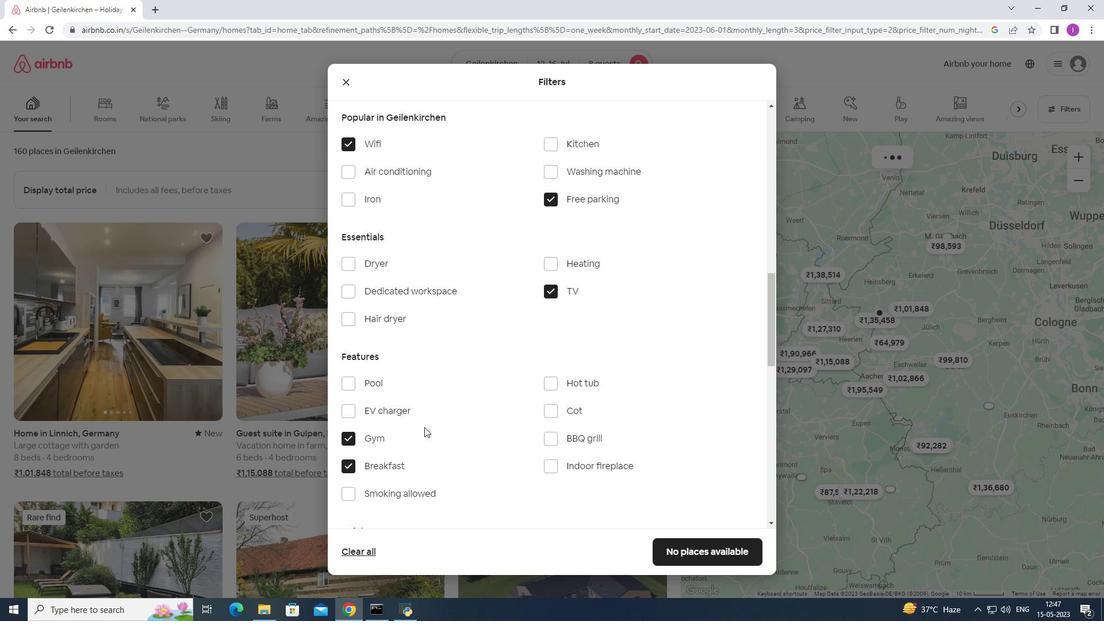 
Action: Mouse scrolled (441, 421) with delta (0, 0)
Screenshot: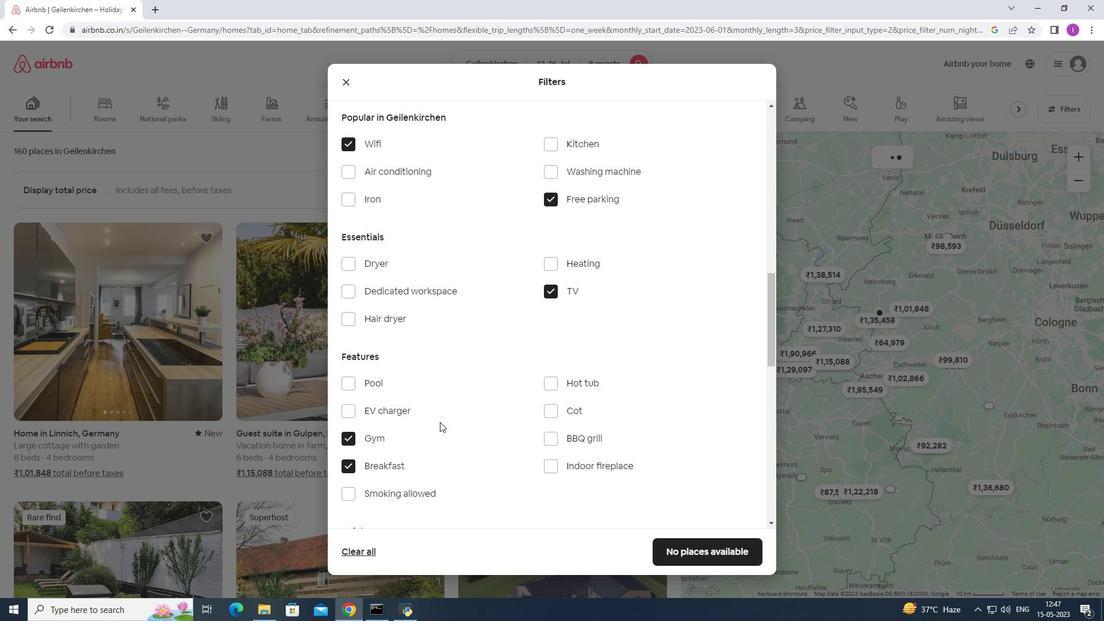 
Action: Mouse scrolled (441, 421) with delta (0, 0)
Screenshot: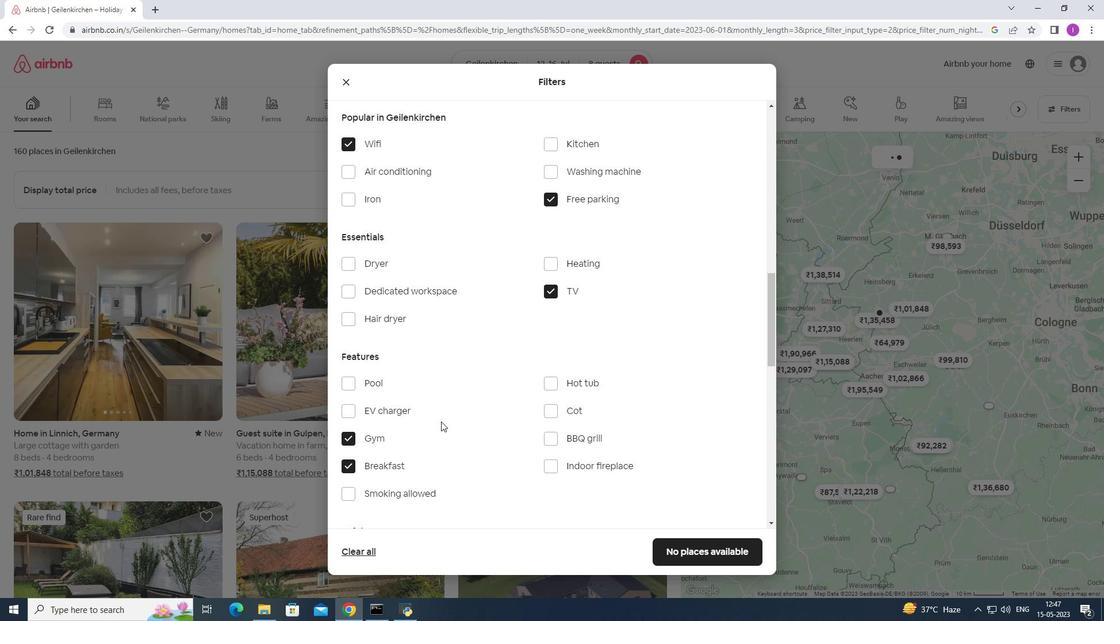 
Action: Mouse scrolled (441, 421) with delta (0, 0)
Screenshot: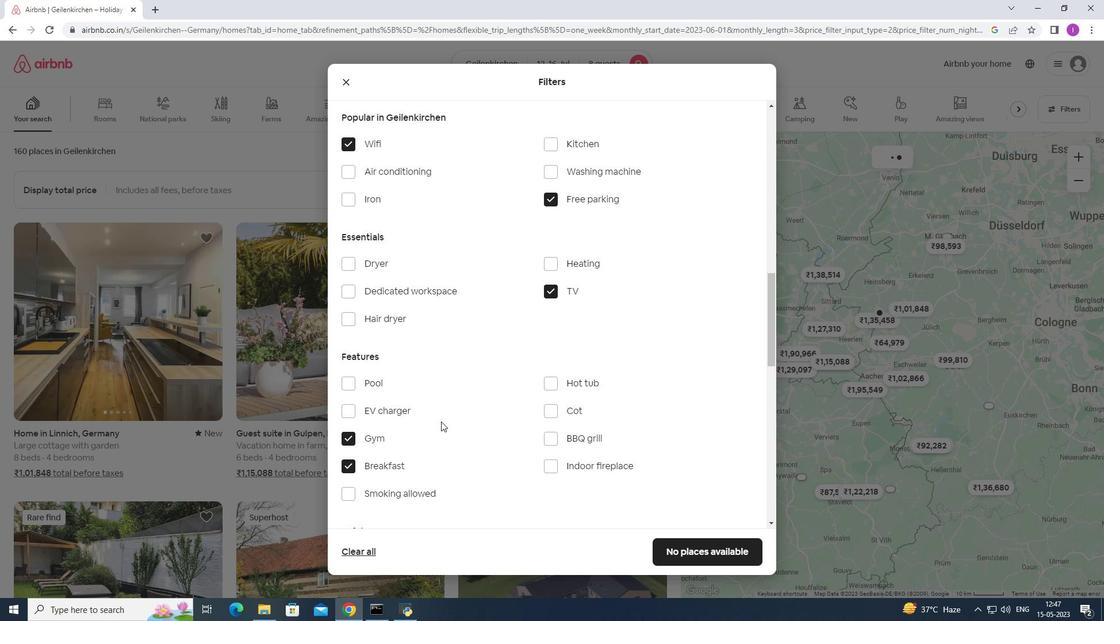 
Action: Mouse moved to (449, 413)
Screenshot: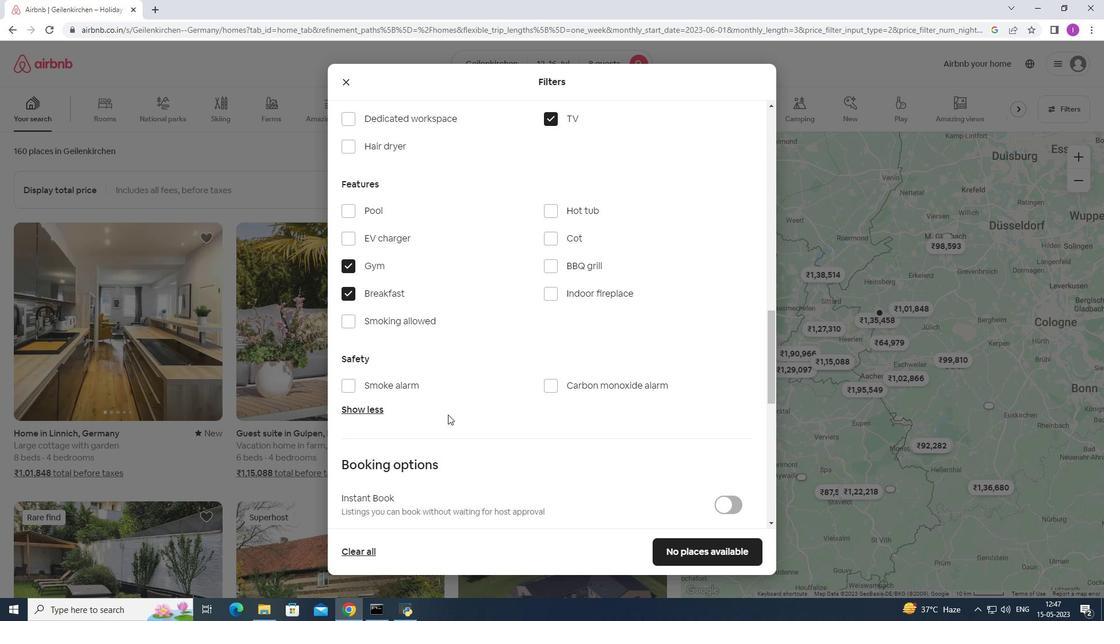 
Action: Mouse scrolled (449, 413) with delta (0, 0)
Screenshot: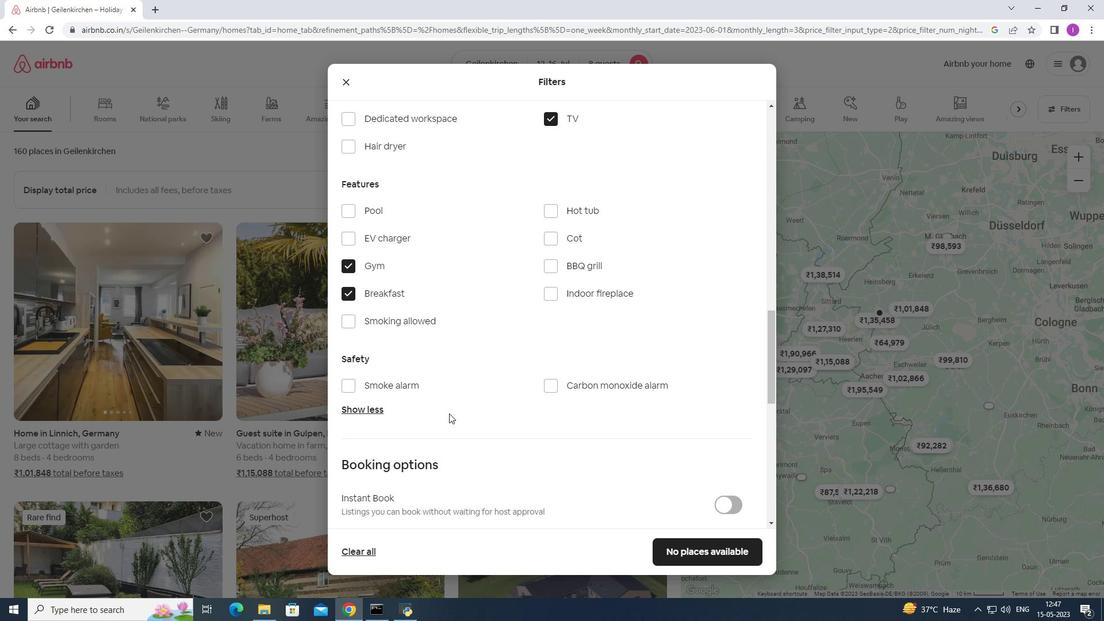
Action: Mouse scrolled (449, 413) with delta (0, 0)
Screenshot: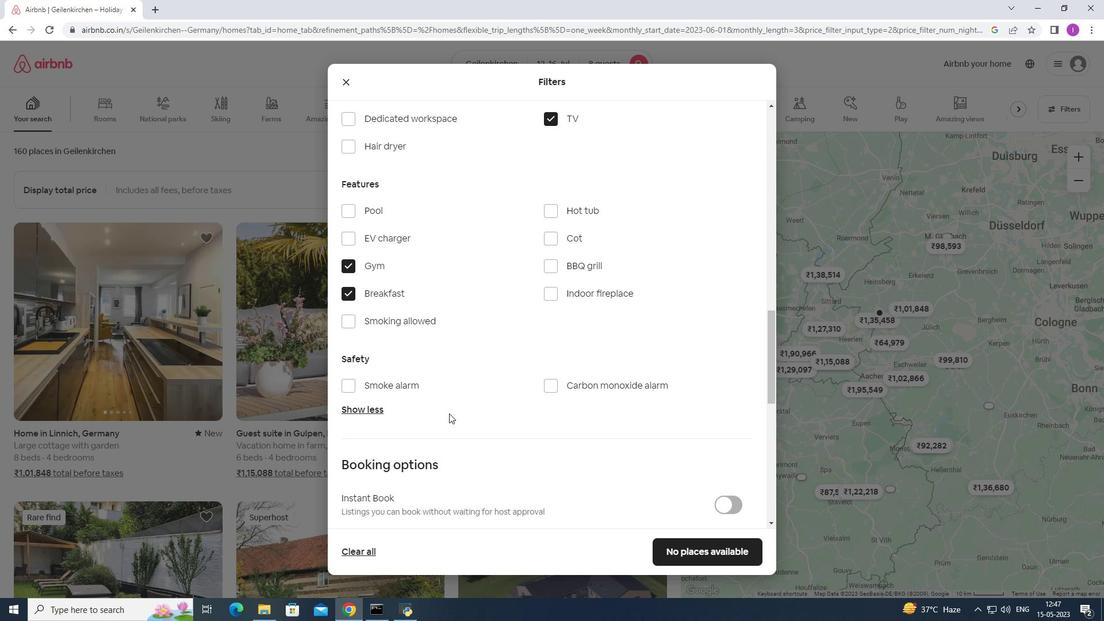 
Action: Mouse moved to (733, 431)
Screenshot: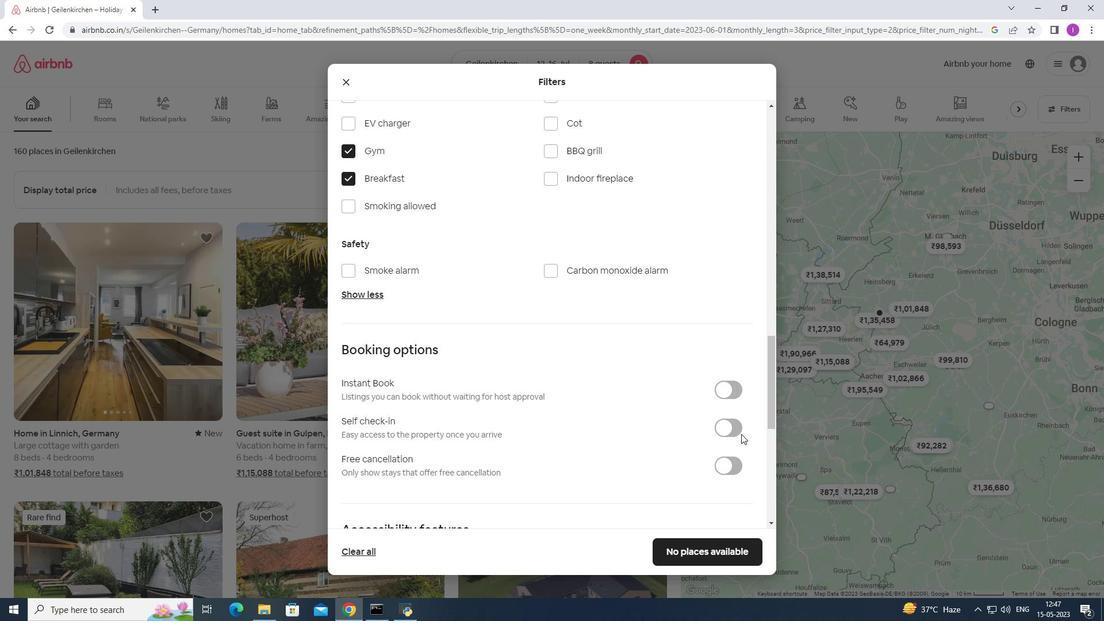 
Action: Mouse pressed left at (733, 431)
Screenshot: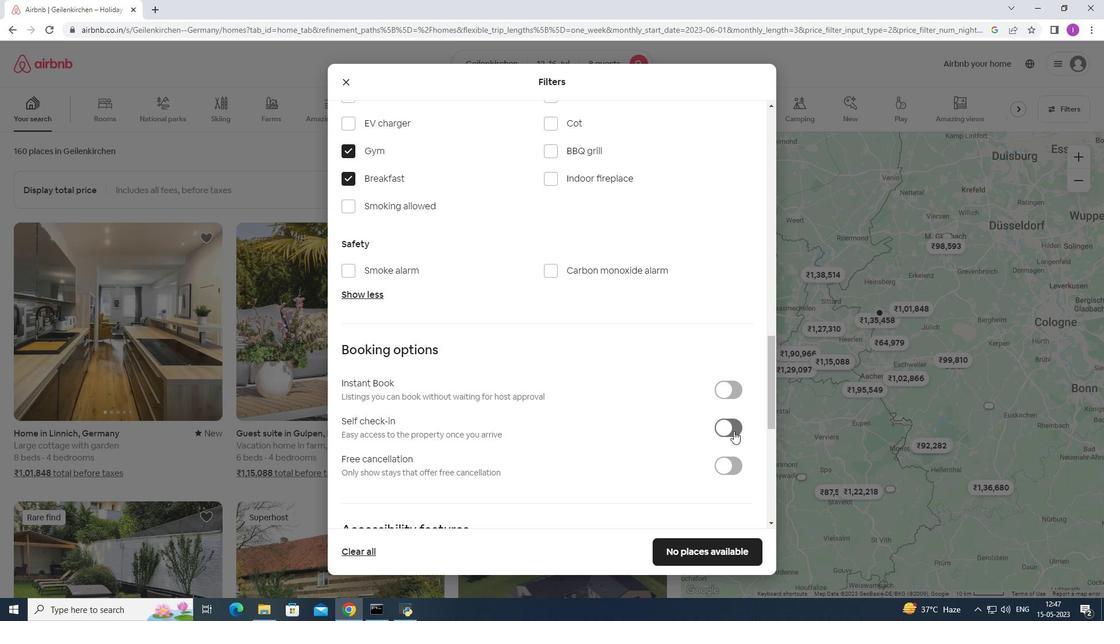 
Action: Mouse moved to (551, 437)
Screenshot: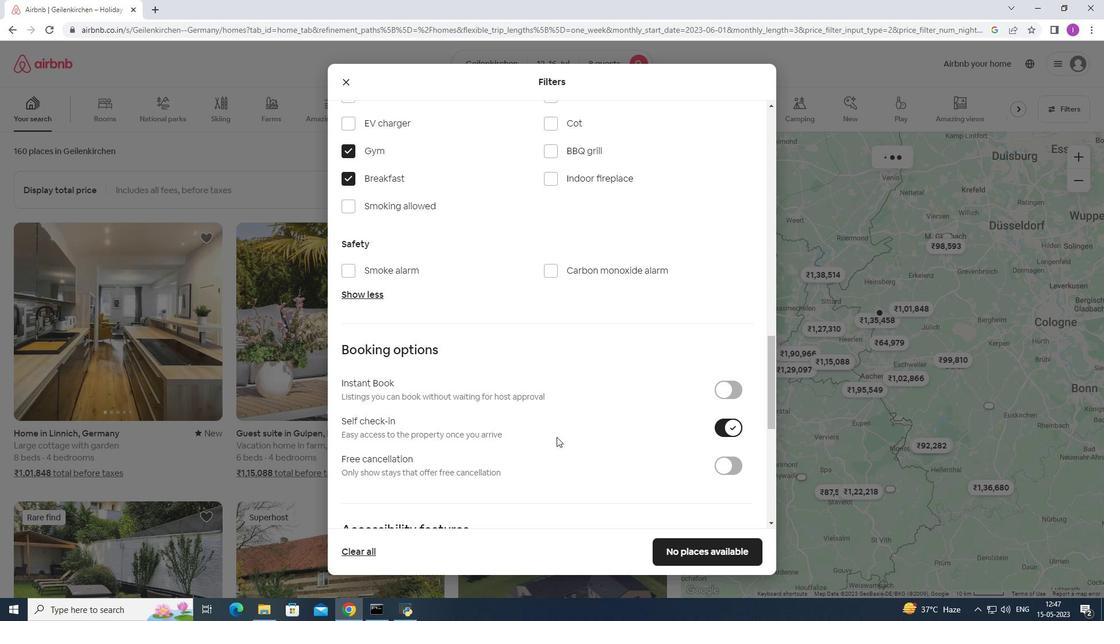 
Action: Mouse scrolled (551, 436) with delta (0, 0)
Screenshot: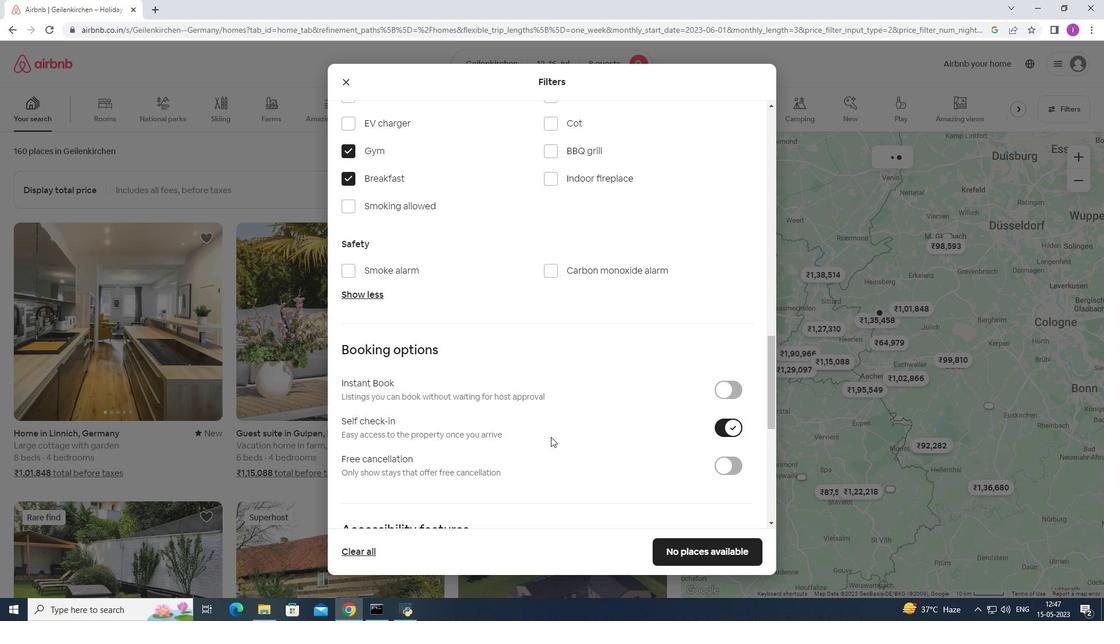 
Action: Mouse scrolled (551, 436) with delta (0, 0)
Screenshot: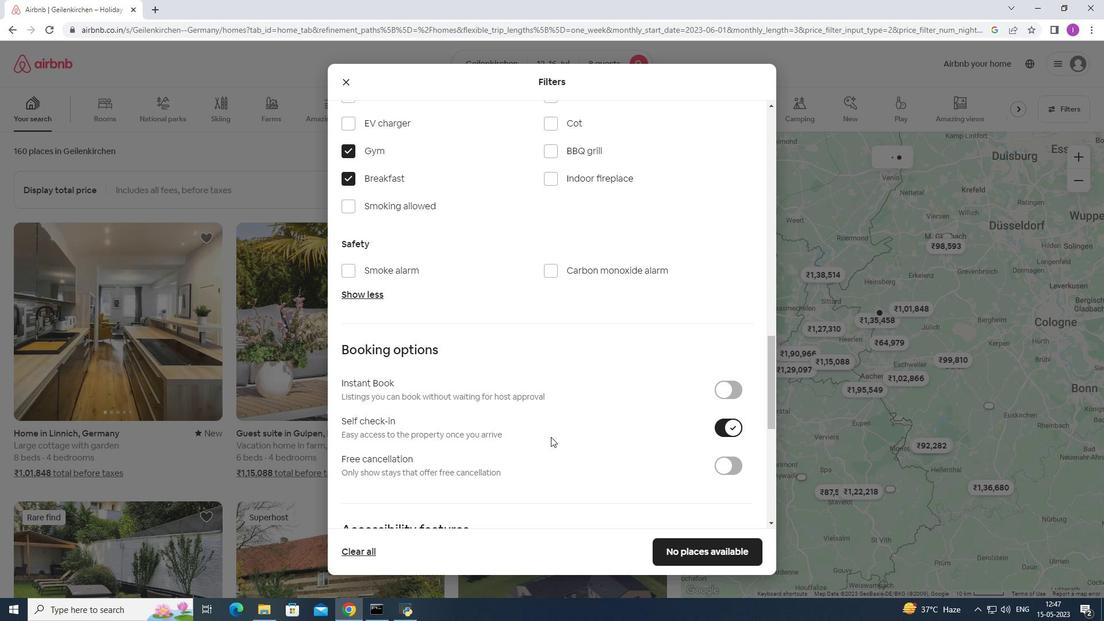 
Action: Mouse scrolled (551, 436) with delta (0, 0)
Screenshot: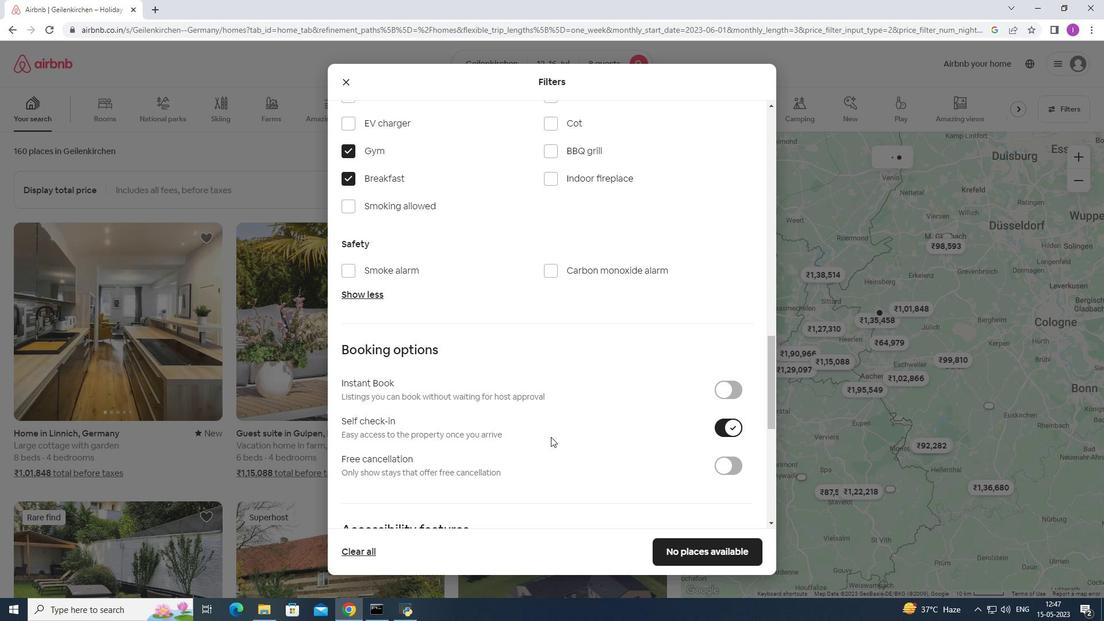 
Action: Mouse moved to (548, 427)
Screenshot: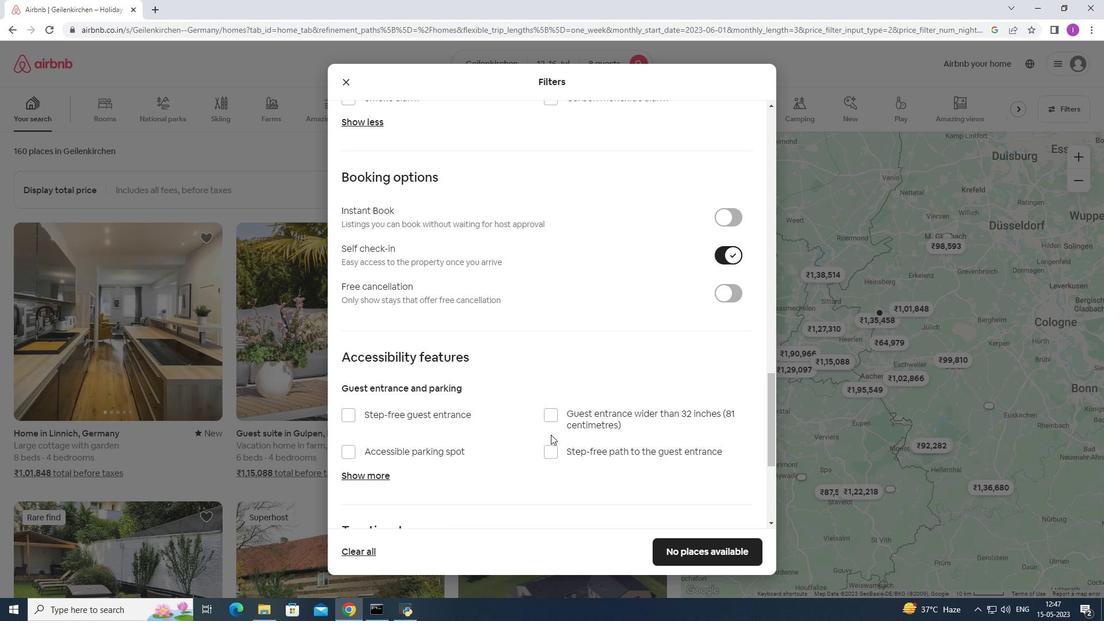 
Action: Mouse scrolled (548, 427) with delta (0, 0)
Screenshot: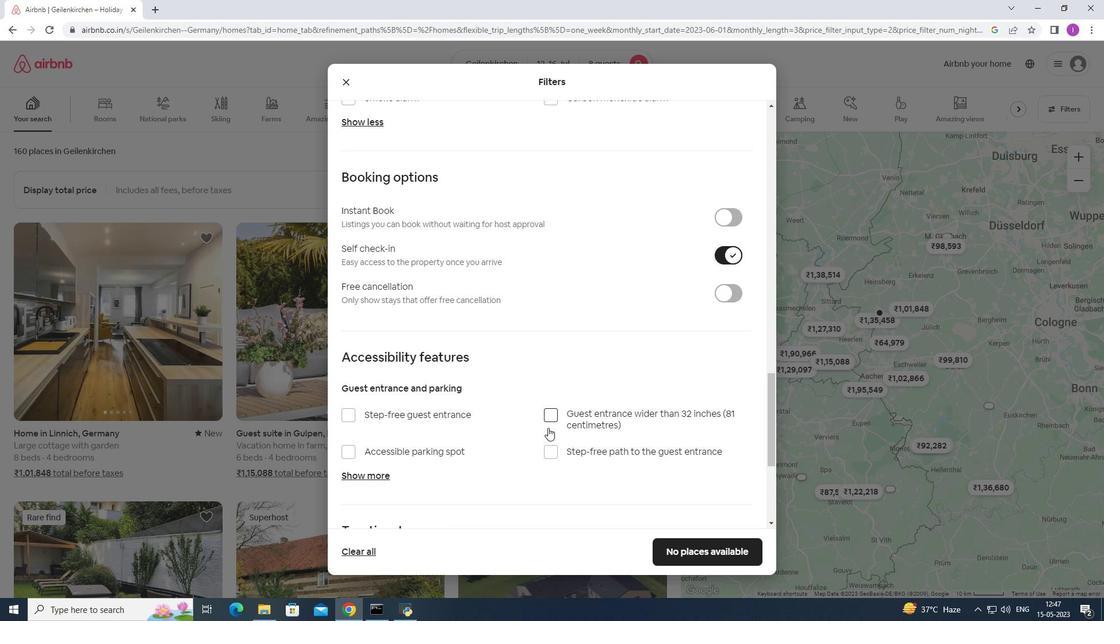 
Action: Mouse scrolled (548, 427) with delta (0, 0)
Screenshot: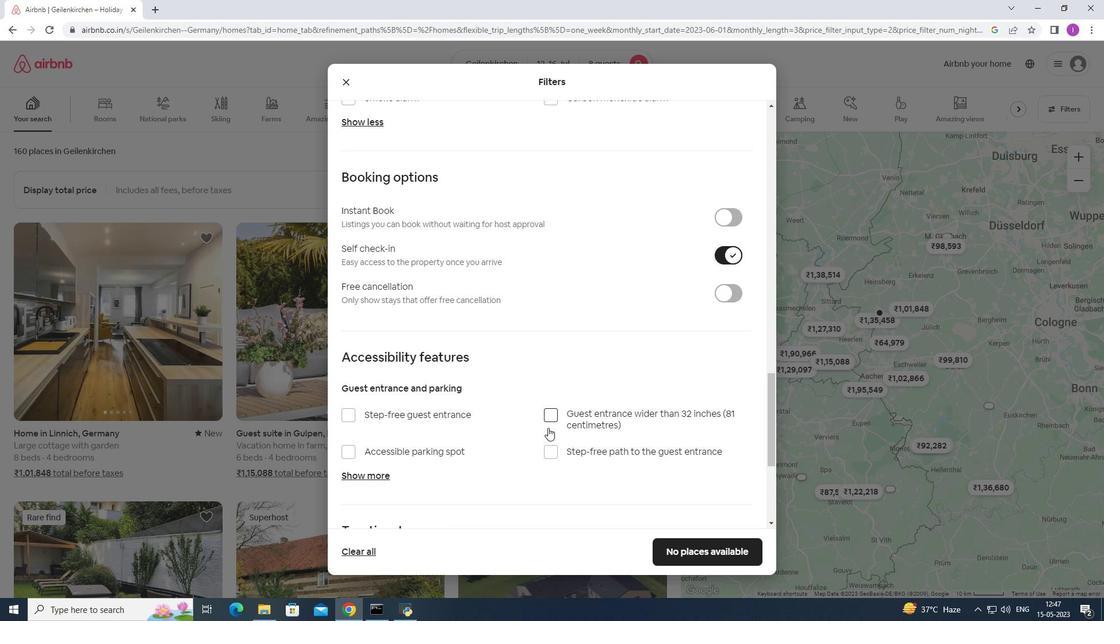 
Action: Mouse scrolled (548, 427) with delta (0, 0)
Screenshot: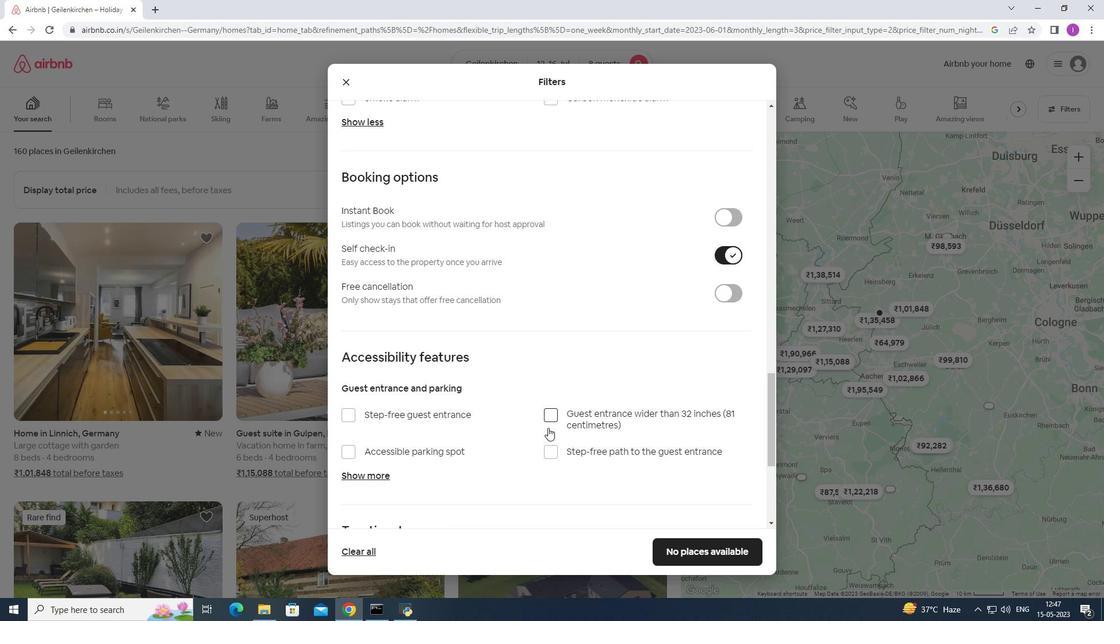 
Action: Mouse scrolled (548, 427) with delta (0, 0)
Screenshot: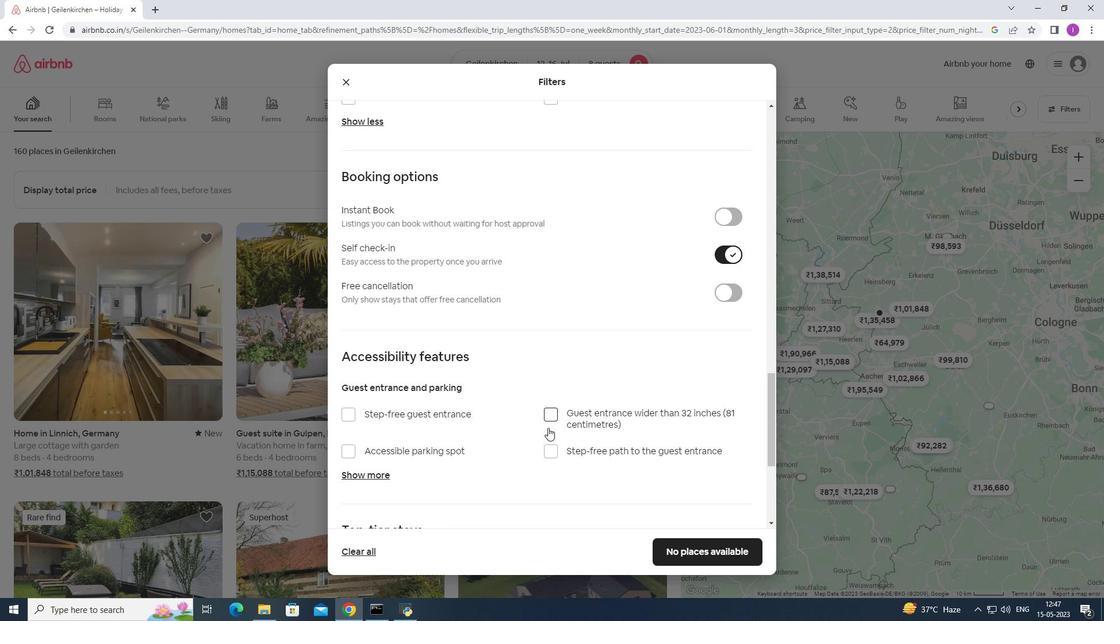 
Action: Mouse moved to (515, 430)
Screenshot: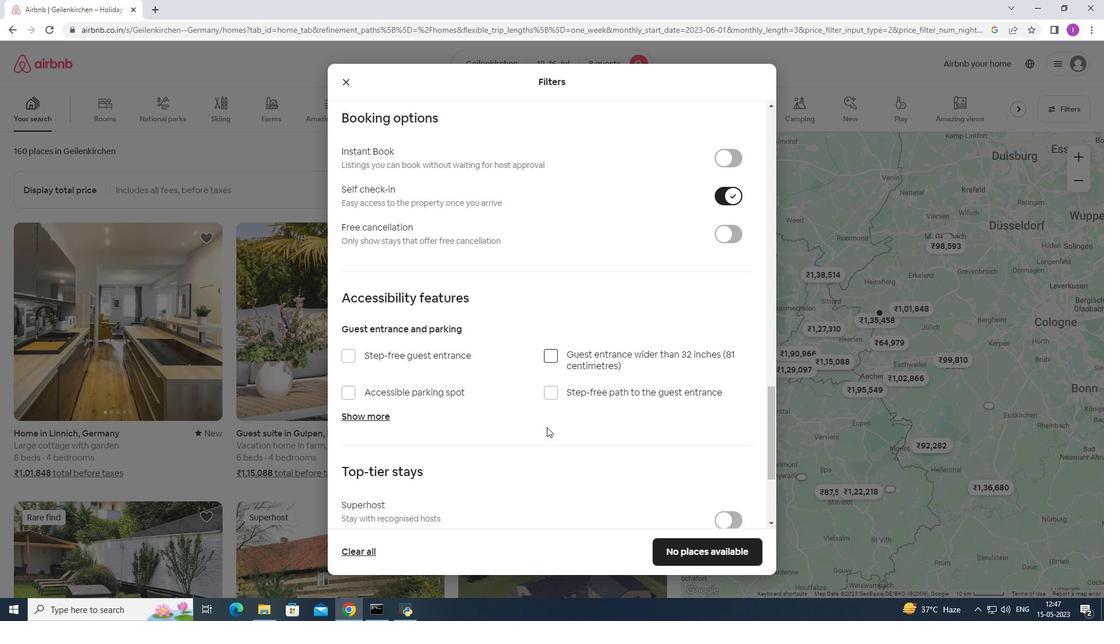 
Action: Mouse scrolled (515, 429) with delta (0, 0)
Screenshot: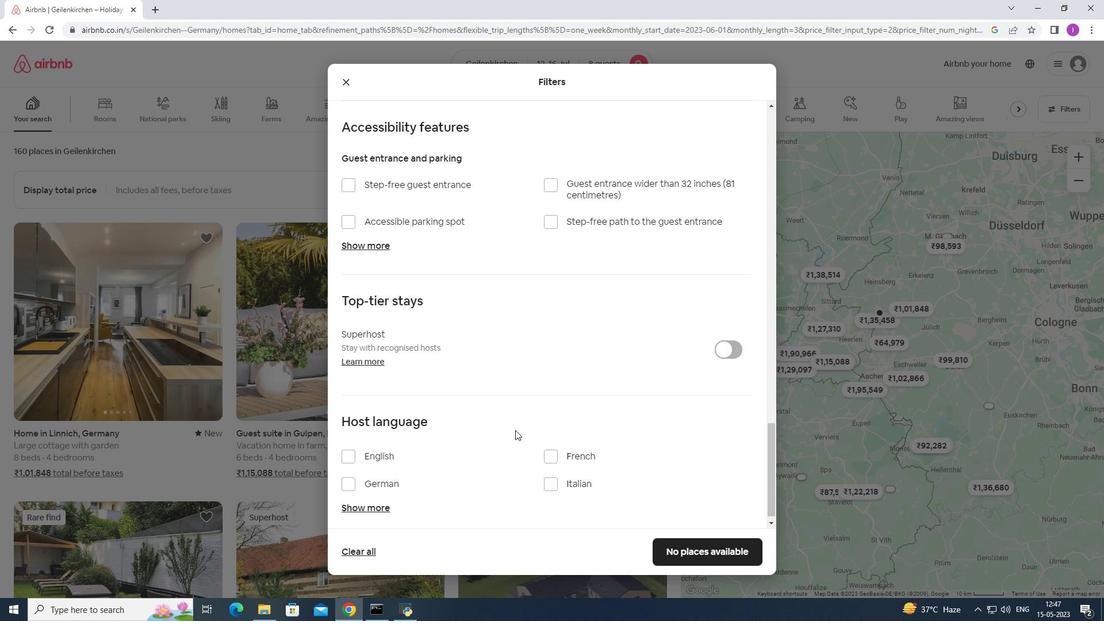 
Action: Mouse scrolled (515, 429) with delta (0, 0)
Screenshot: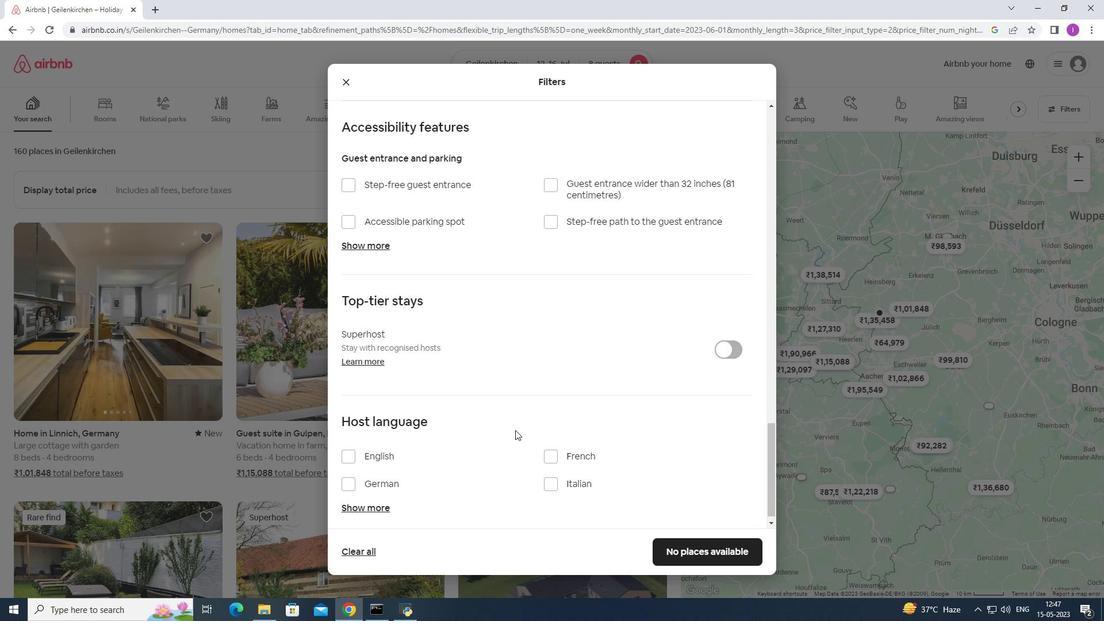 
Action: Mouse scrolled (515, 429) with delta (0, 0)
Screenshot: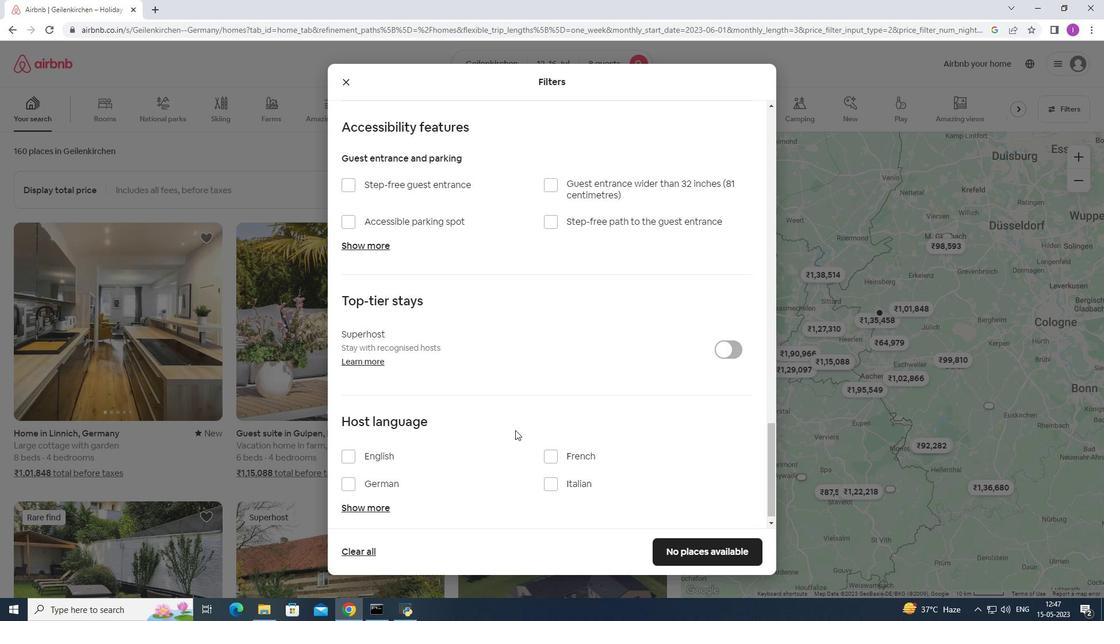 
Action: Mouse scrolled (515, 429) with delta (0, 0)
Screenshot: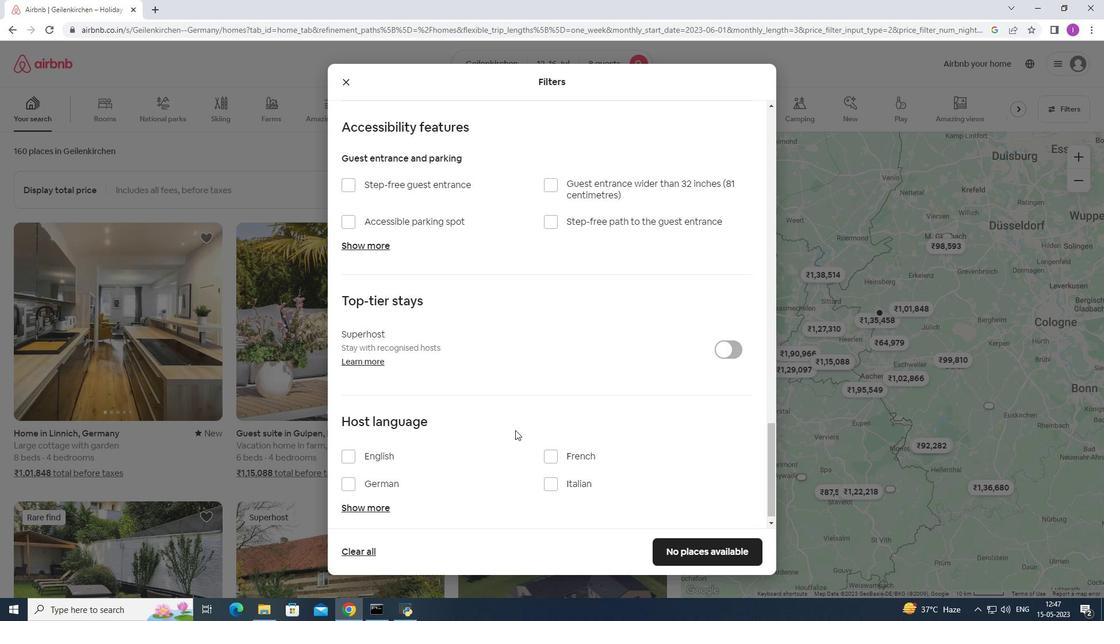
Action: Mouse moved to (351, 449)
Screenshot: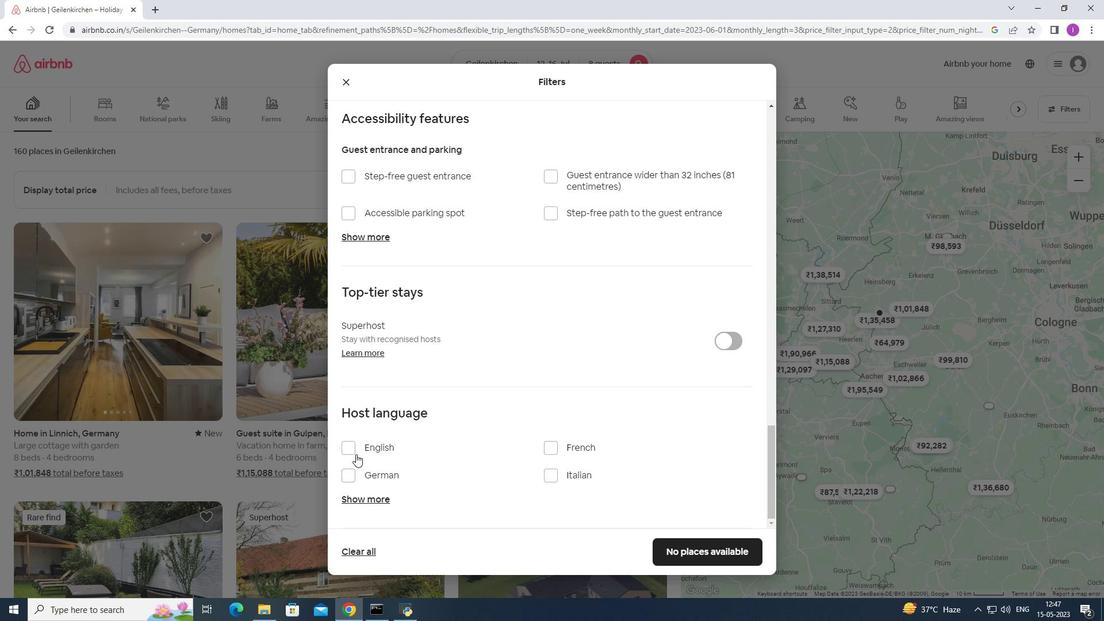 
Action: Mouse pressed left at (351, 449)
Screenshot: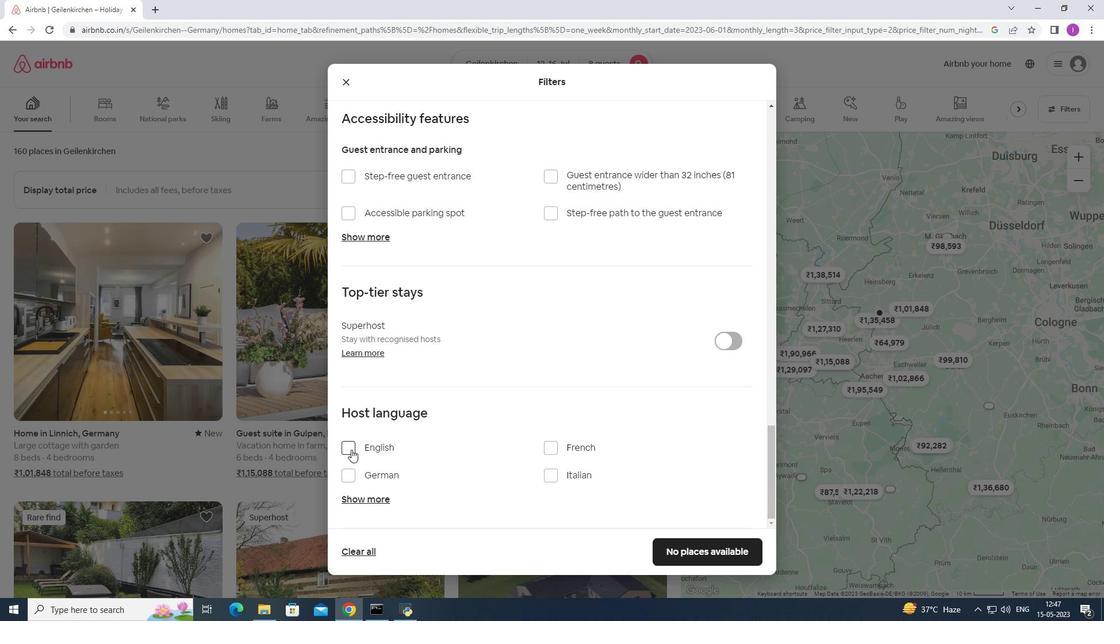 
Action: Mouse moved to (526, 443)
Screenshot: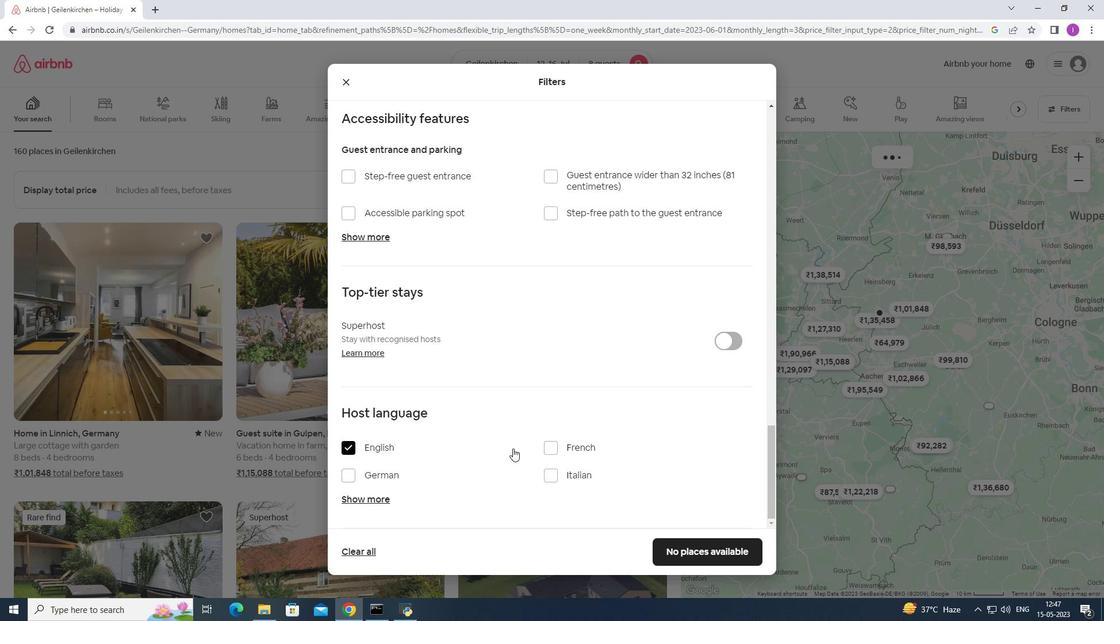 
Action: Mouse scrolled (526, 442) with delta (0, 0)
Screenshot: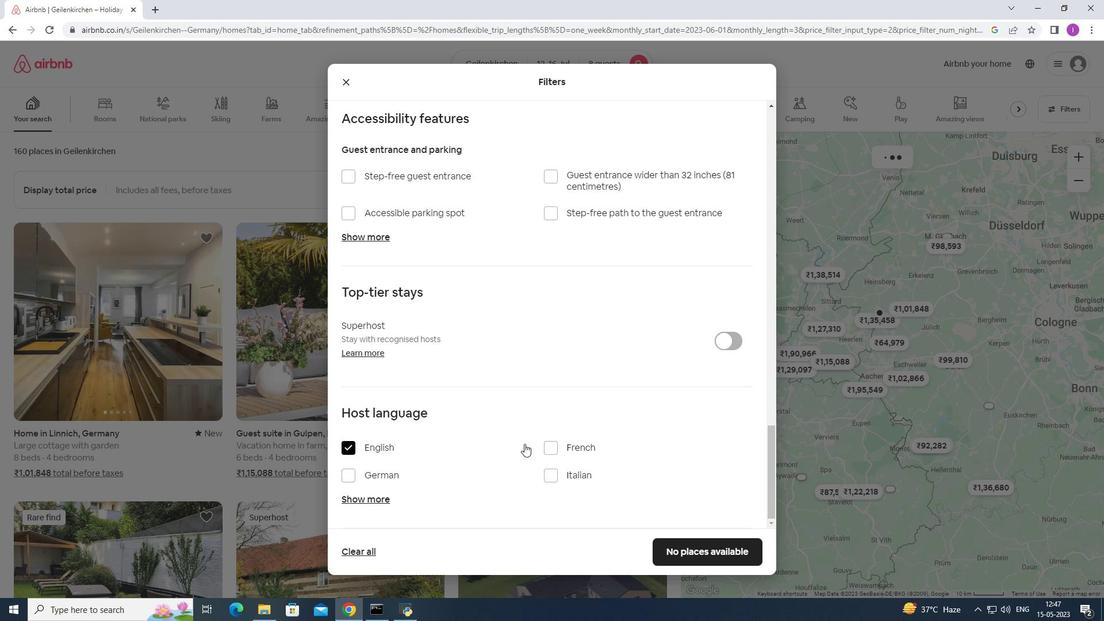 
Action: Mouse scrolled (526, 442) with delta (0, 0)
Screenshot: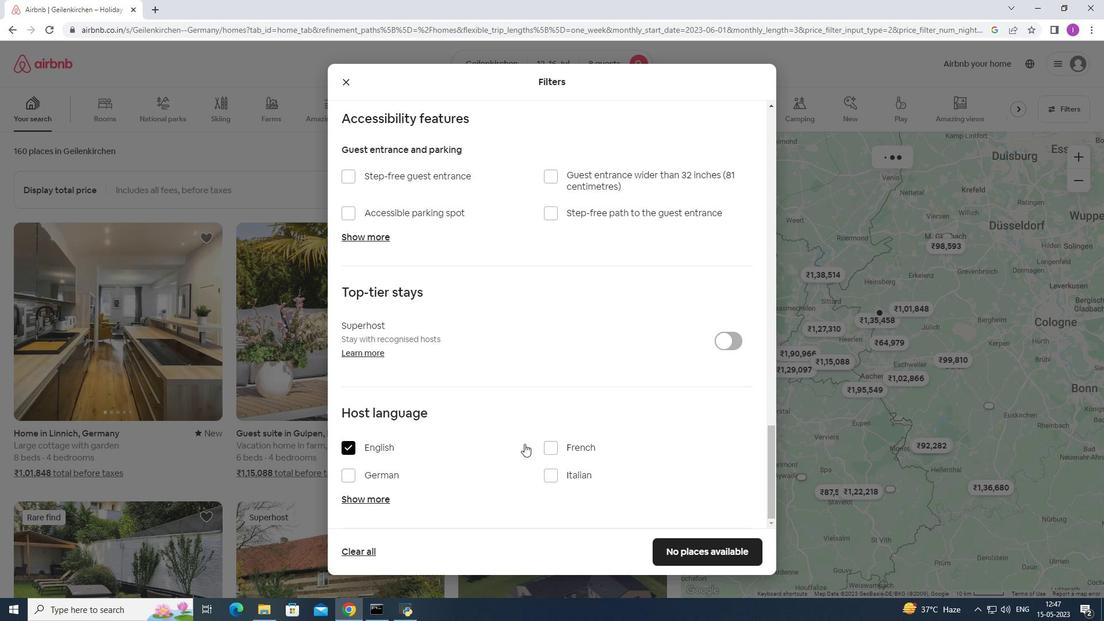 
Action: Mouse scrolled (526, 442) with delta (0, 0)
Screenshot: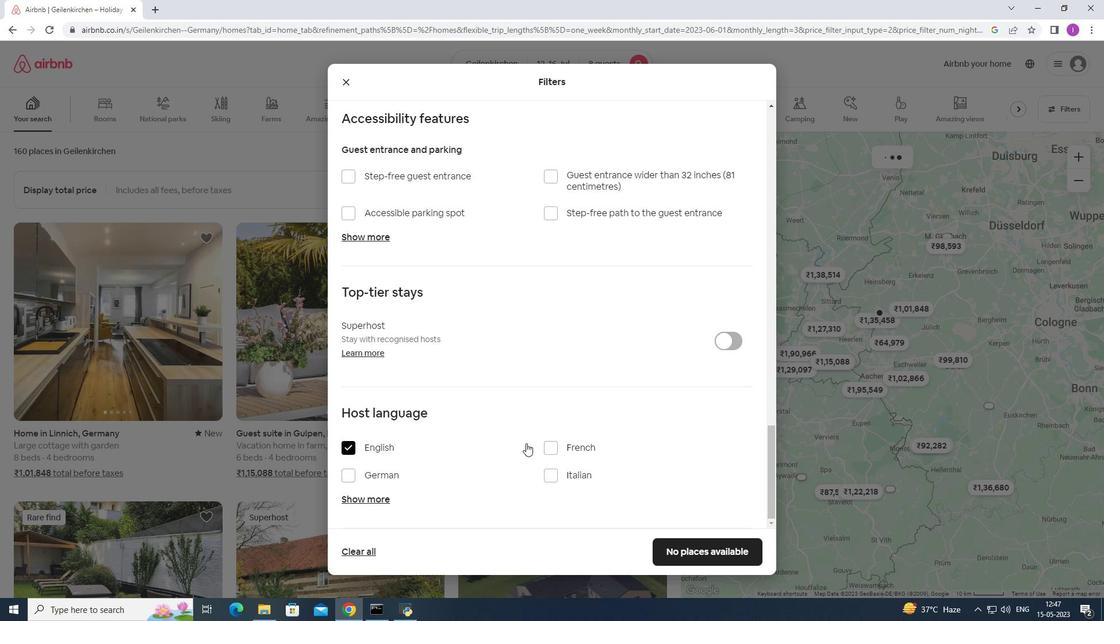 
Action: Mouse scrolled (526, 442) with delta (0, 0)
Screenshot: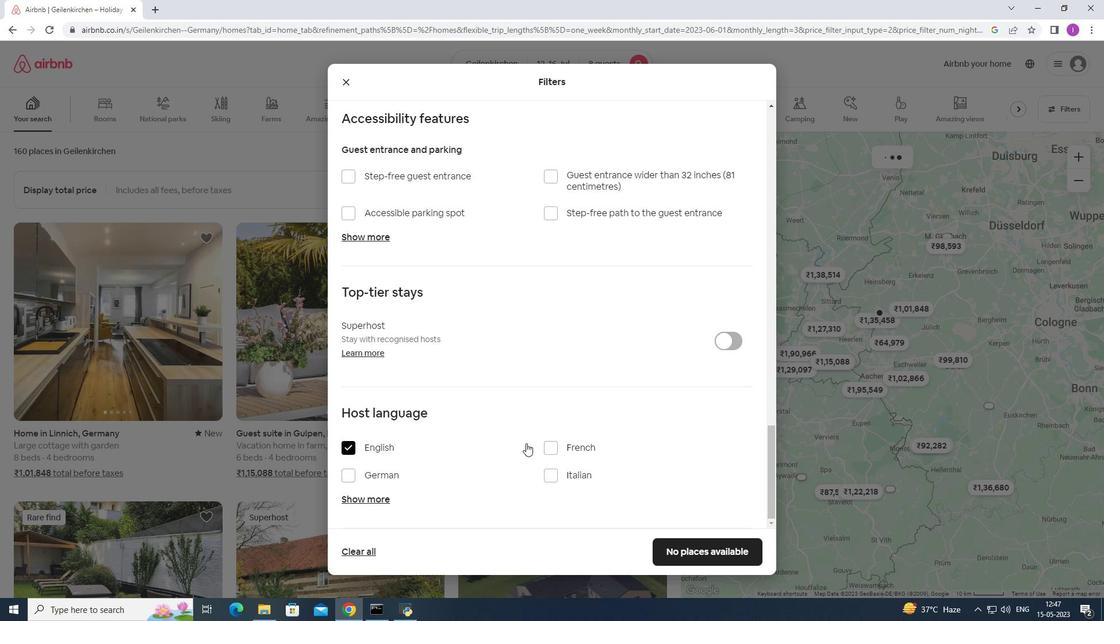 
Action: Mouse moved to (683, 549)
Screenshot: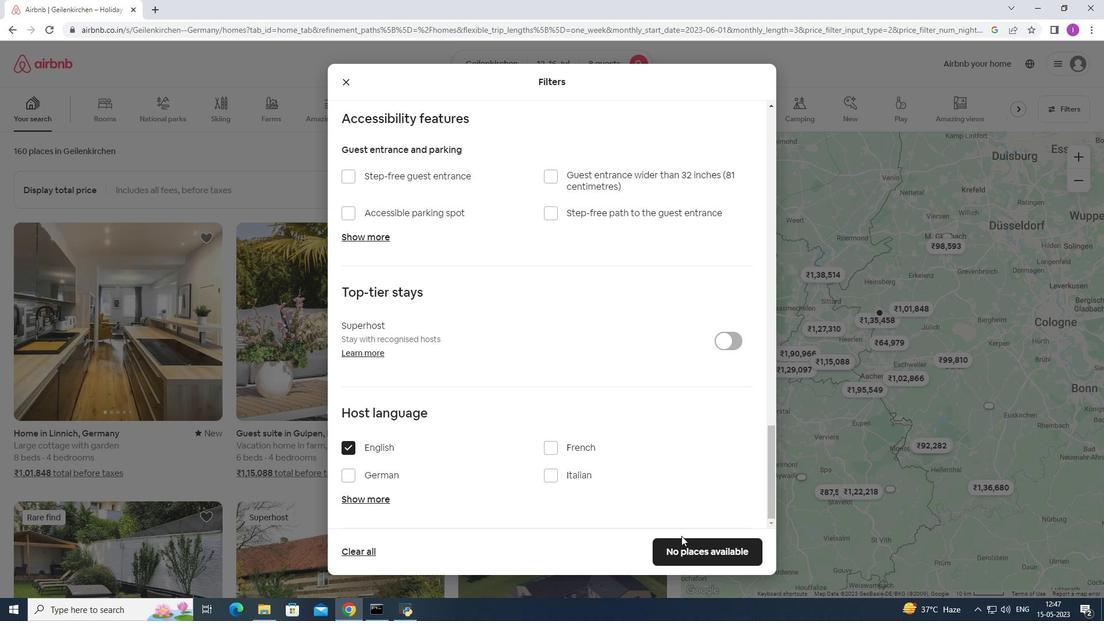 
Action: Mouse pressed left at (683, 549)
Screenshot: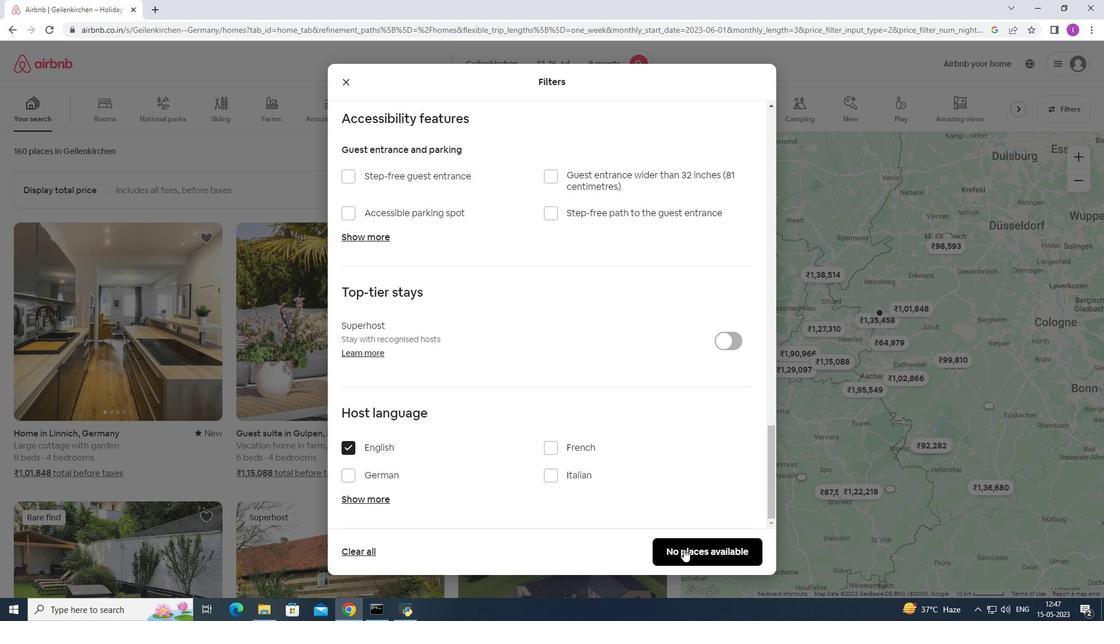 
Action: Mouse moved to (649, 440)
Screenshot: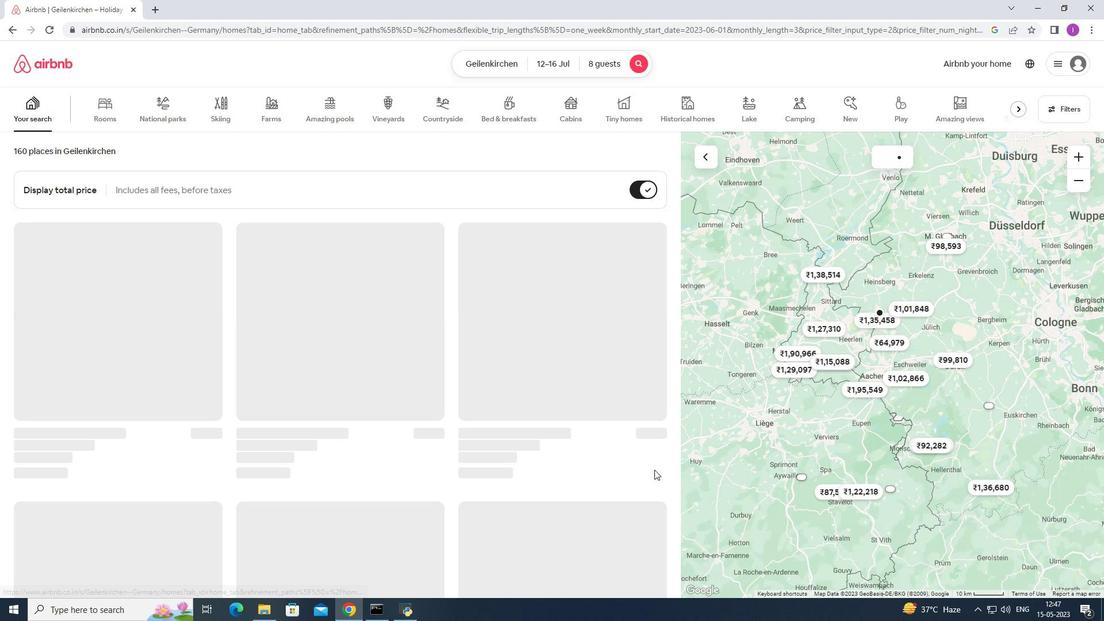 
